 Task: Find connections with filter location Rheinbach with filter topic #Leadershipfirstwith filter profile language French with filter current company Bank of Baroda with filter school Bharat Institute of Engineering & Technology with filter industry Advertising Services with filter service category Financial Analysis with filter keywords title Superintendent
Action: Mouse moved to (328, 239)
Screenshot: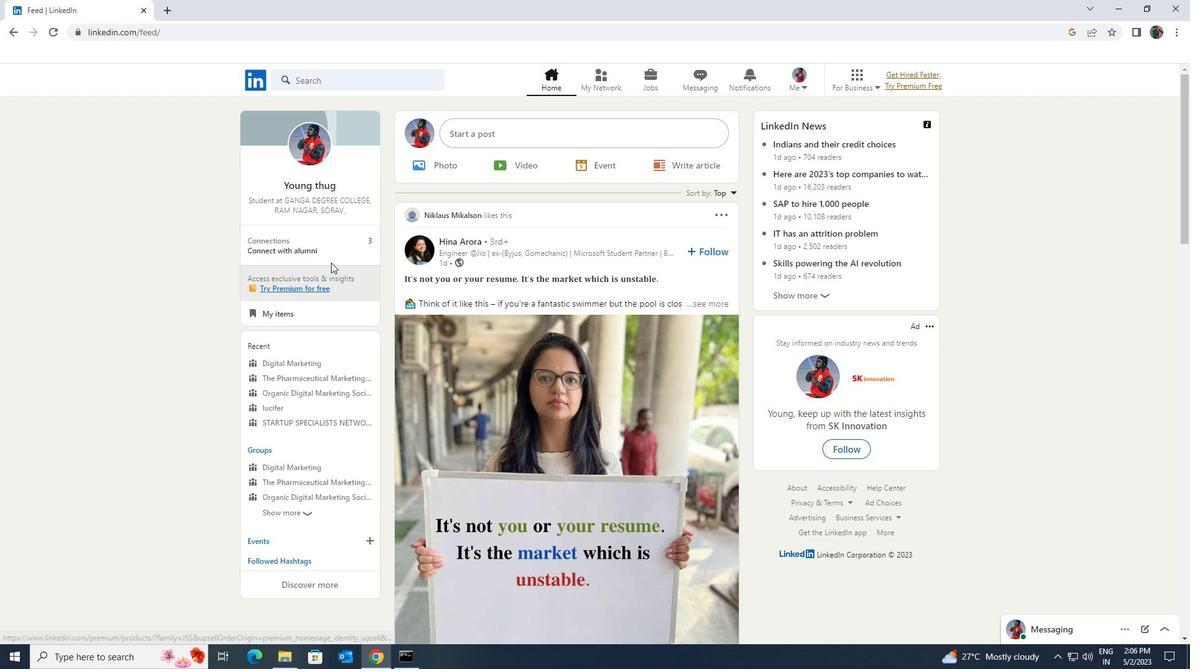 
Action: Mouse pressed left at (328, 239)
Screenshot: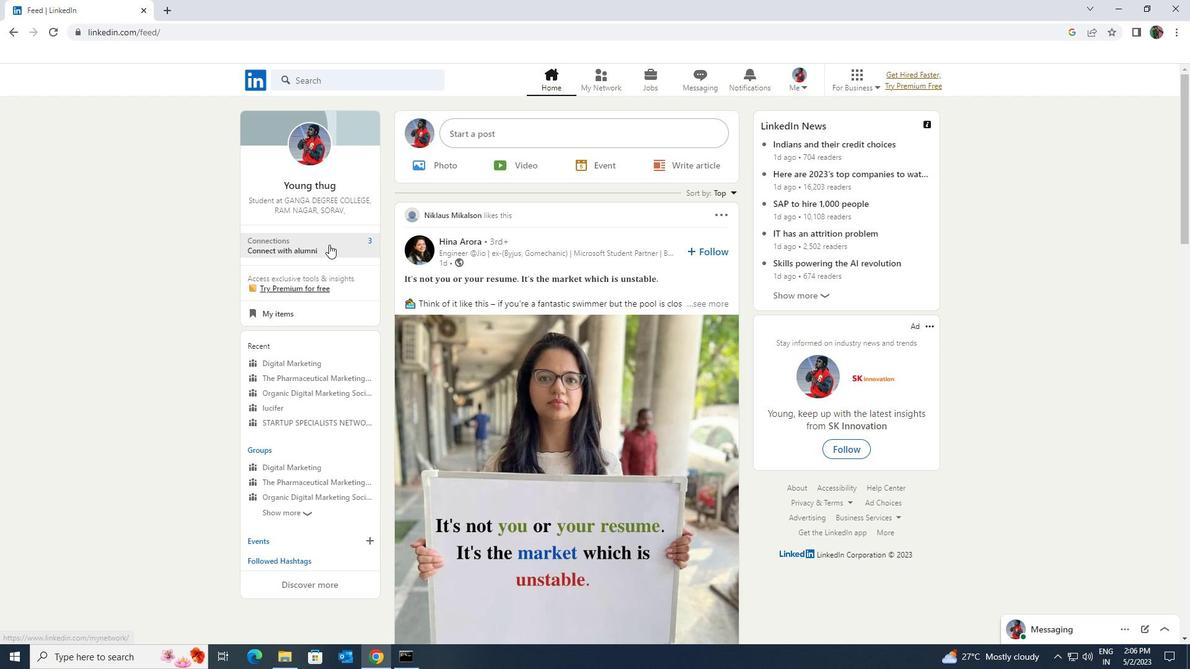 
Action: Mouse moved to (337, 148)
Screenshot: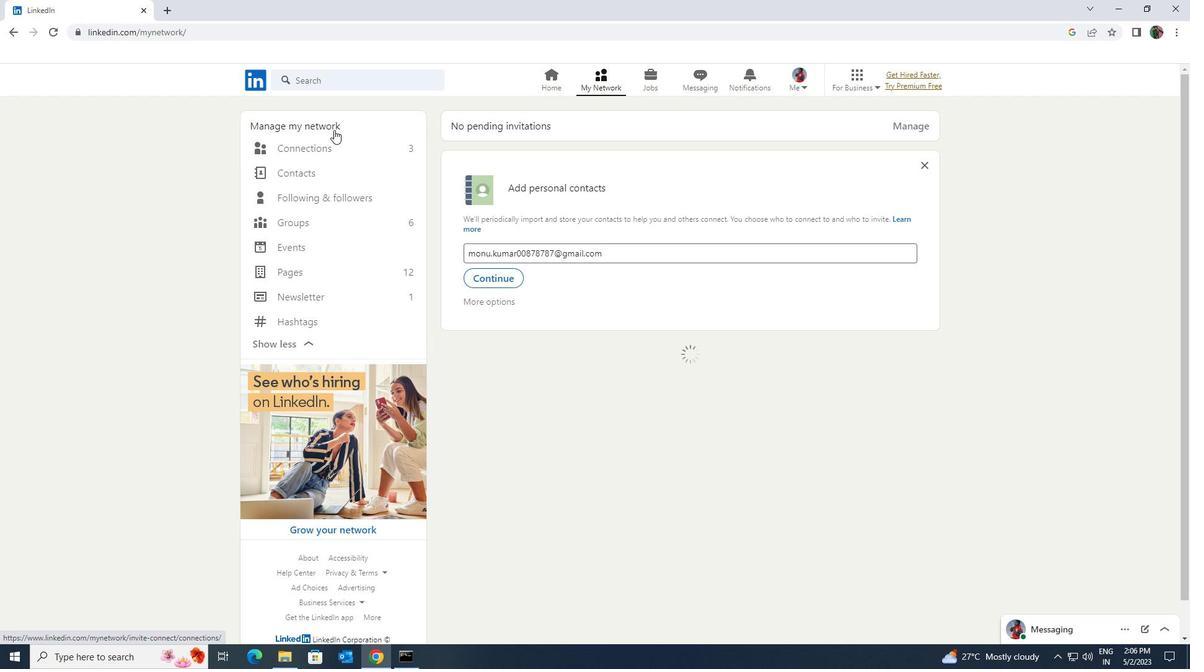 
Action: Mouse pressed left at (337, 148)
Screenshot: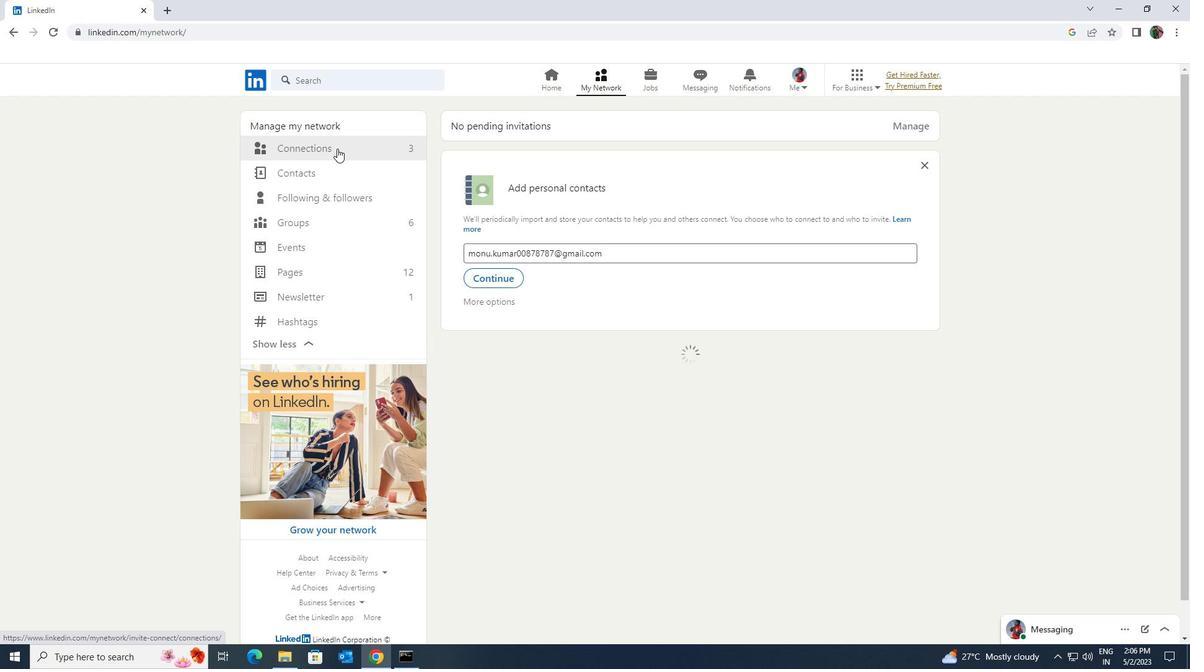 
Action: Mouse moved to (668, 150)
Screenshot: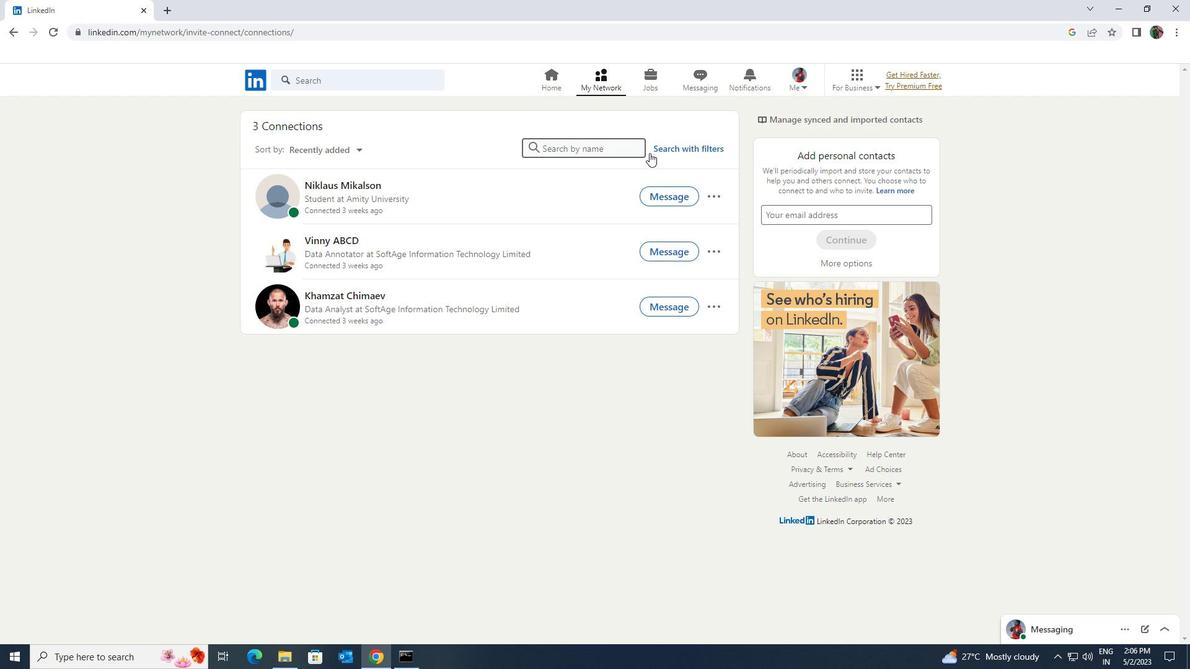 
Action: Mouse pressed left at (668, 150)
Screenshot: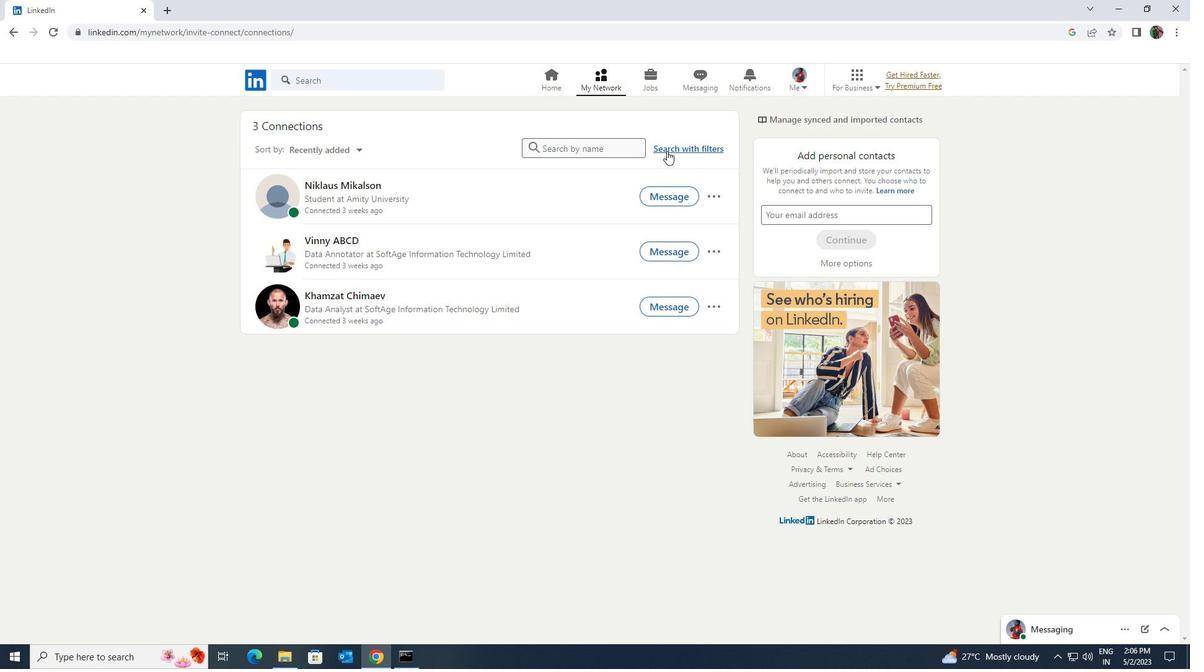 
Action: Mouse moved to (629, 117)
Screenshot: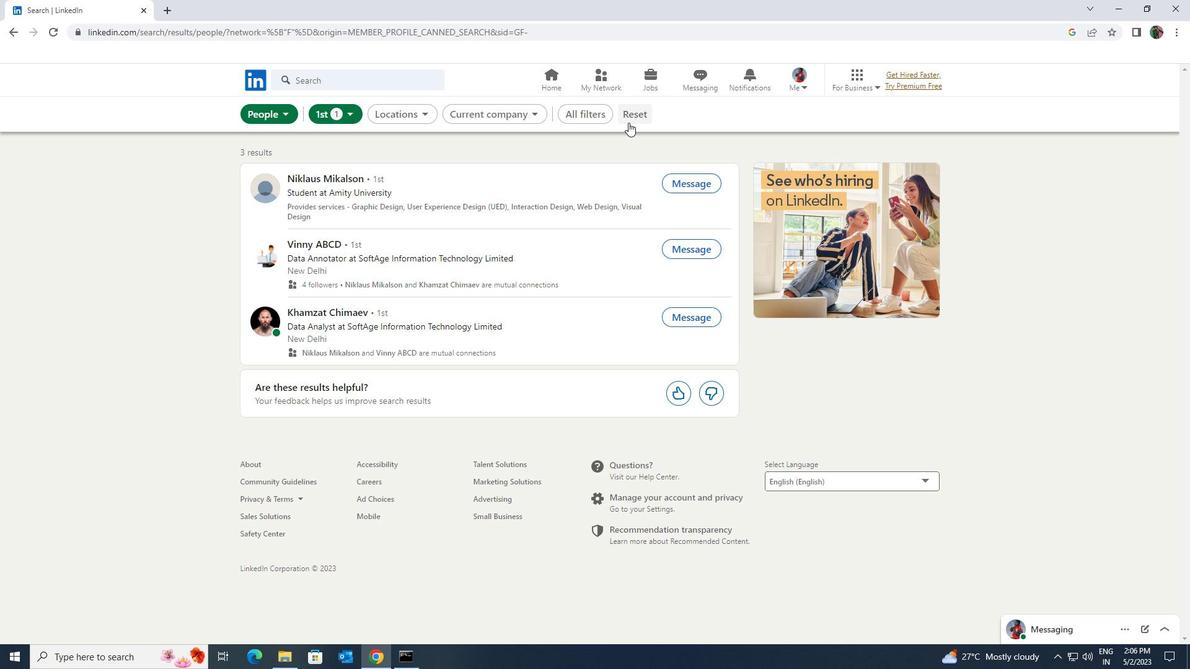 
Action: Mouse pressed left at (629, 117)
Screenshot: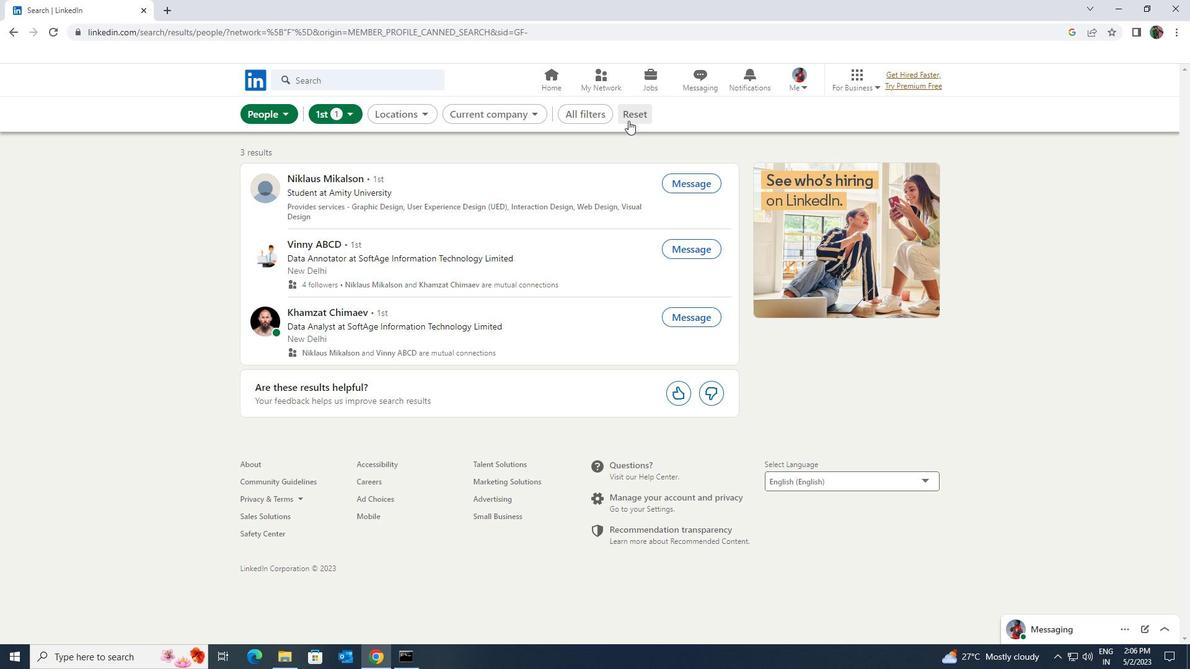 
Action: Mouse moved to (625, 115)
Screenshot: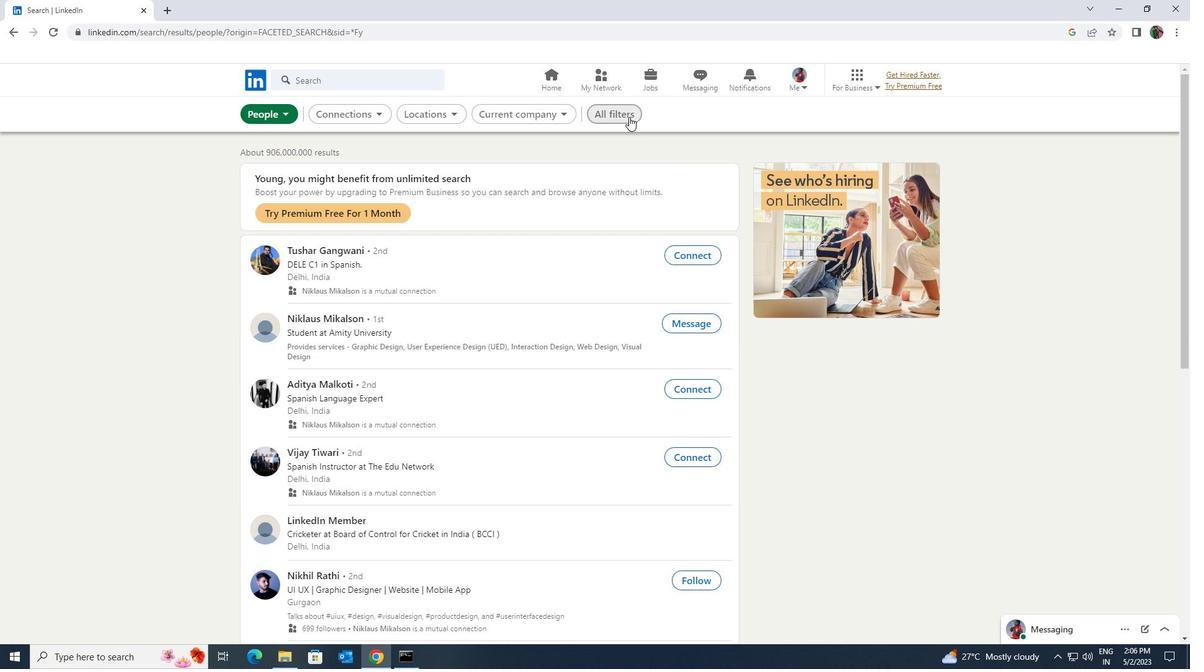 
Action: Mouse pressed left at (625, 115)
Screenshot: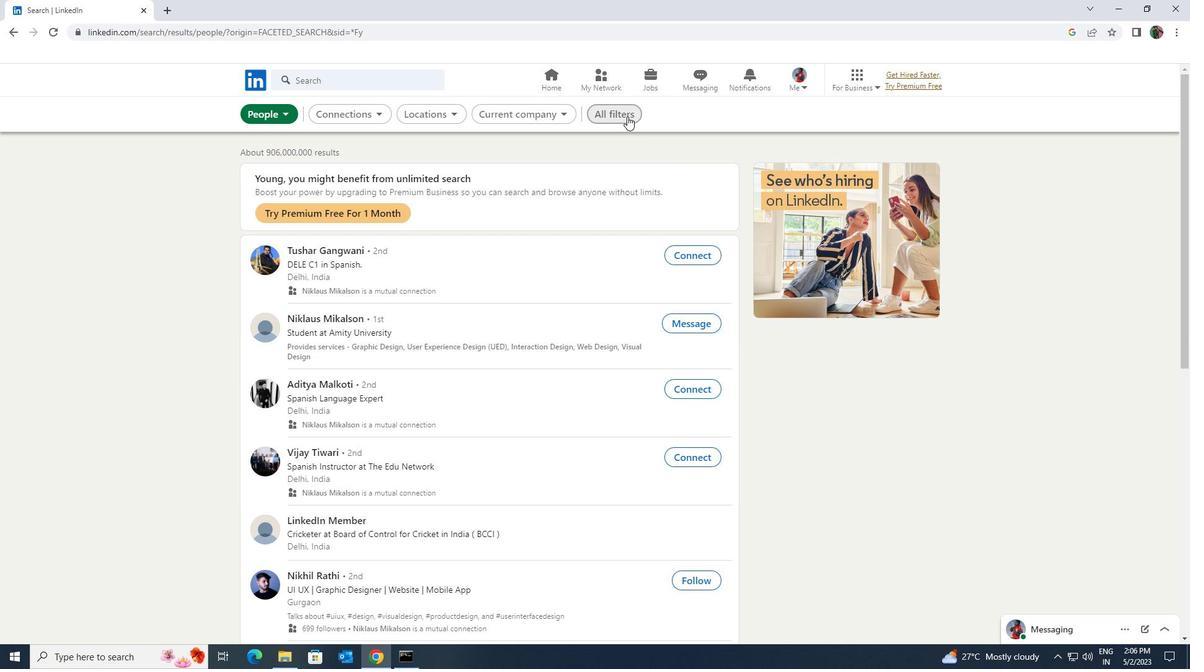 
Action: Mouse moved to (1030, 486)
Screenshot: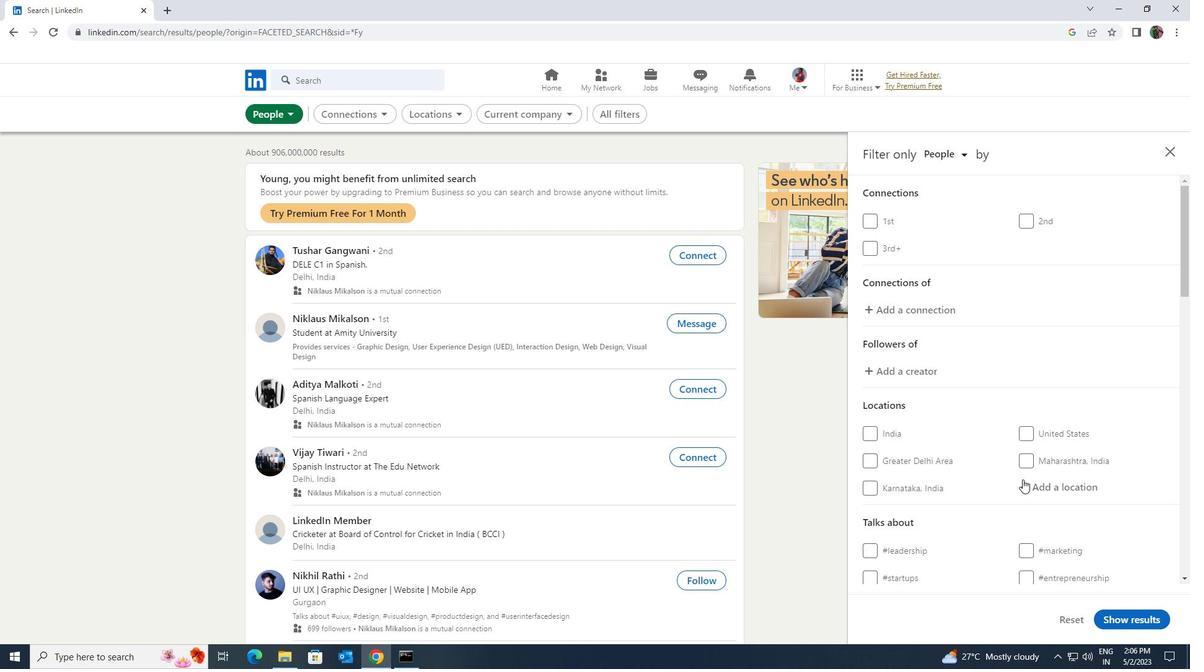 
Action: Mouse pressed left at (1030, 486)
Screenshot: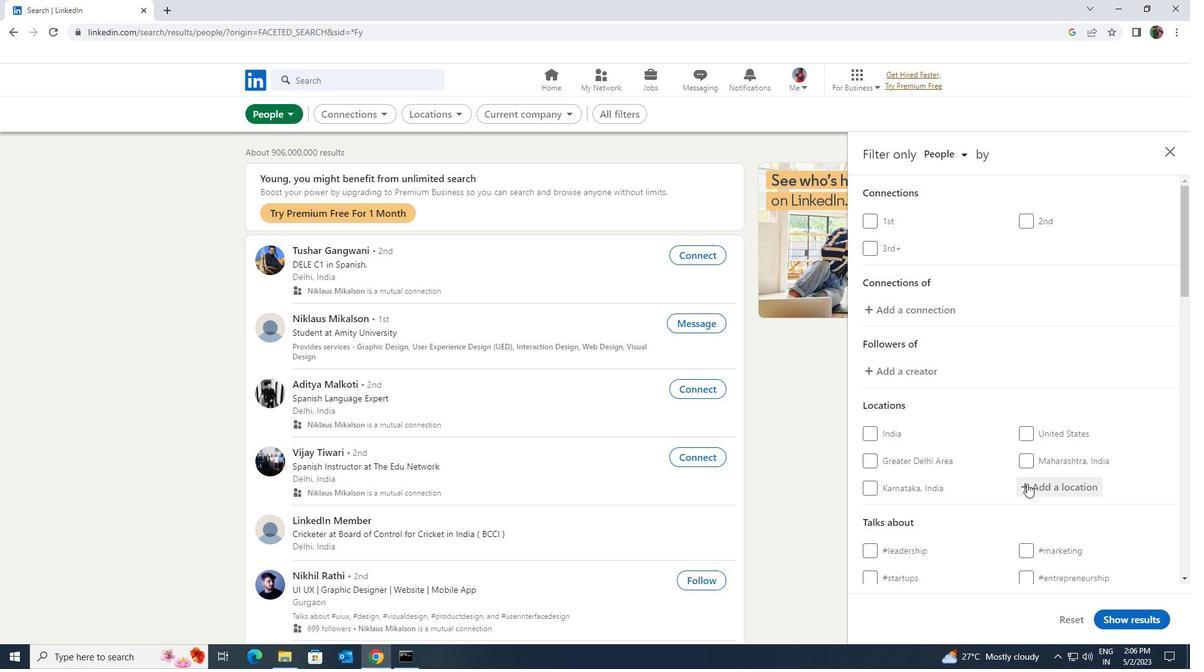 
Action: Mouse moved to (1030, 482)
Screenshot: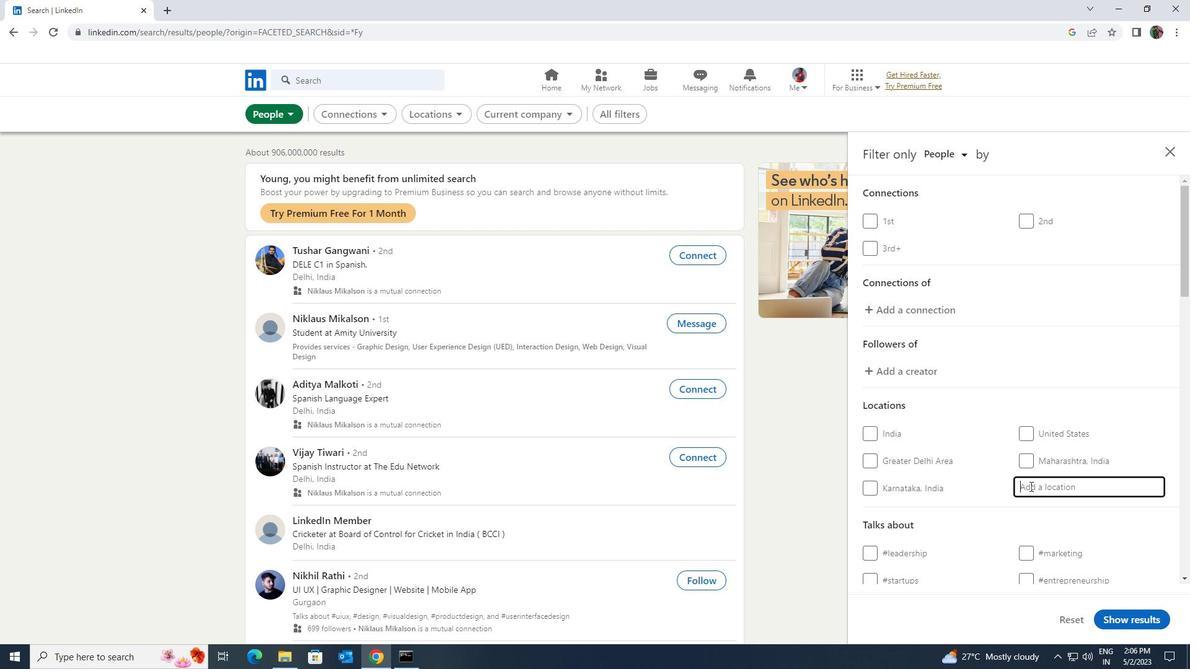
Action: Key pressed <Key.shift><Key.shift><Key.shift><Key.shift><Key.shift>RHEINBACH
Screenshot: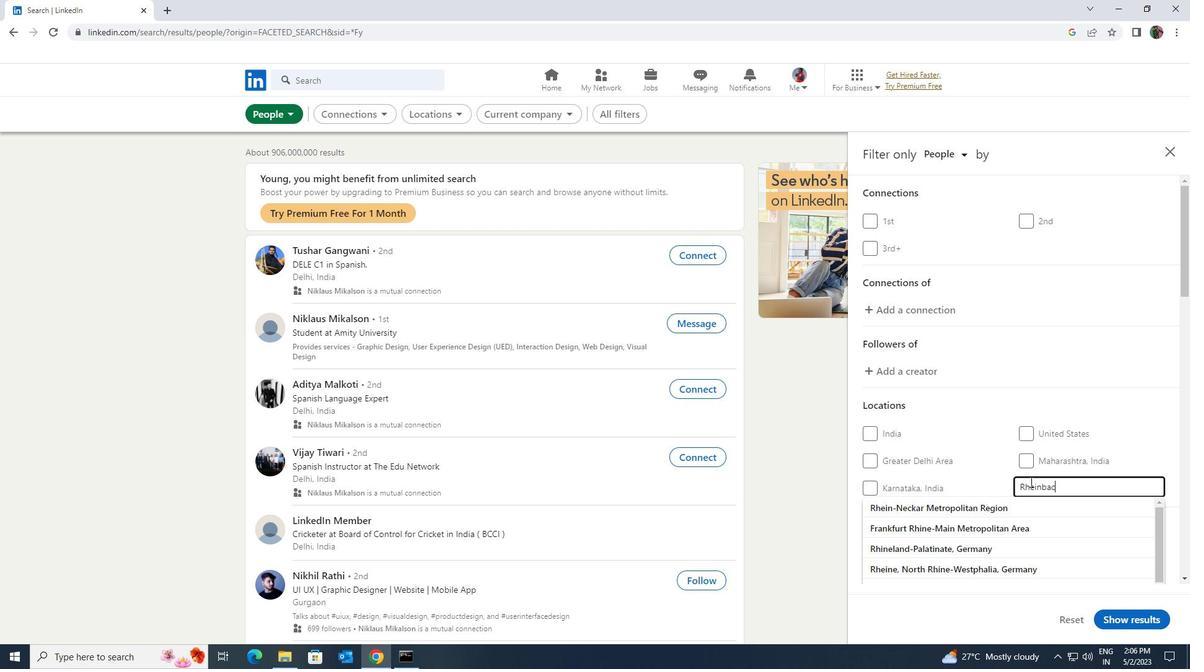 
Action: Mouse moved to (1027, 504)
Screenshot: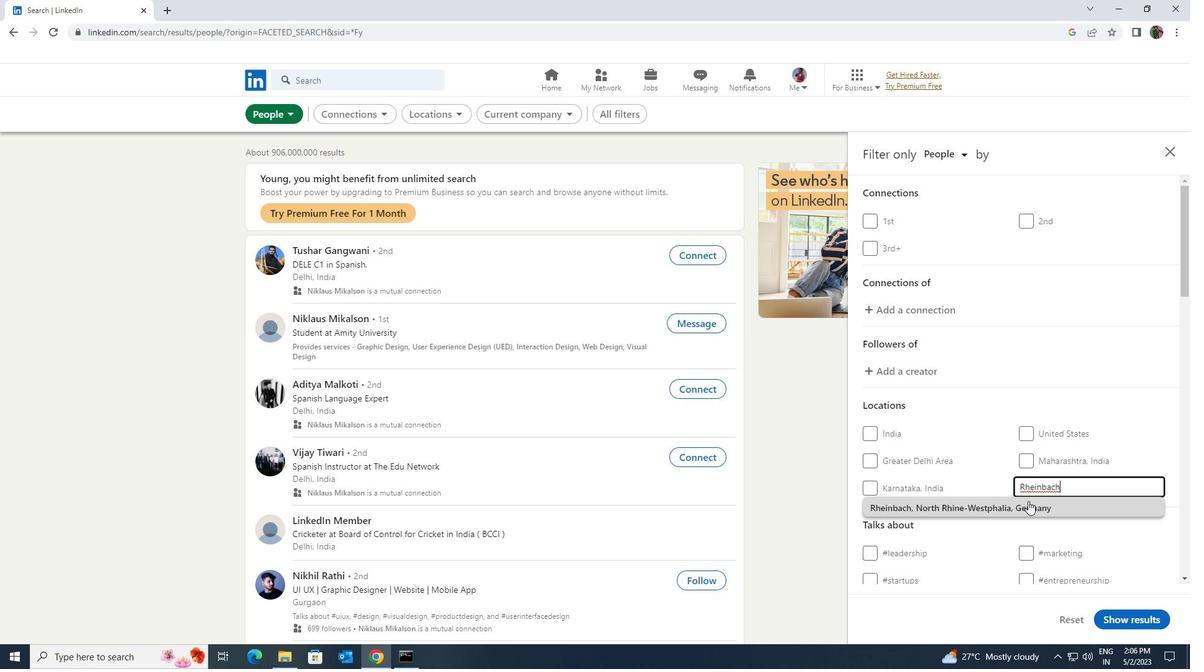 
Action: Mouse pressed left at (1027, 504)
Screenshot: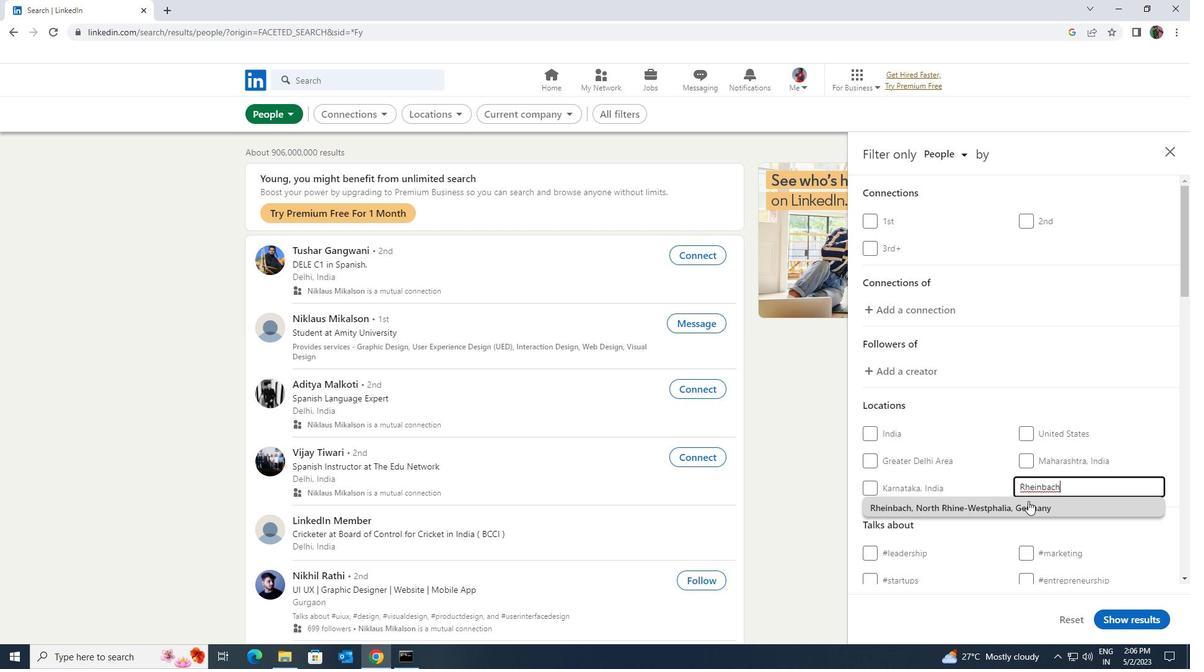
Action: Mouse moved to (1033, 499)
Screenshot: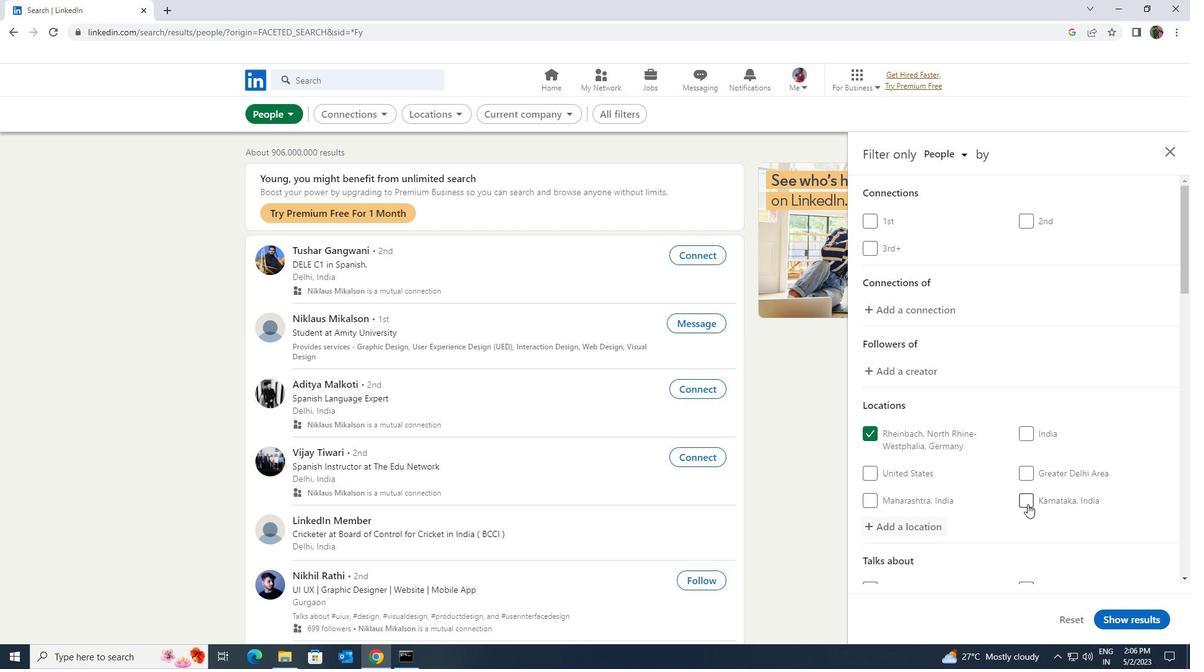 
Action: Mouse scrolled (1033, 498) with delta (0, 0)
Screenshot: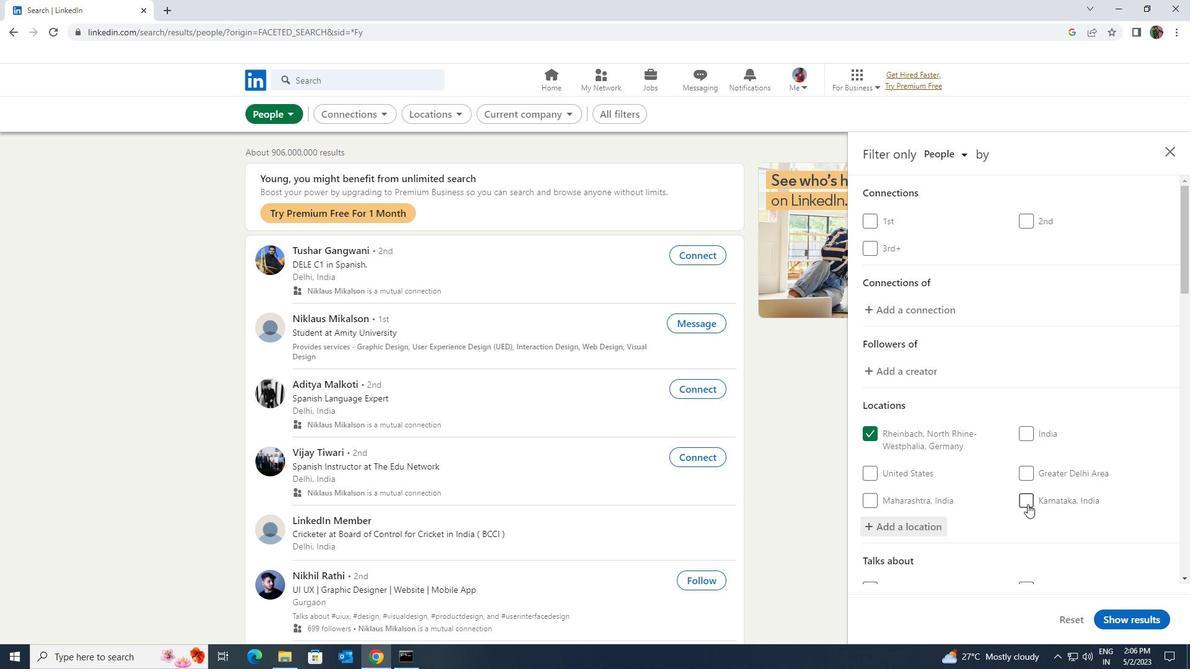 
Action: Mouse scrolled (1033, 498) with delta (0, 0)
Screenshot: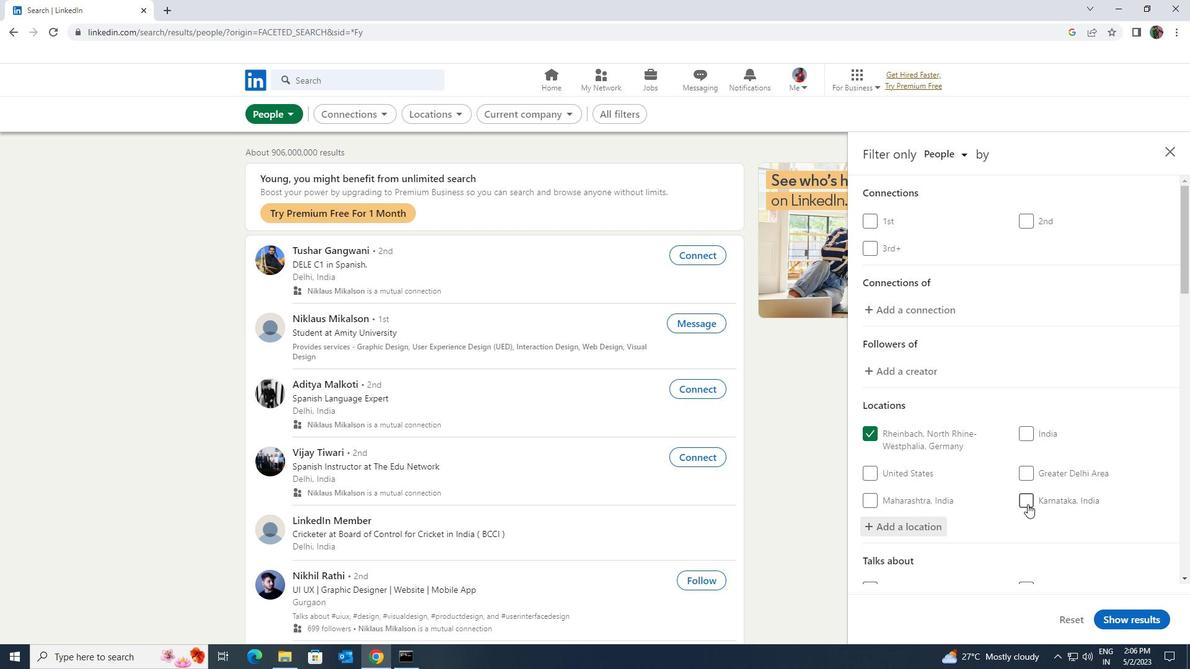 
Action: Mouse moved to (1030, 515)
Screenshot: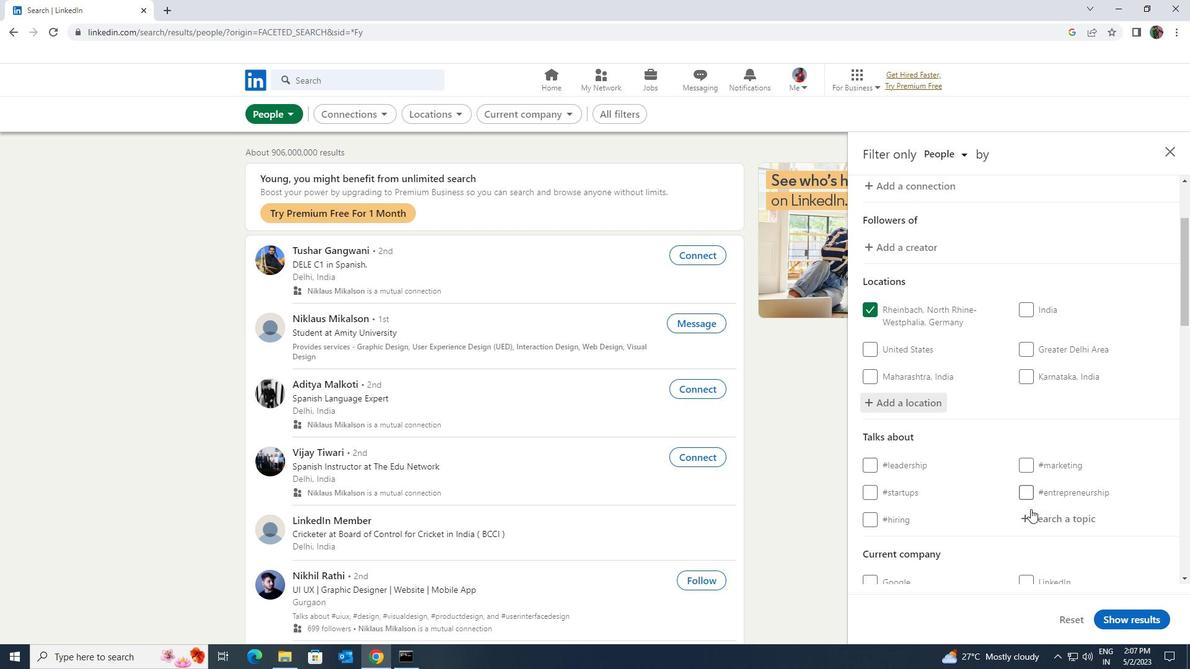 
Action: Mouse pressed left at (1030, 515)
Screenshot: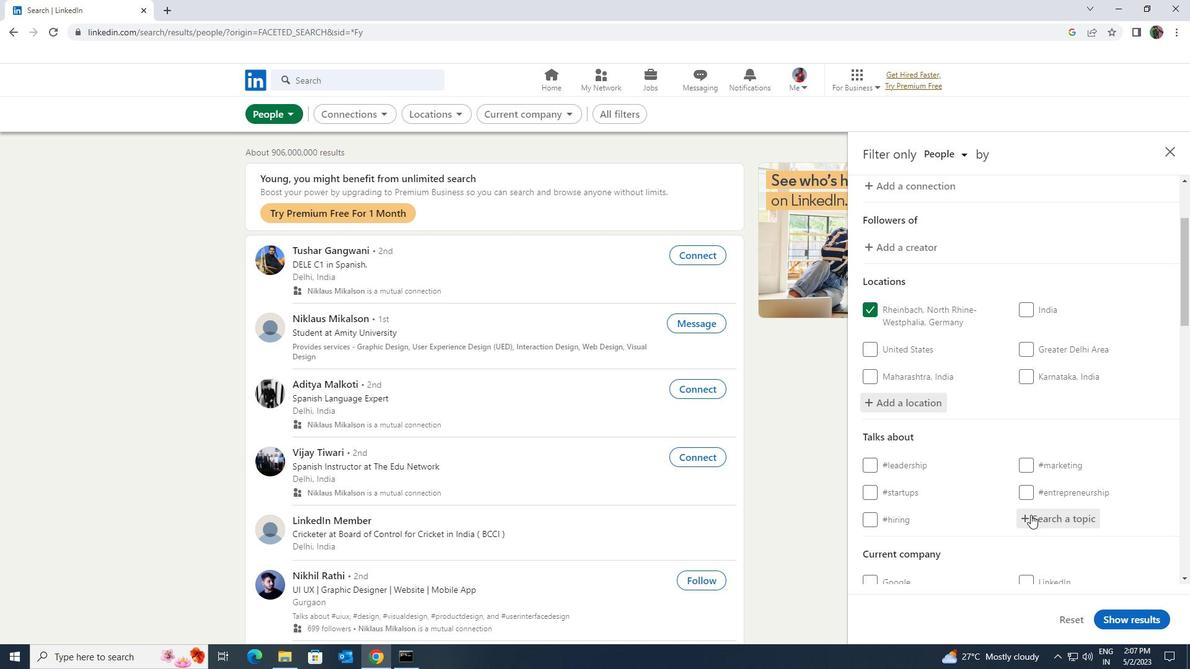 
Action: Key pressed <Key.shift>LEADERSHIPFI
Screenshot: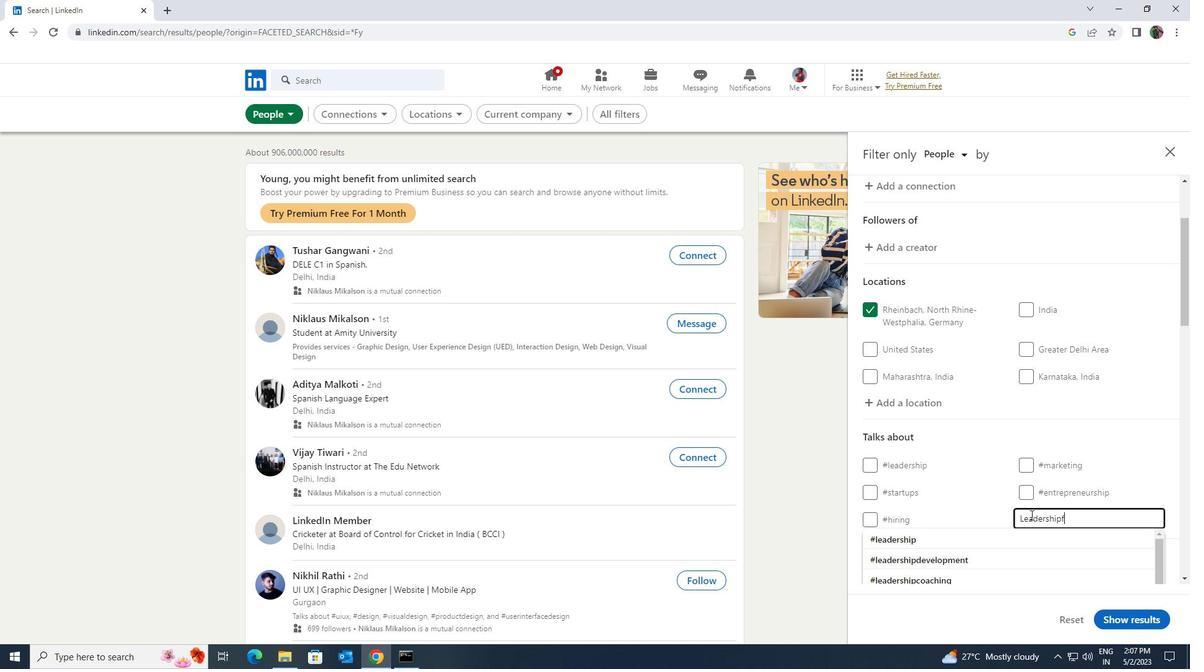 
Action: Mouse moved to (1020, 530)
Screenshot: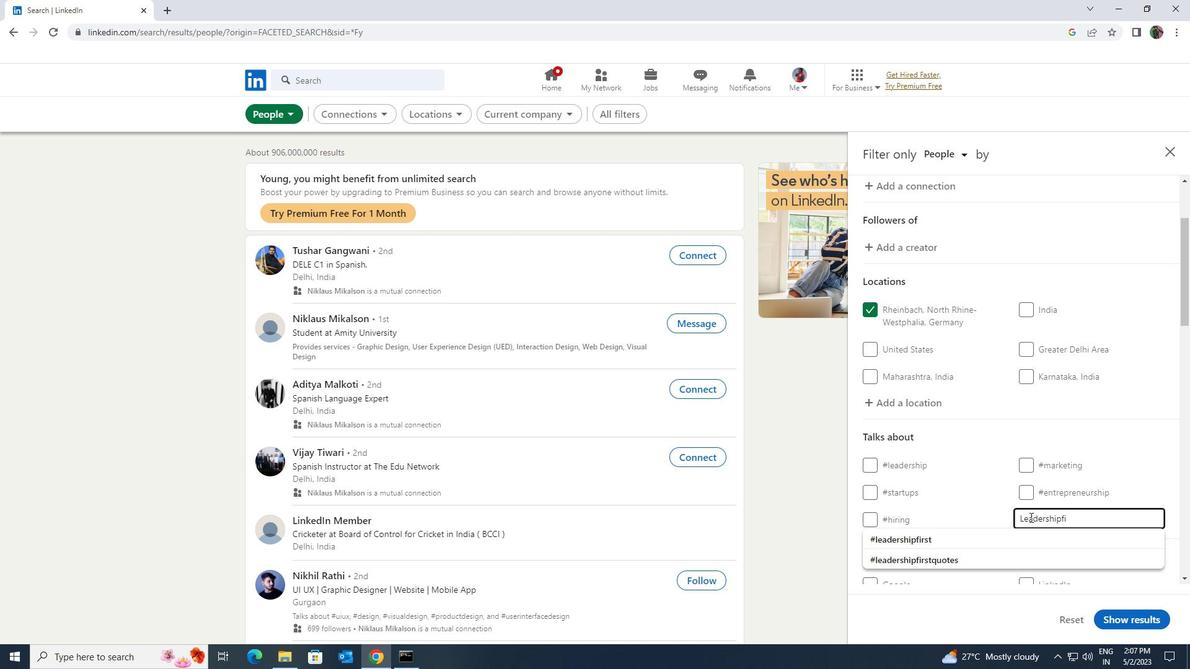 
Action: Mouse pressed left at (1020, 530)
Screenshot: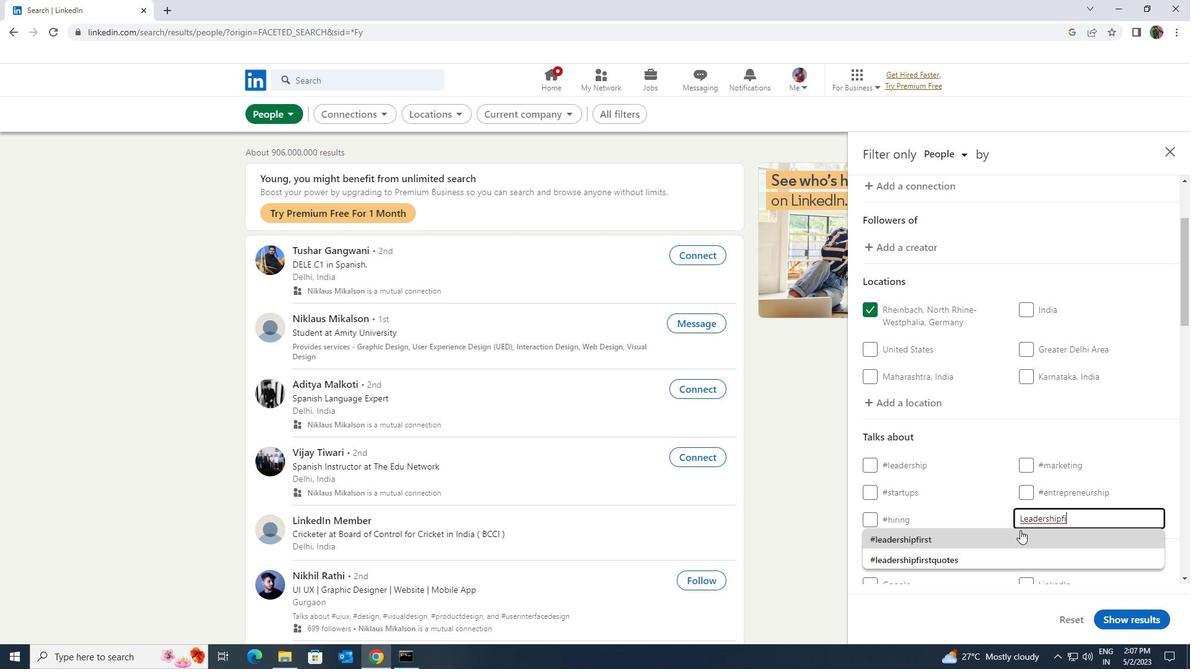 
Action: Mouse moved to (1025, 516)
Screenshot: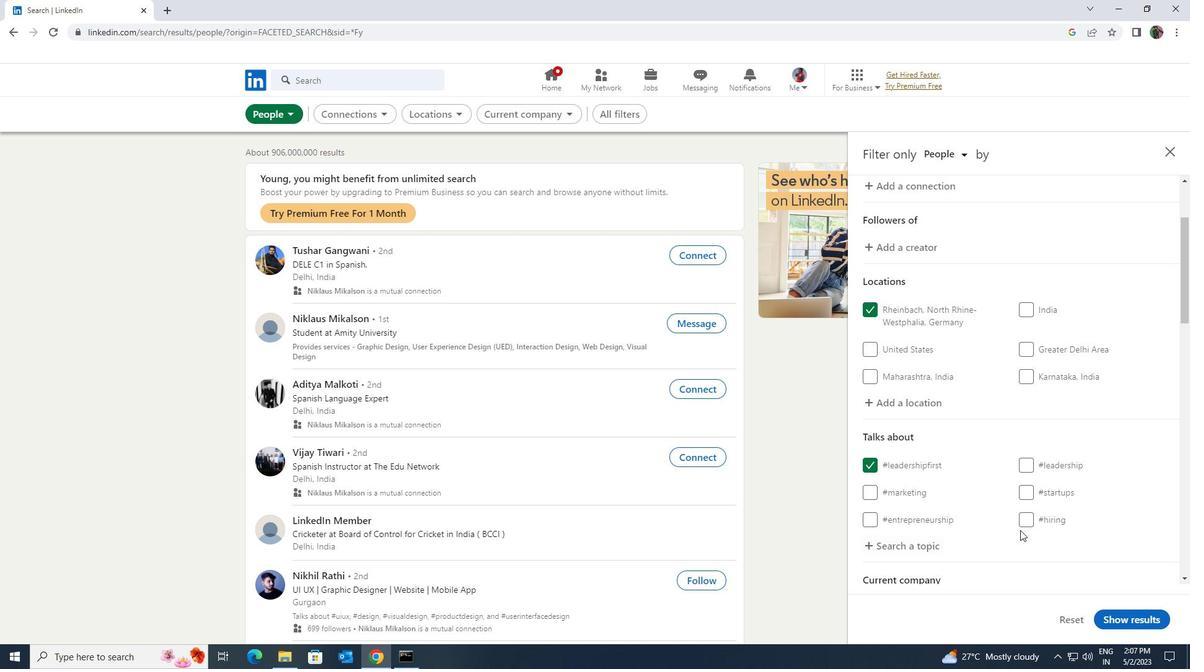 
Action: Mouse scrolled (1025, 516) with delta (0, 0)
Screenshot: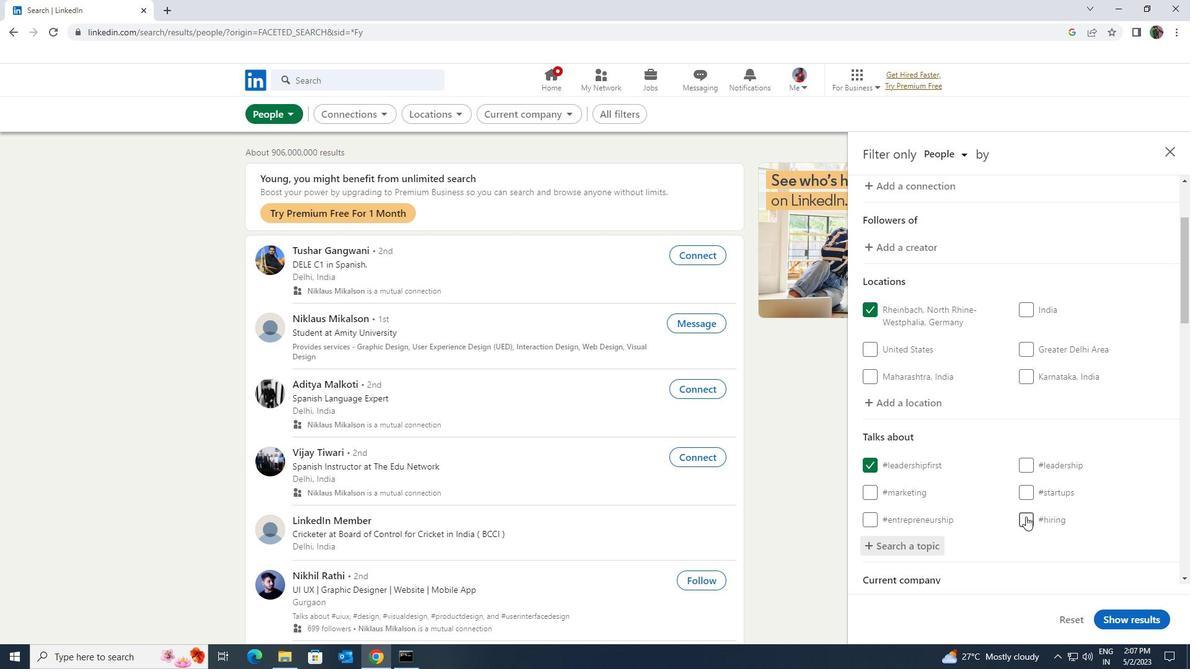 
Action: Mouse scrolled (1025, 516) with delta (0, 0)
Screenshot: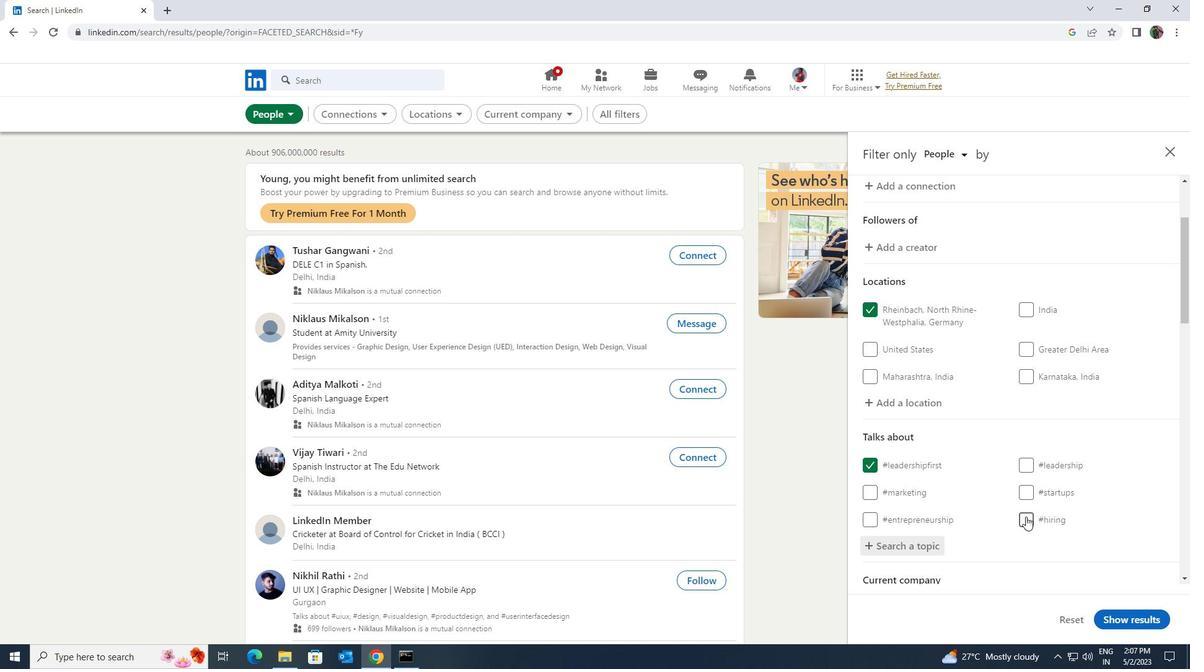 
Action: Mouse moved to (1058, 415)
Screenshot: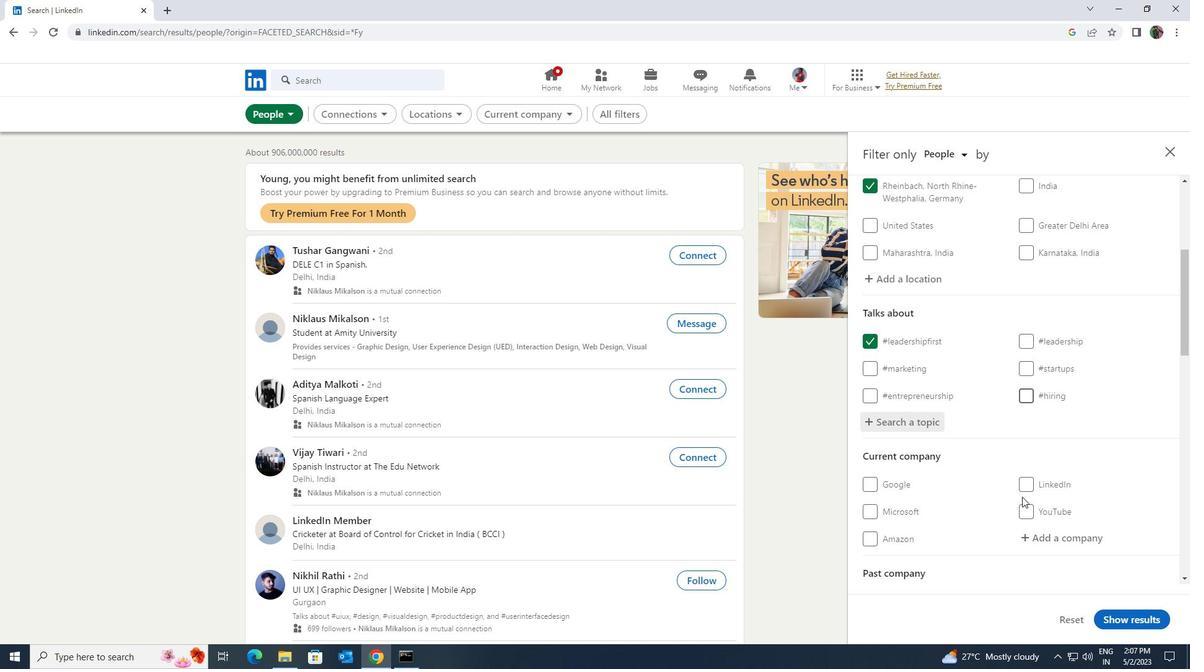 
Action: Mouse scrolled (1058, 415) with delta (0, 0)
Screenshot: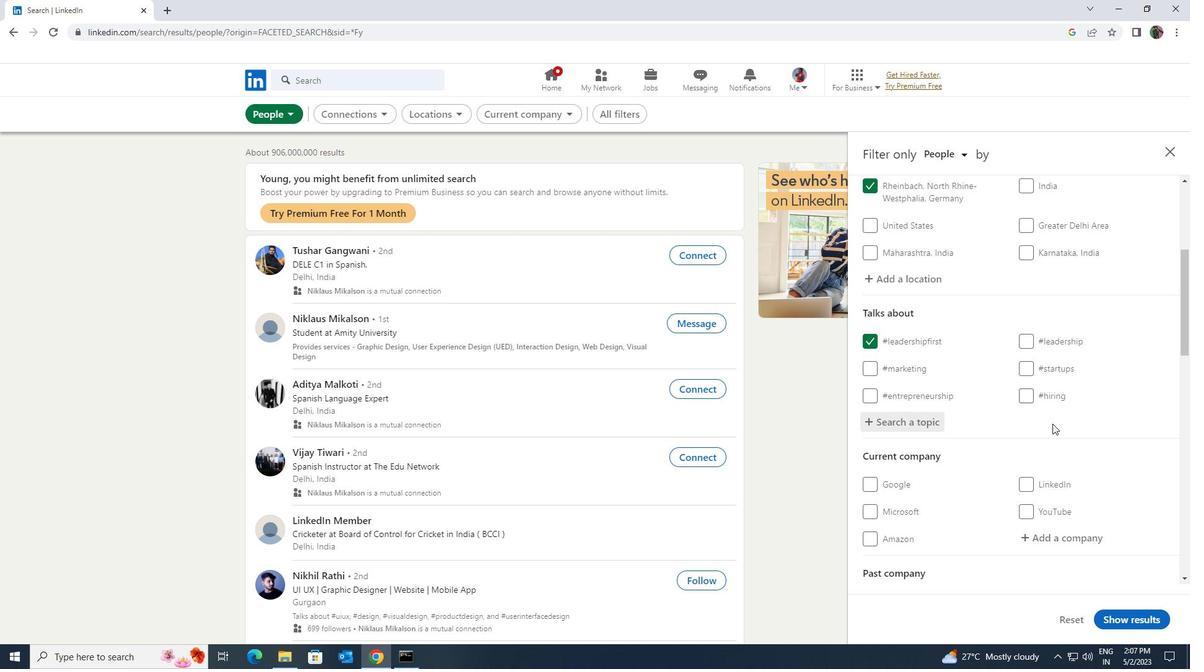 
Action: Mouse scrolled (1058, 415) with delta (0, 0)
Screenshot: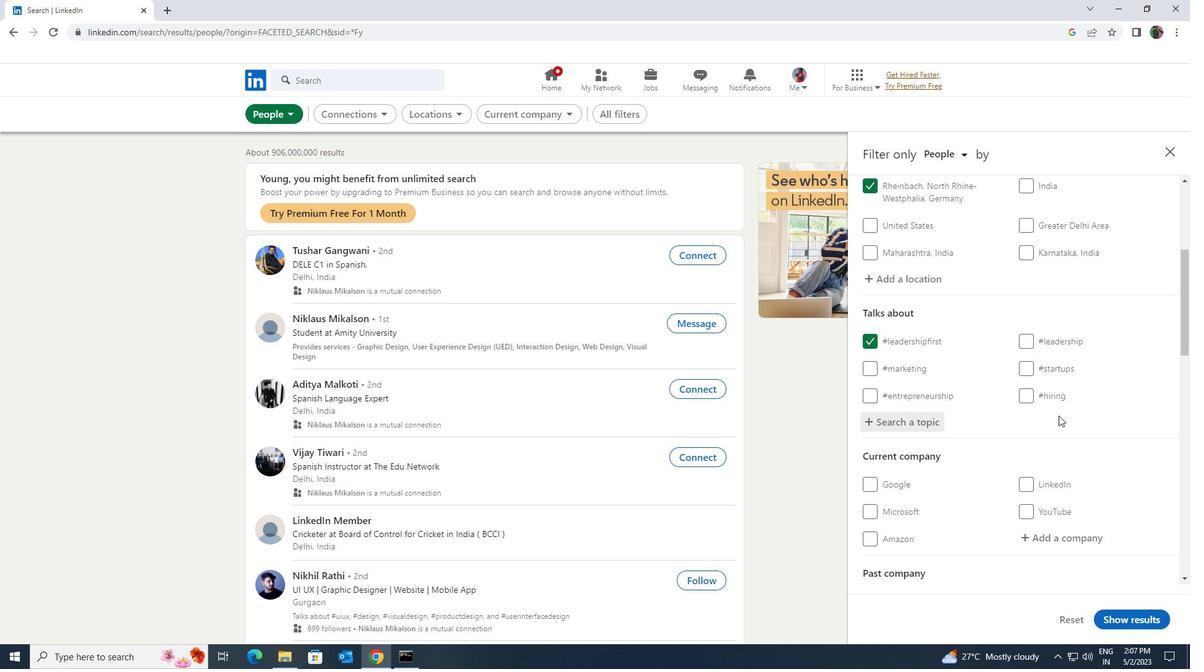 
Action: Mouse scrolled (1058, 415) with delta (0, 0)
Screenshot: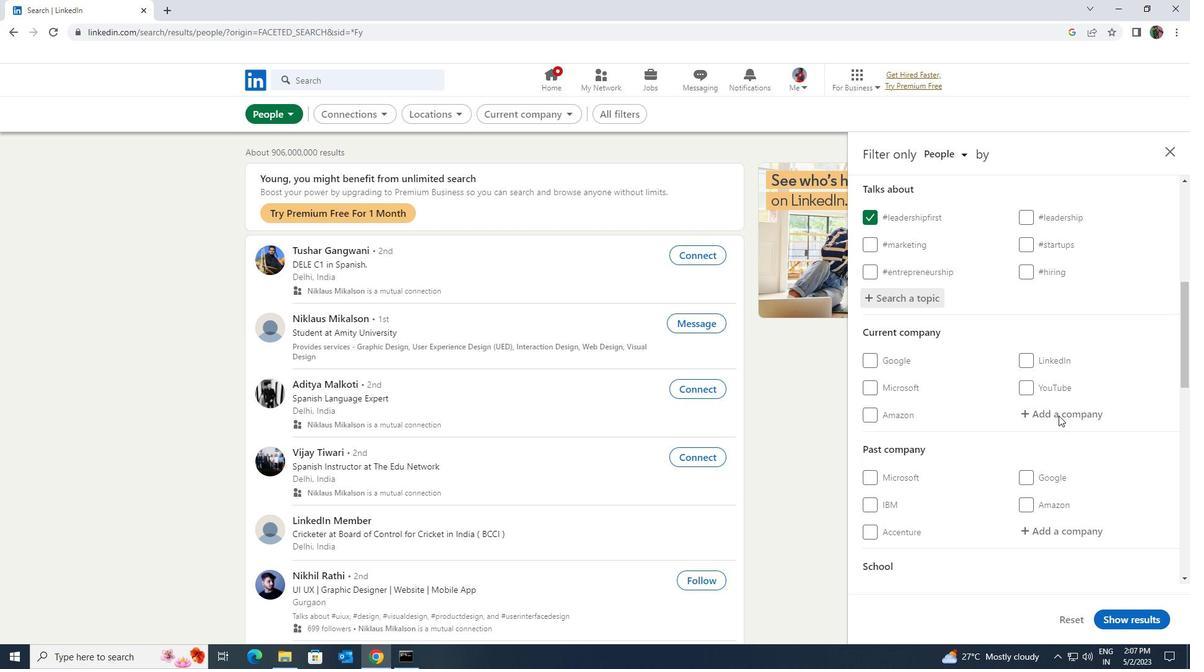 
Action: Mouse scrolled (1058, 415) with delta (0, 0)
Screenshot: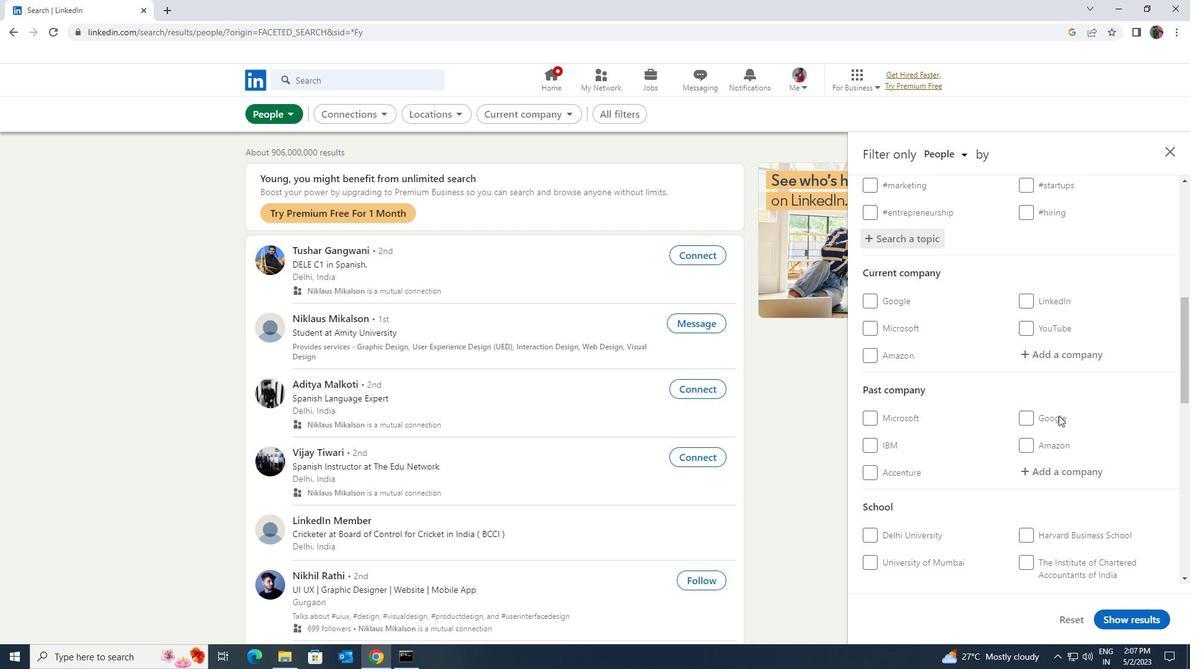 
Action: Mouse scrolled (1058, 415) with delta (0, 0)
Screenshot: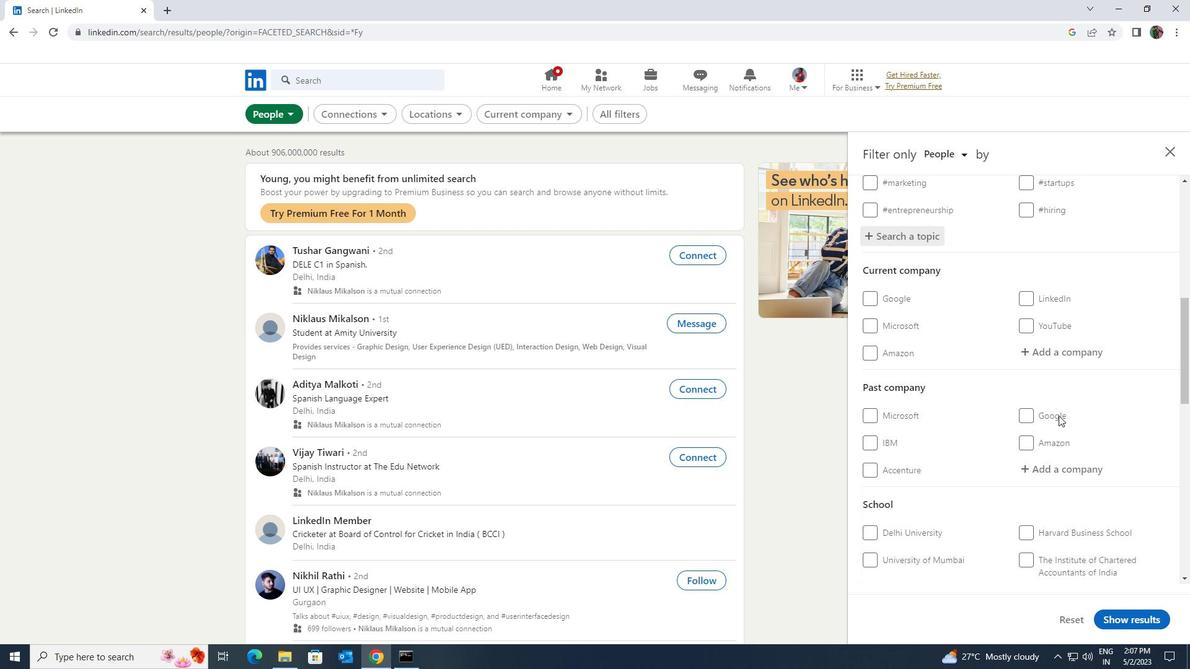
Action: Mouse scrolled (1058, 415) with delta (0, 0)
Screenshot: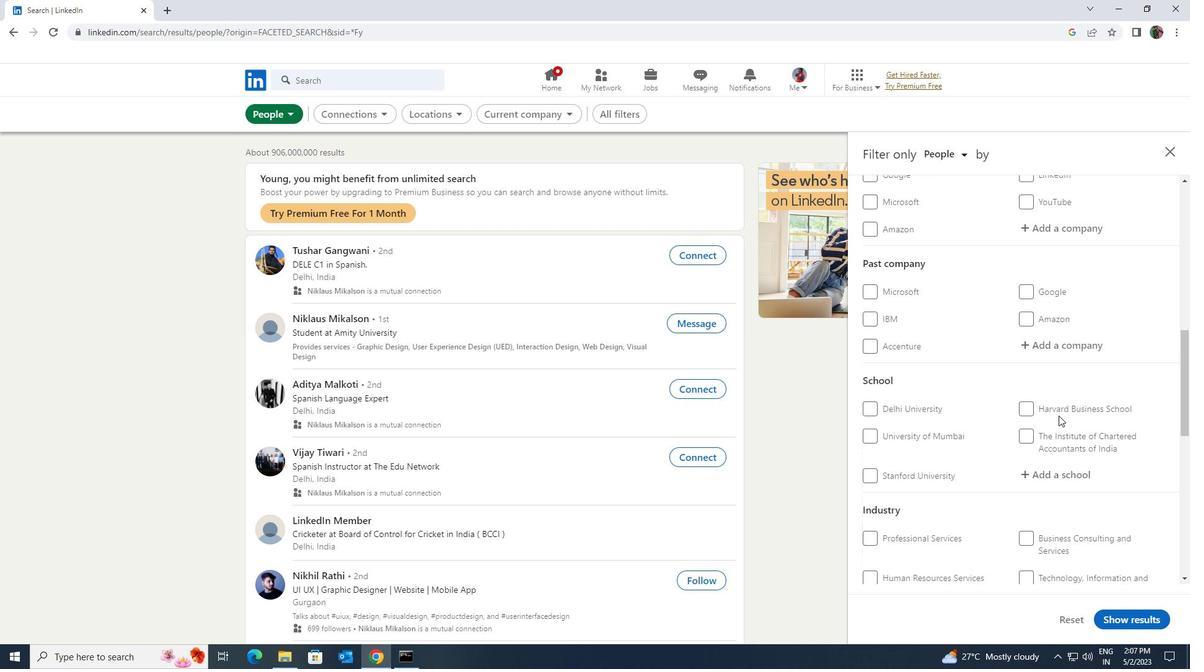 
Action: Mouse scrolled (1058, 415) with delta (0, 0)
Screenshot: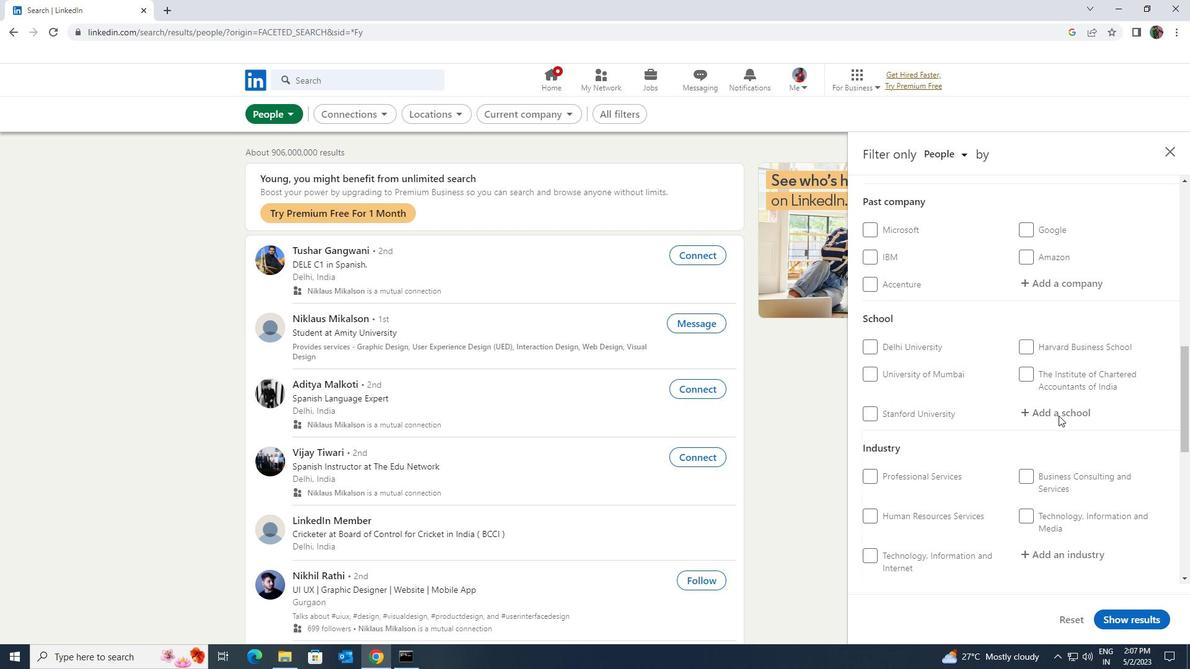 
Action: Mouse scrolled (1058, 415) with delta (0, 0)
Screenshot: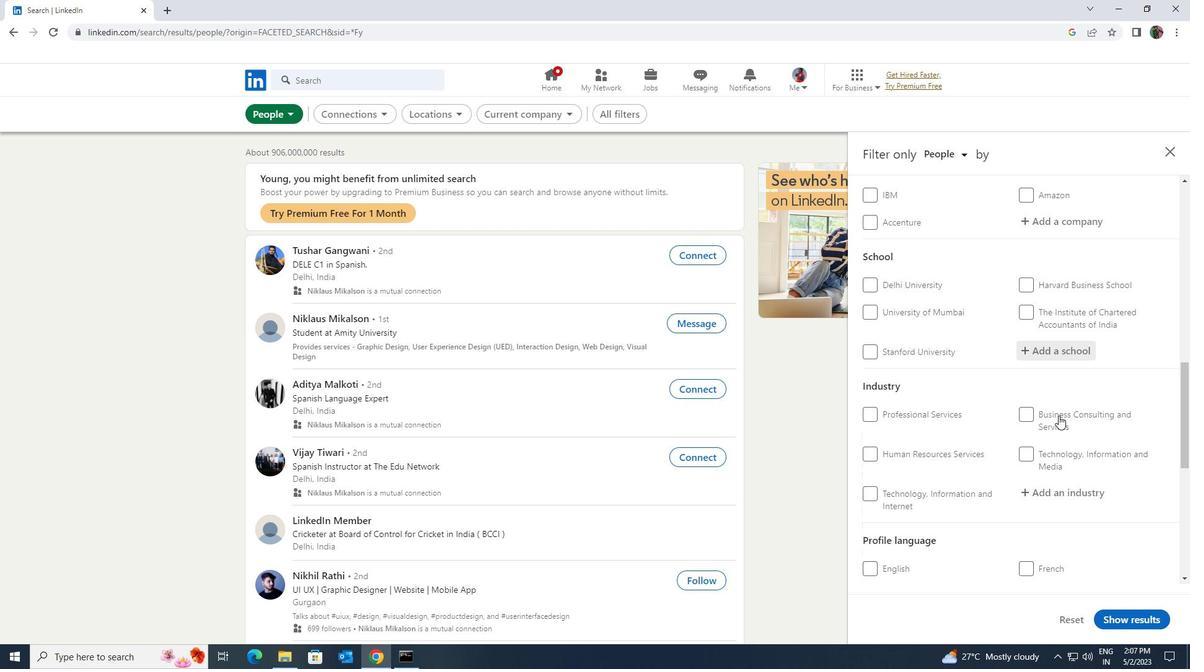 
Action: Mouse scrolled (1058, 415) with delta (0, 0)
Screenshot: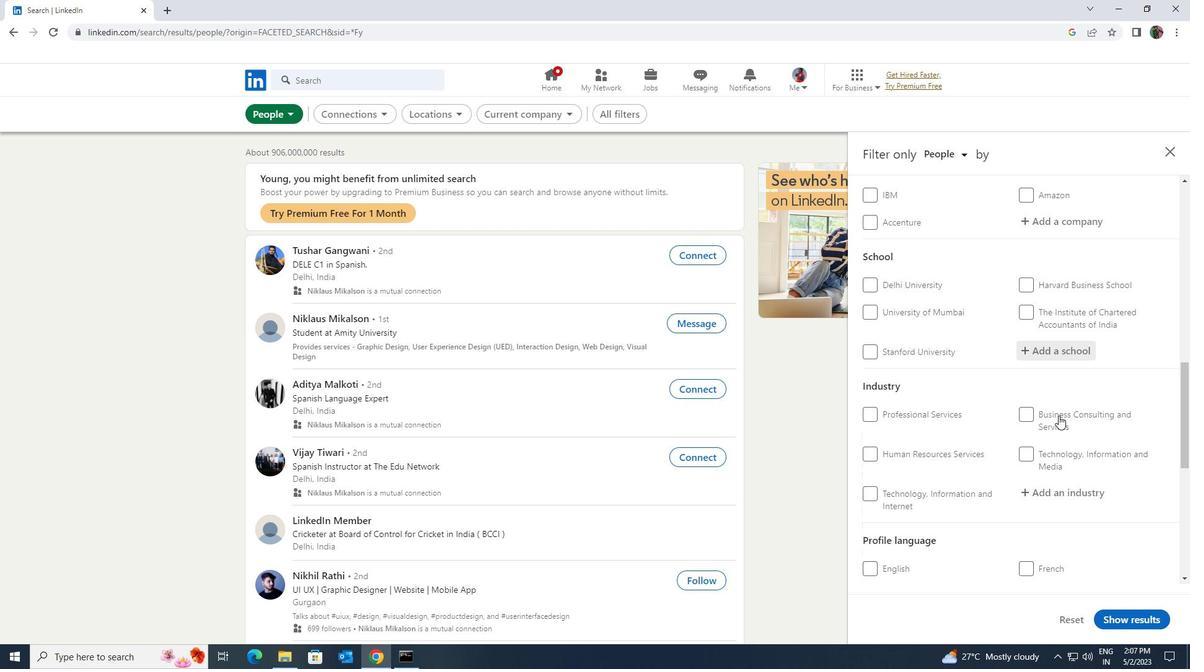 
Action: Mouse moved to (1032, 442)
Screenshot: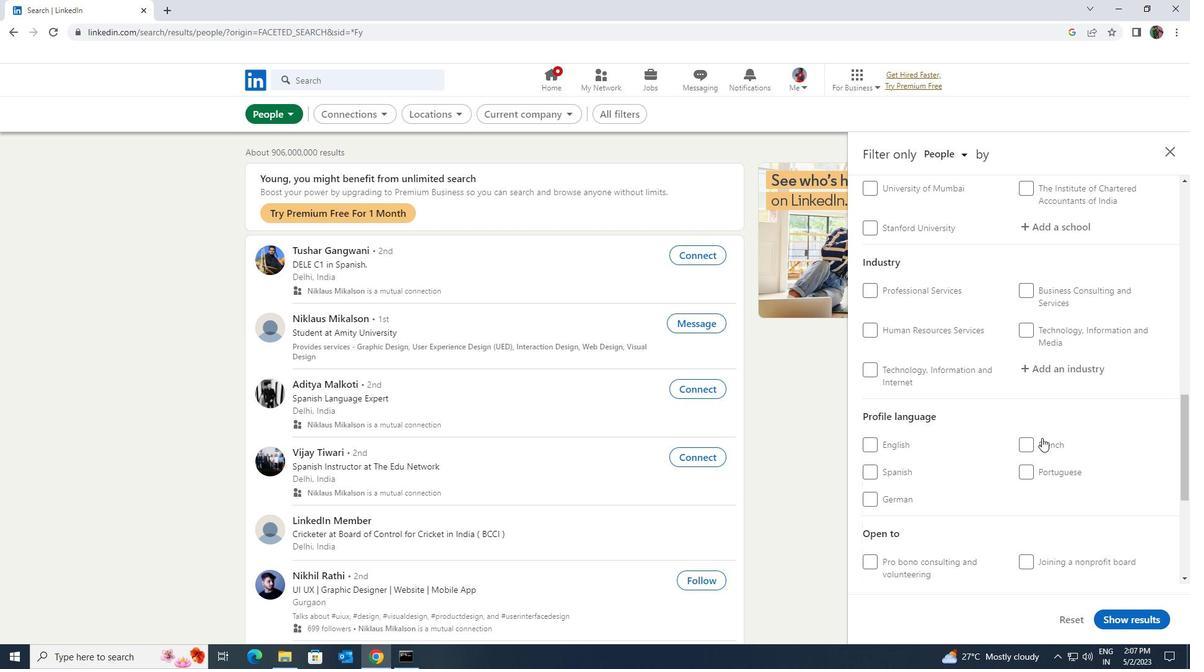 
Action: Mouse pressed left at (1032, 442)
Screenshot: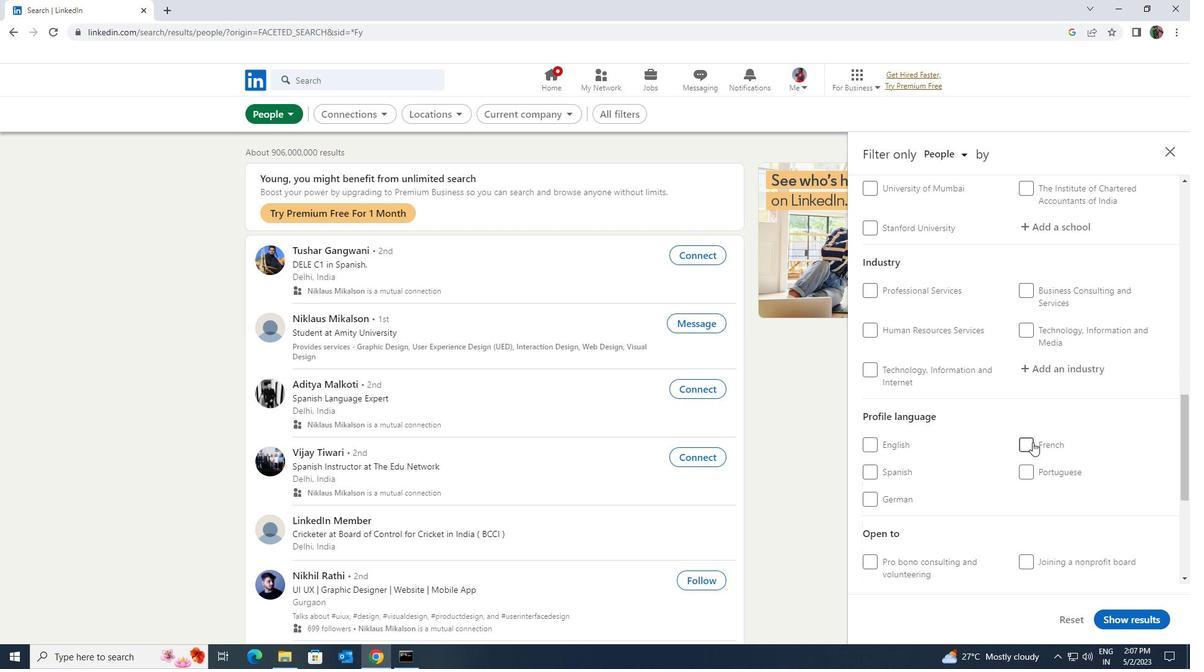 
Action: Mouse moved to (1032, 442)
Screenshot: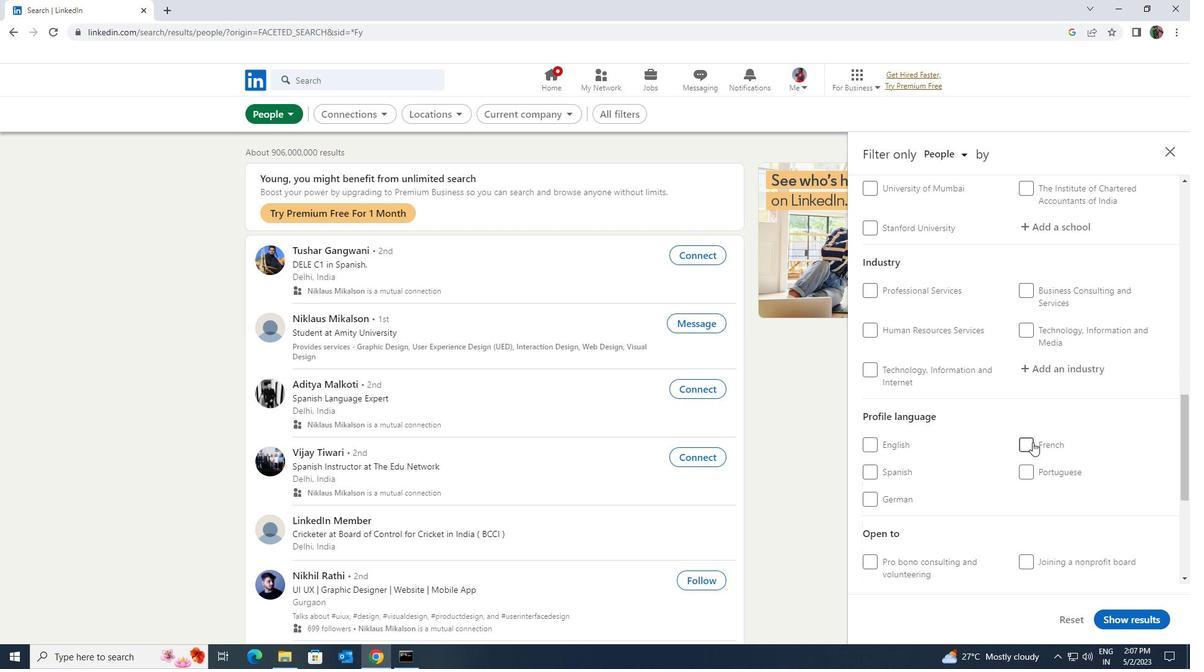 
Action: Mouse scrolled (1032, 443) with delta (0, 0)
Screenshot: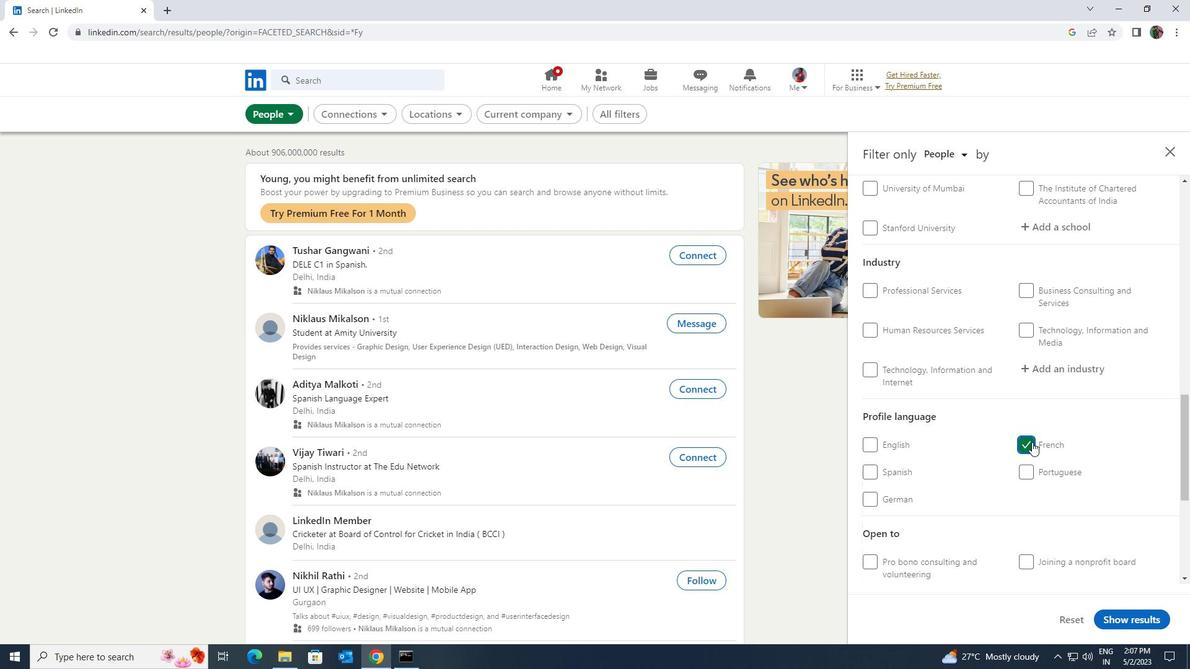 
Action: Mouse scrolled (1032, 443) with delta (0, 0)
Screenshot: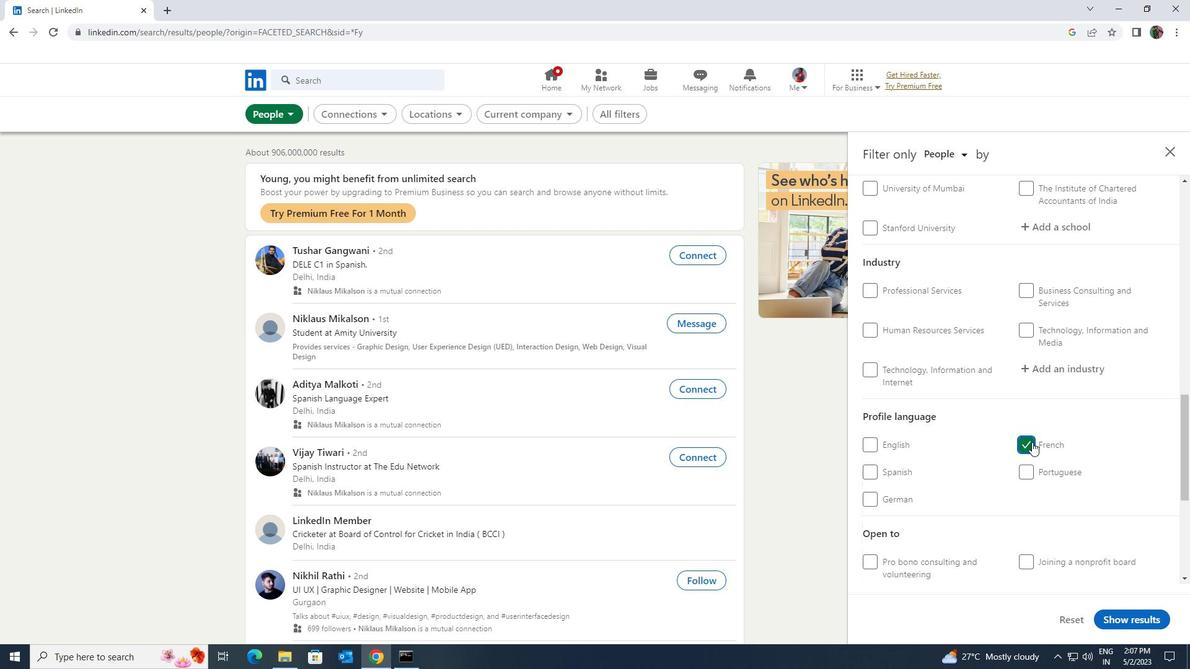 
Action: Mouse scrolled (1032, 443) with delta (0, 0)
Screenshot: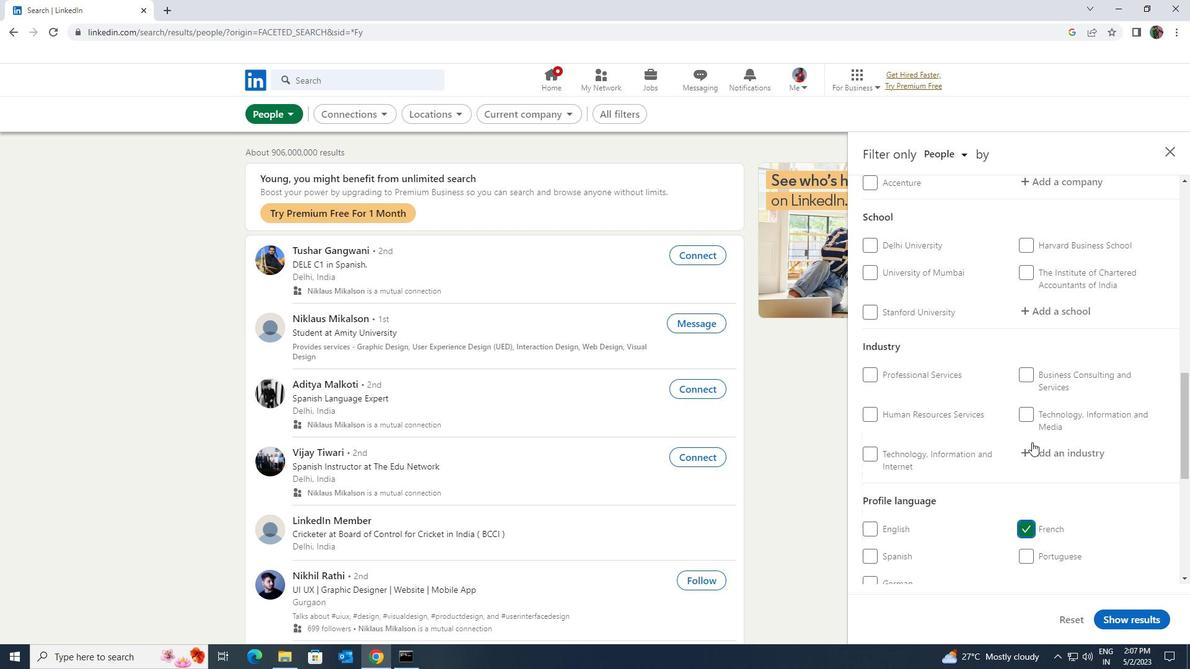 
Action: Mouse scrolled (1032, 443) with delta (0, 0)
Screenshot: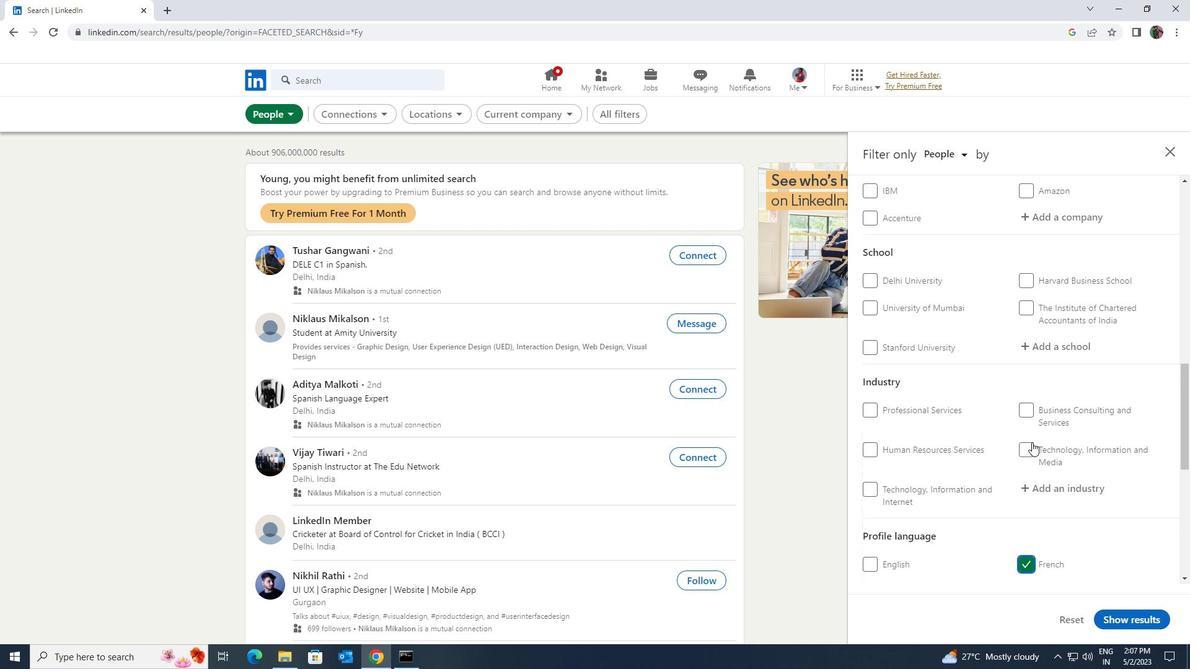 
Action: Mouse scrolled (1032, 443) with delta (0, 0)
Screenshot: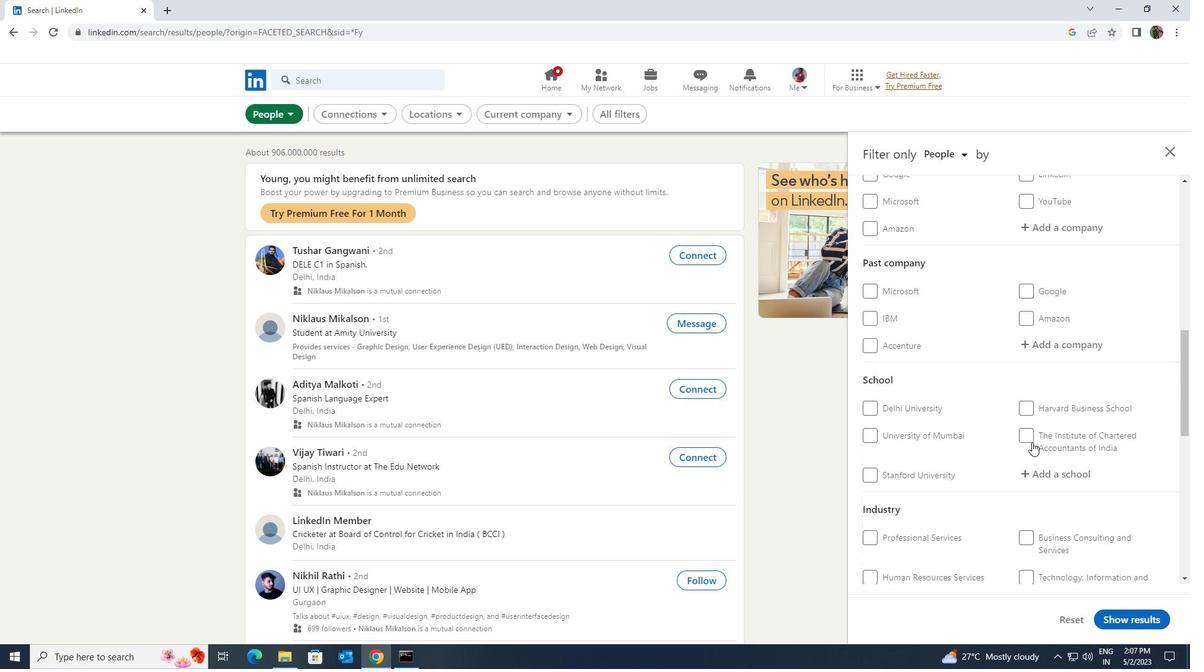 
Action: Mouse scrolled (1032, 443) with delta (0, 0)
Screenshot: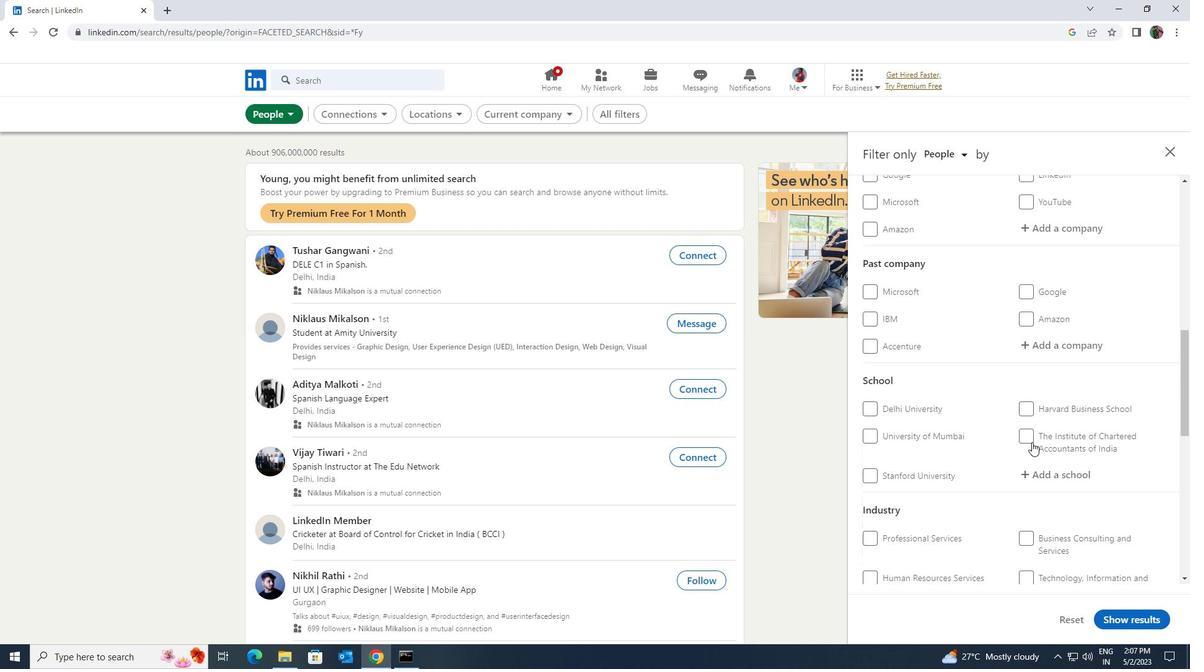 
Action: Mouse scrolled (1032, 443) with delta (0, 0)
Screenshot: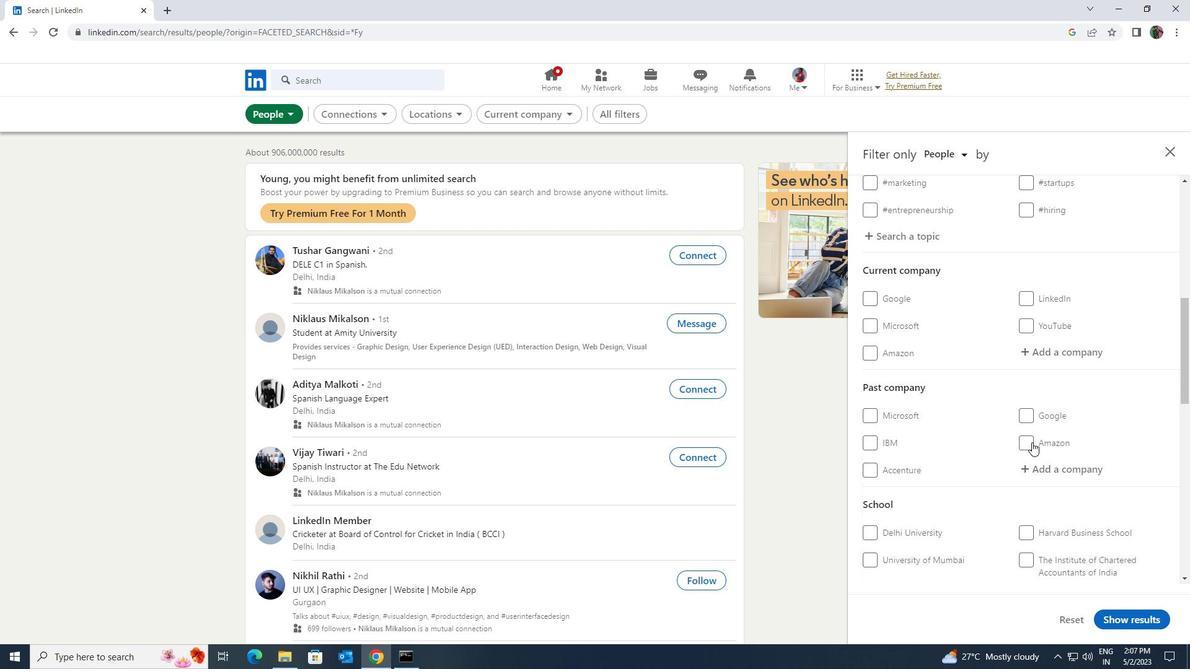 
Action: Mouse moved to (1045, 416)
Screenshot: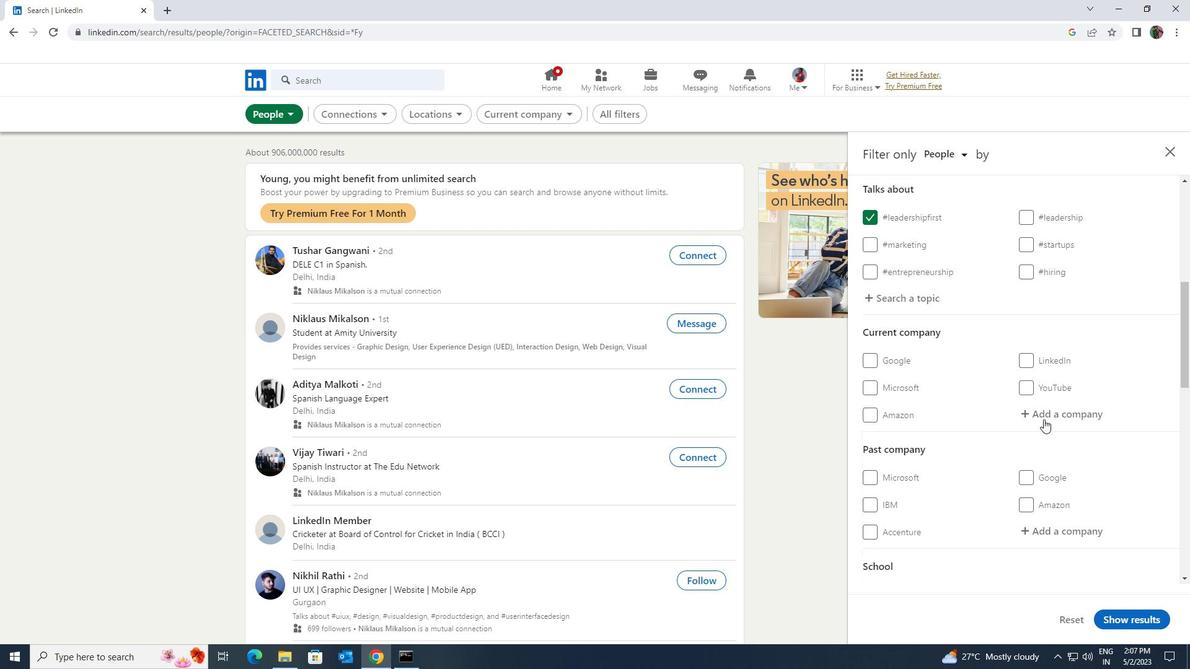 
Action: Mouse pressed left at (1045, 416)
Screenshot: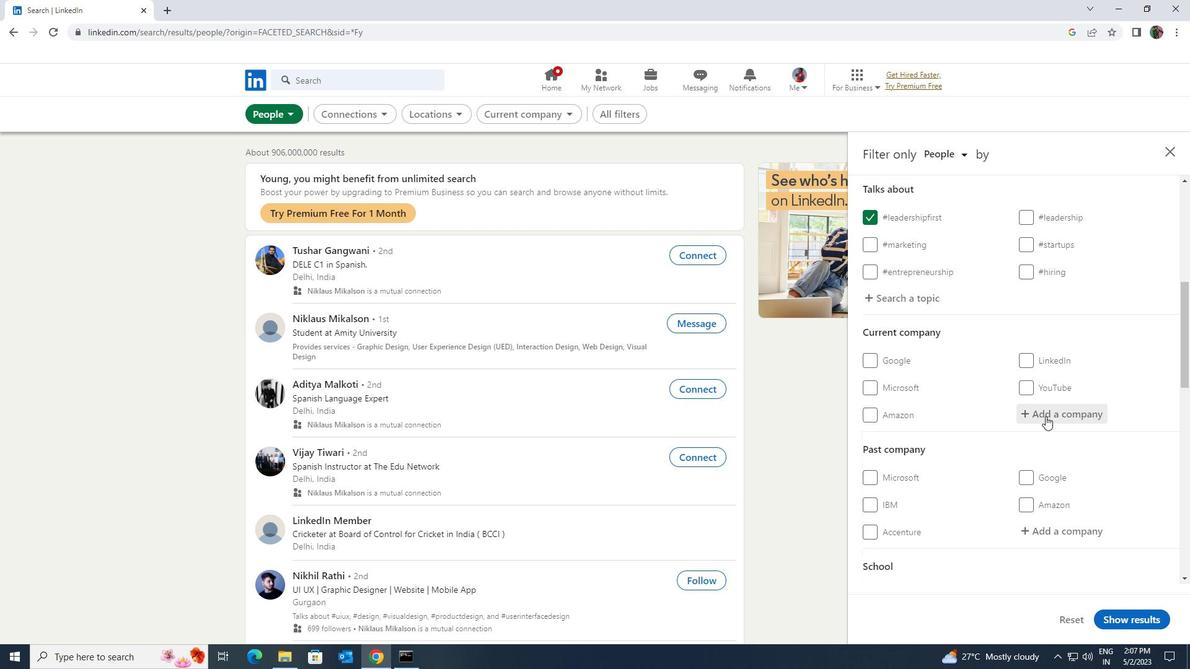 
Action: Key pressed <Key.shift>BANK<Key.space>OF<Key.space><Key.shift>BAR
Screenshot: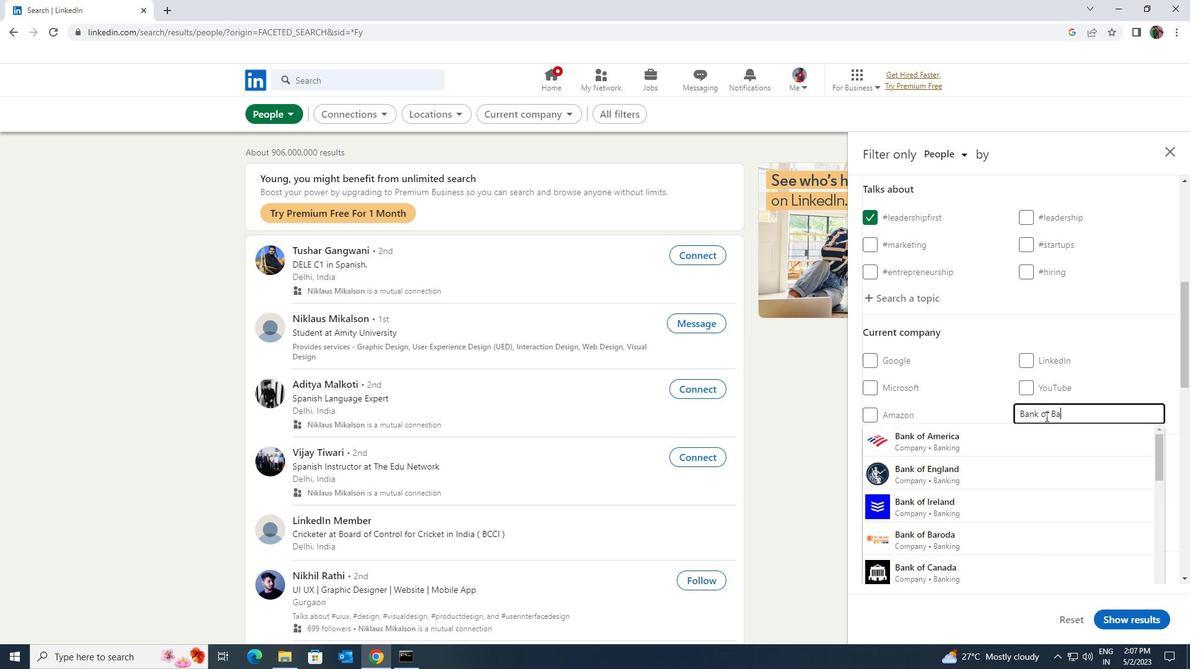 
Action: Mouse moved to (1038, 427)
Screenshot: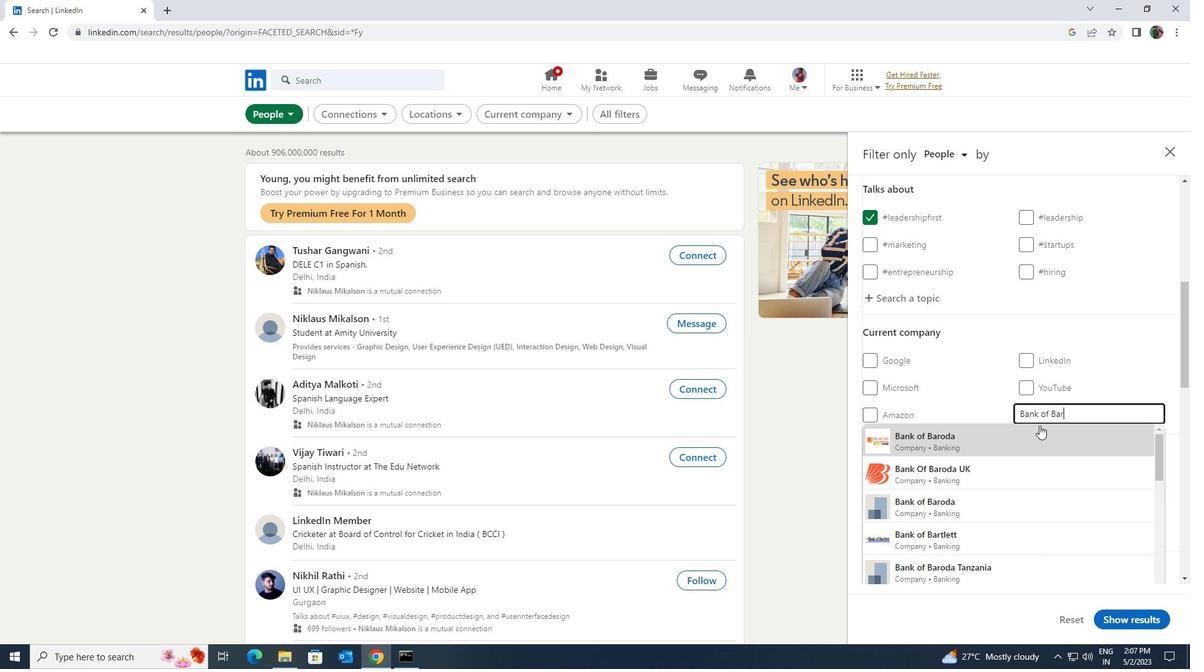 
Action: Mouse pressed left at (1038, 427)
Screenshot: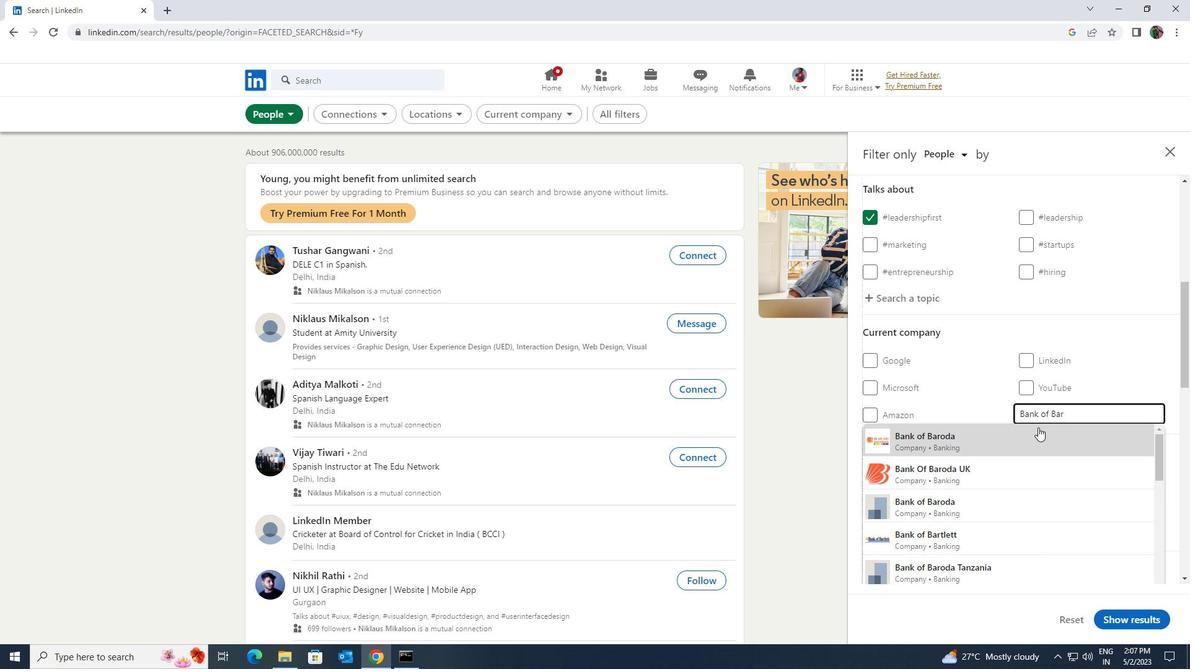 
Action: Mouse scrolled (1038, 427) with delta (0, 0)
Screenshot: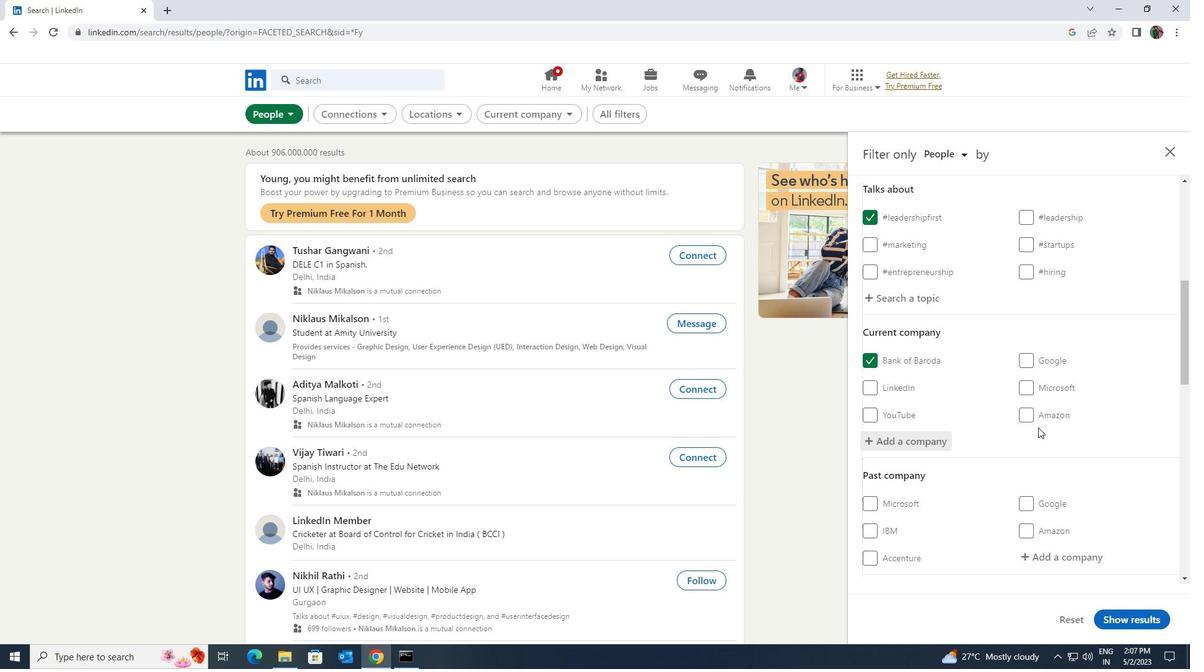 
Action: Mouse scrolled (1038, 427) with delta (0, 0)
Screenshot: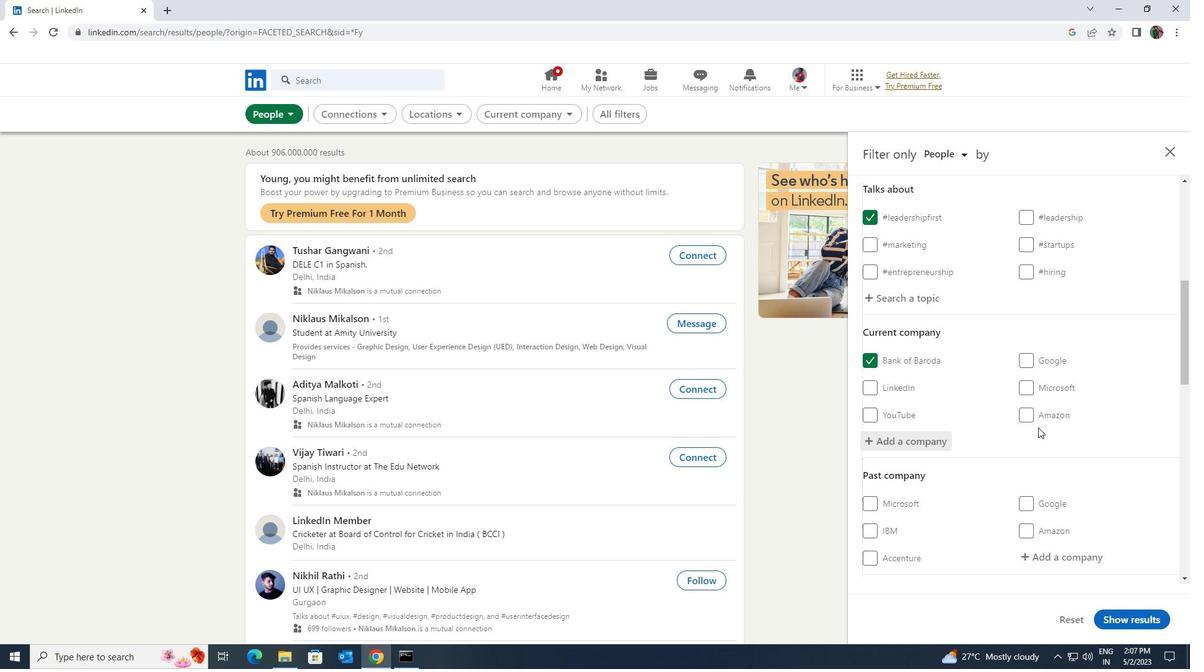 
Action: Mouse scrolled (1038, 427) with delta (0, 0)
Screenshot: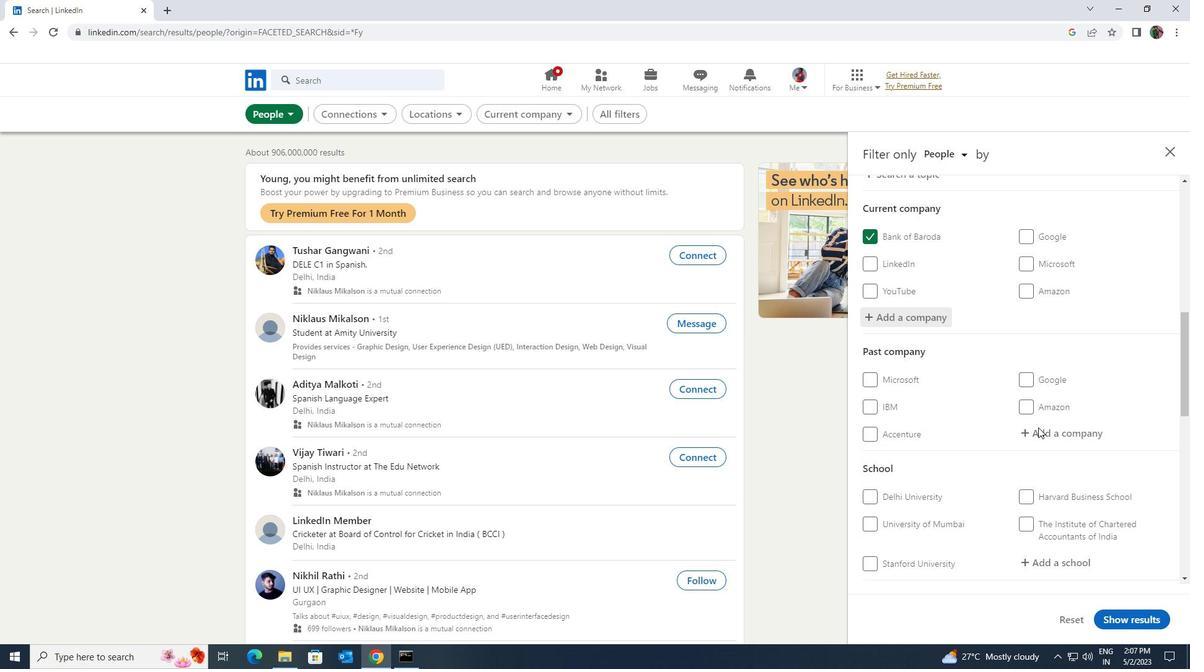 
Action: Mouse scrolled (1038, 427) with delta (0, 0)
Screenshot: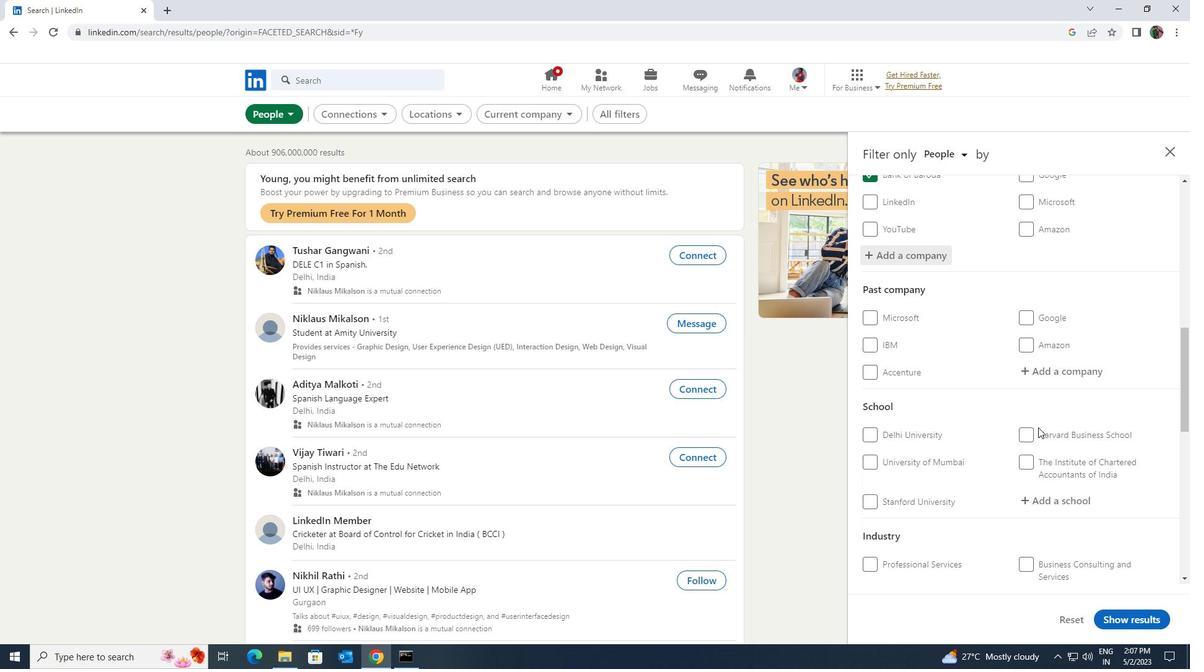 
Action: Mouse moved to (1033, 431)
Screenshot: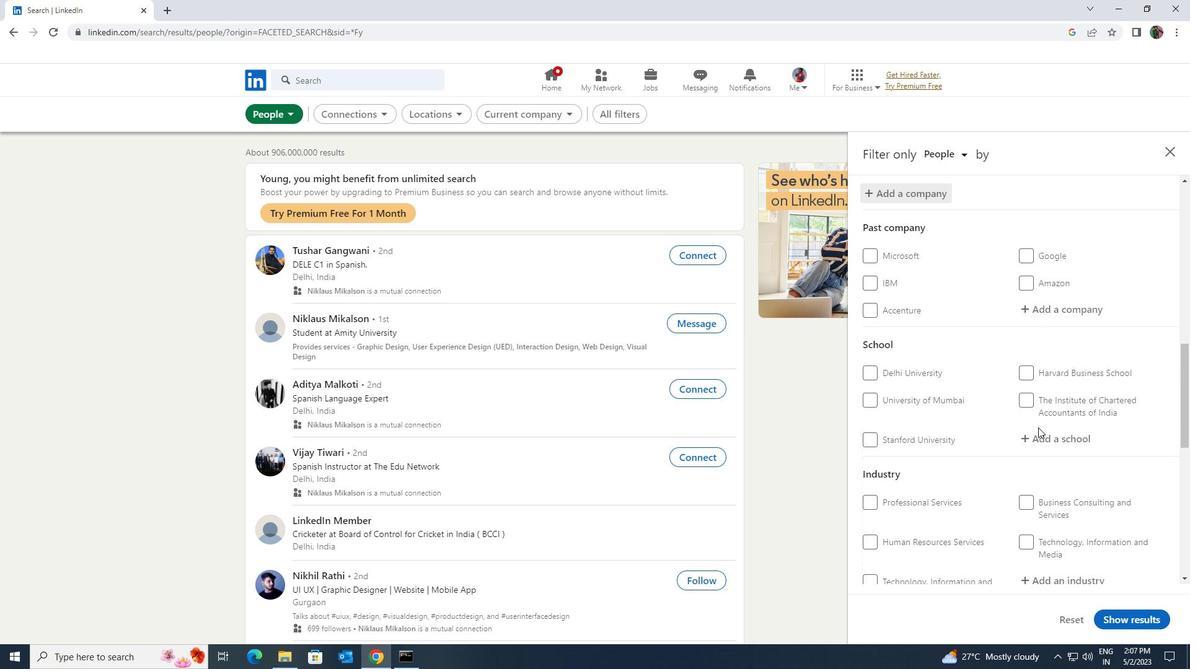 
Action: Mouse pressed left at (1033, 431)
Screenshot: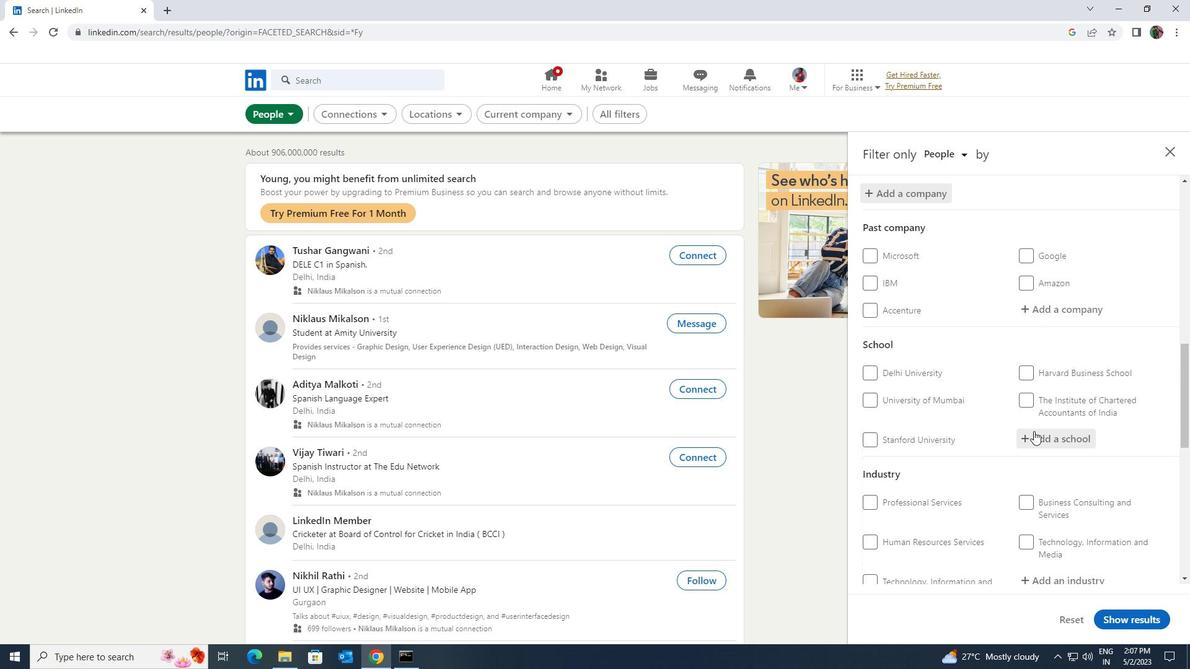 
Action: Key pressed <Key.shift><Key.shift><Key.shift><Key.shift><Key.shift><Key.shift><Key.shift><Key.shift><Key.shift><Key.shift><Key.shift><Key.shift><Key.shift><Key.shift><Key.shift><Key.shift>BHARAT<Key.space><Key.shift>INSTITUTE<Key.space><Key.shift>OF<Key.space>
Screenshot: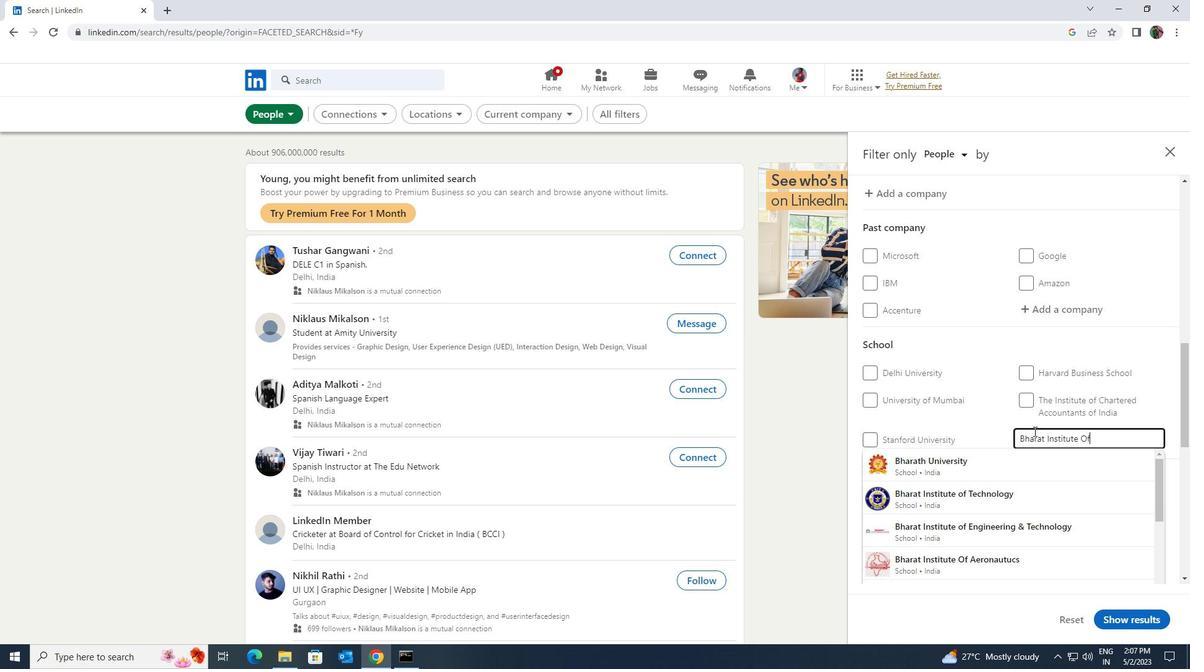 
Action: Mouse moved to (1024, 490)
Screenshot: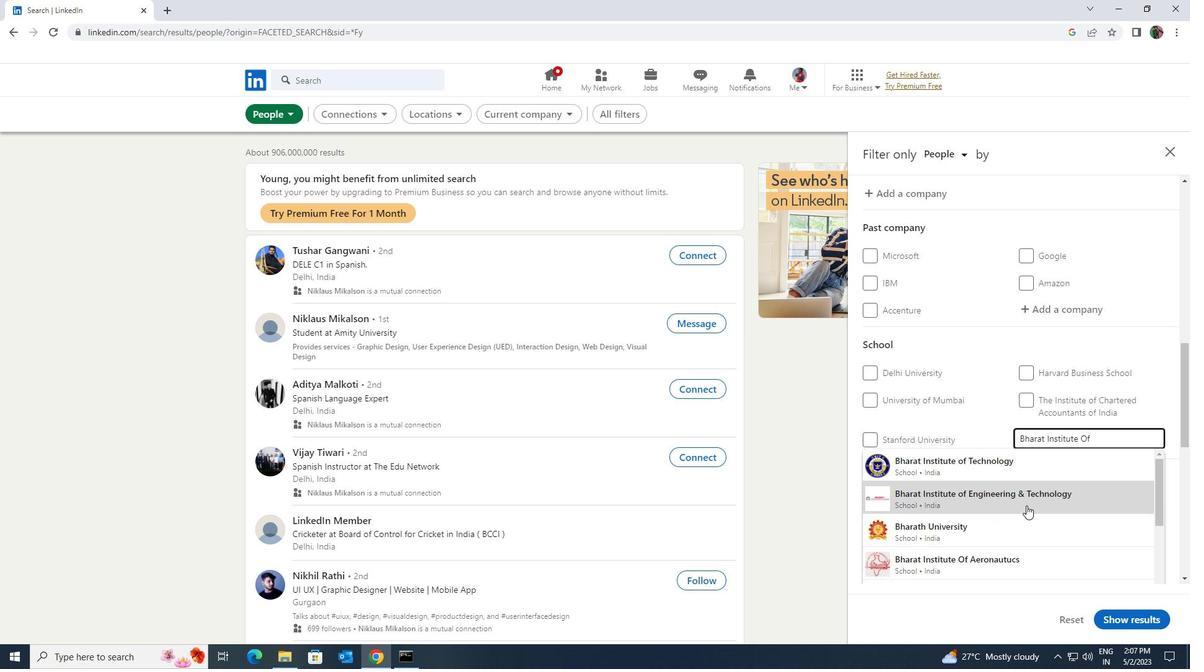 
Action: Mouse pressed left at (1024, 490)
Screenshot: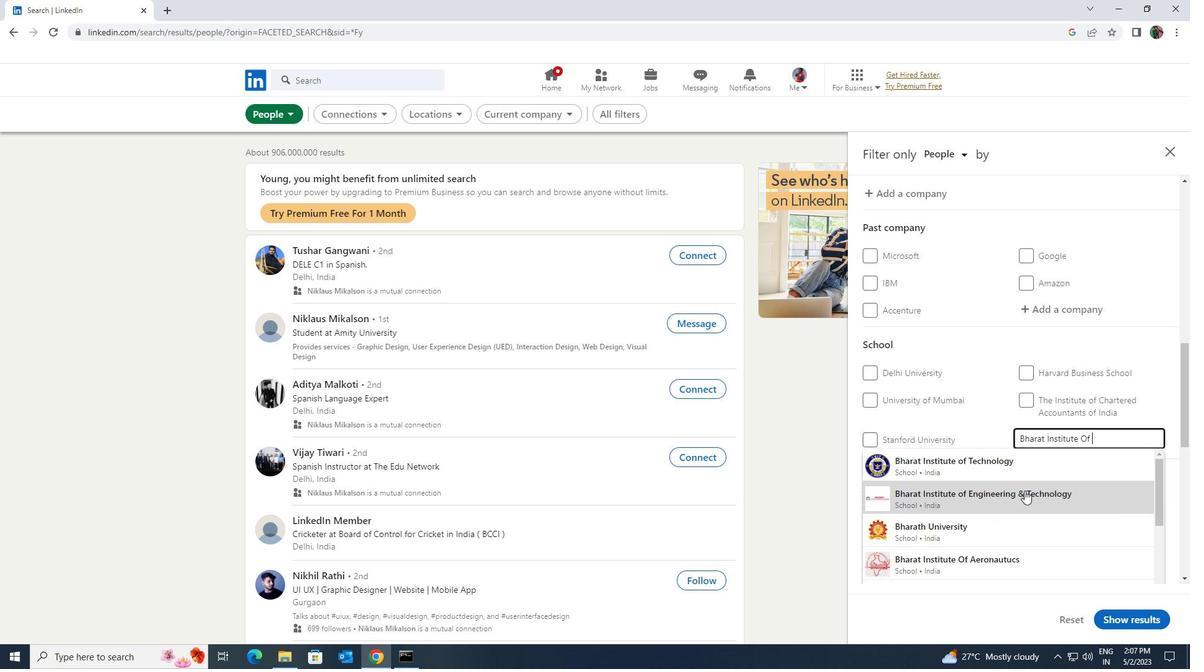 
Action: Mouse moved to (1026, 484)
Screenshot: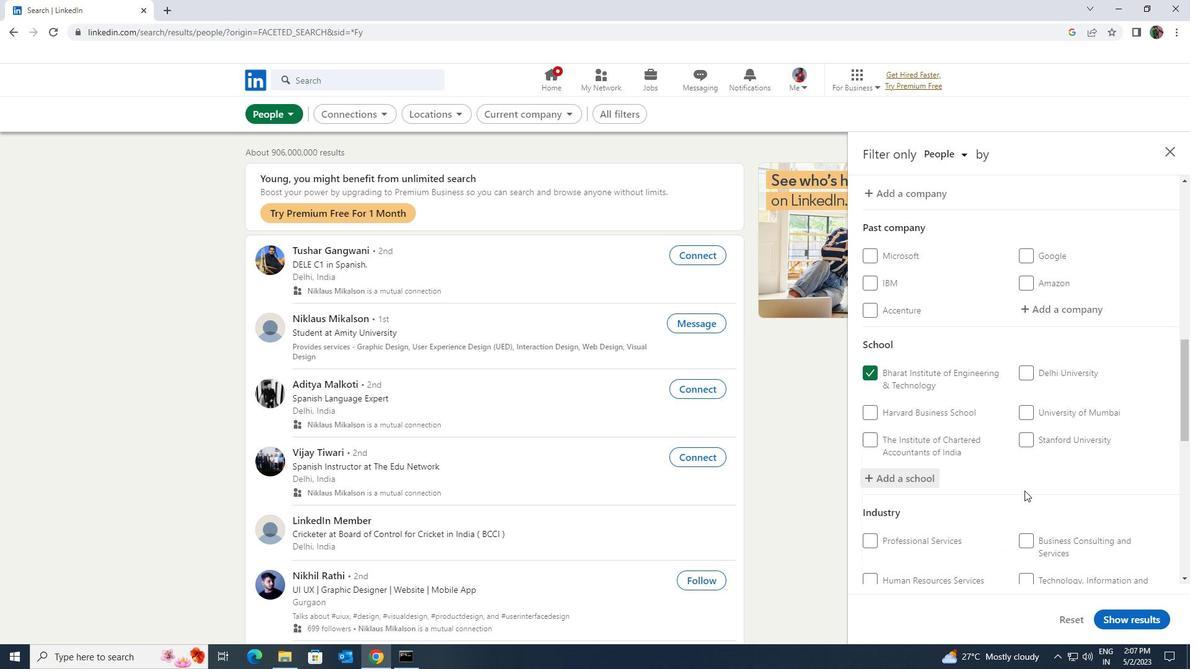 
Action: Mouse scrolled (1026, 484) with delta (0, 0)
Screenshot: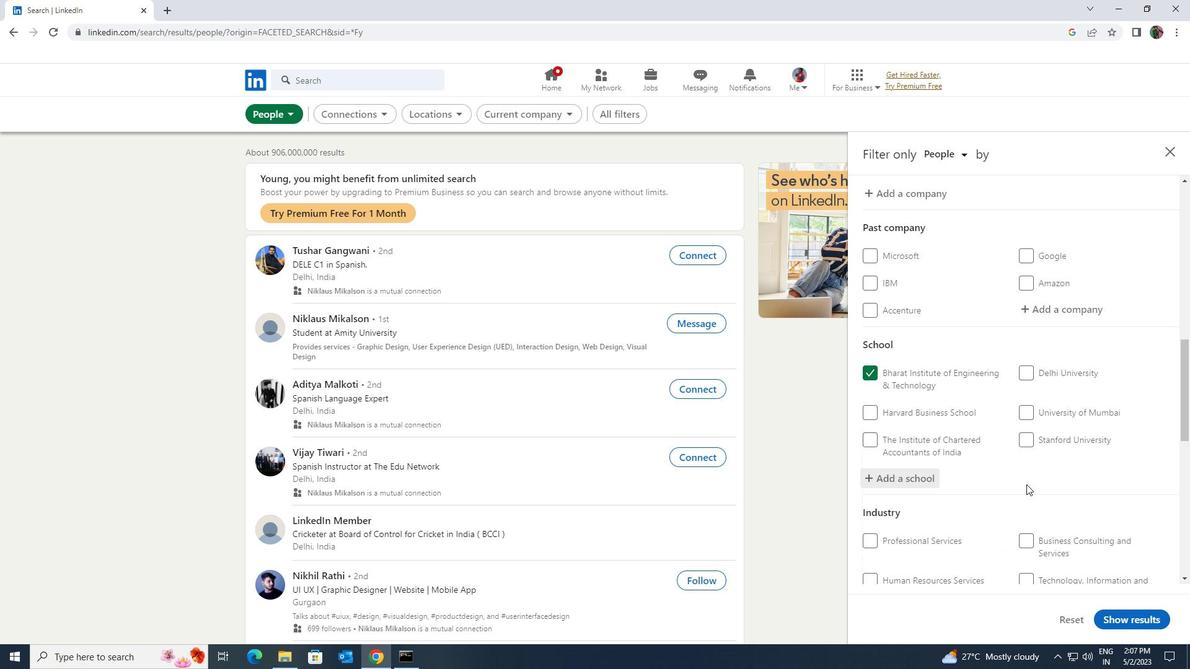 
Action: Mouse scrolled (1026, 484) with delta (0, 0)
Screenshot: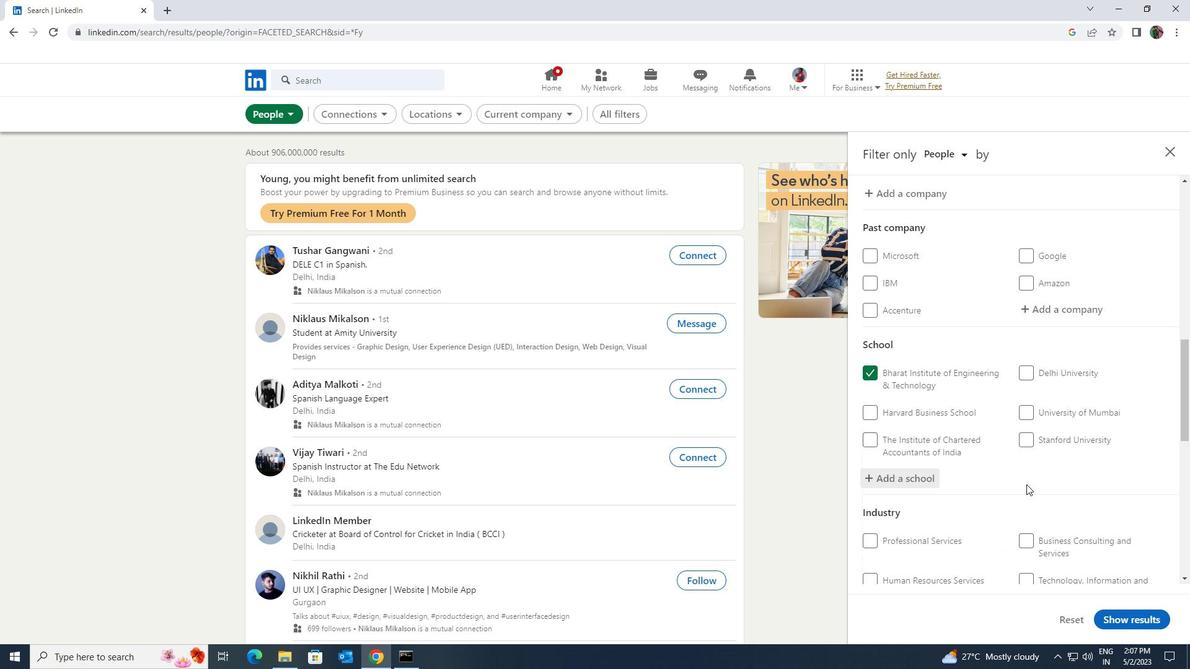 
Action: Mouse scrolled (1026, 484) with delta (0, 0)
Screenshot: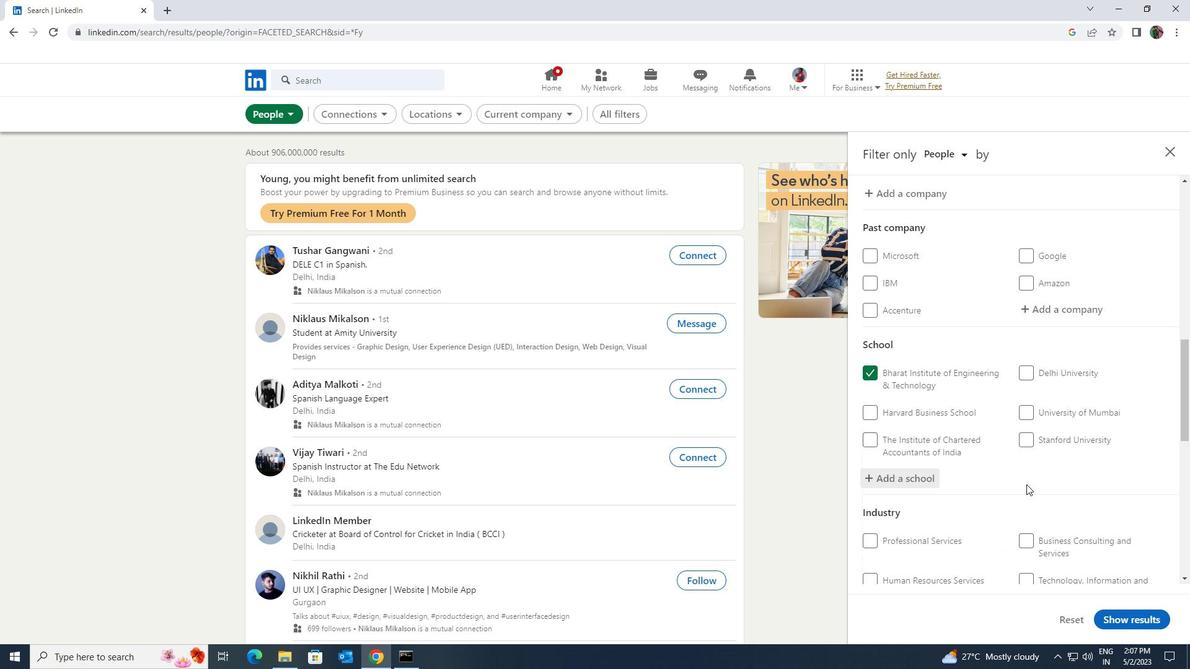 
Action: Mouse moved to (1043, 436)
Screenshot: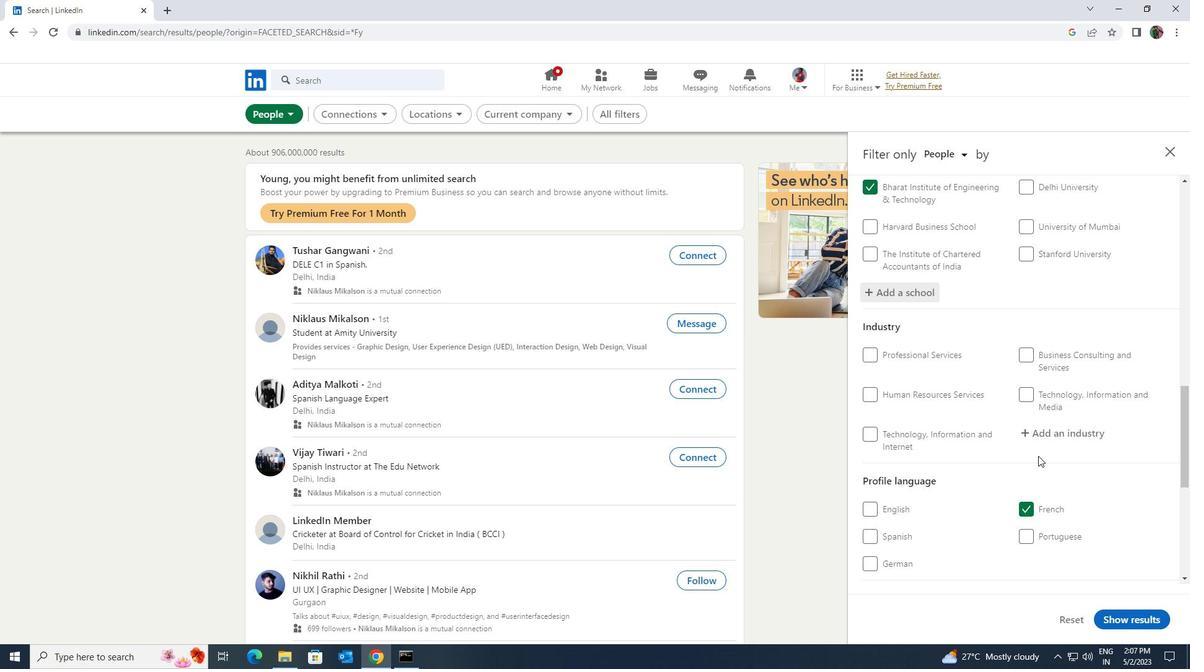 
Action: Mouse pressed left at (1043, 436)
Screenshot: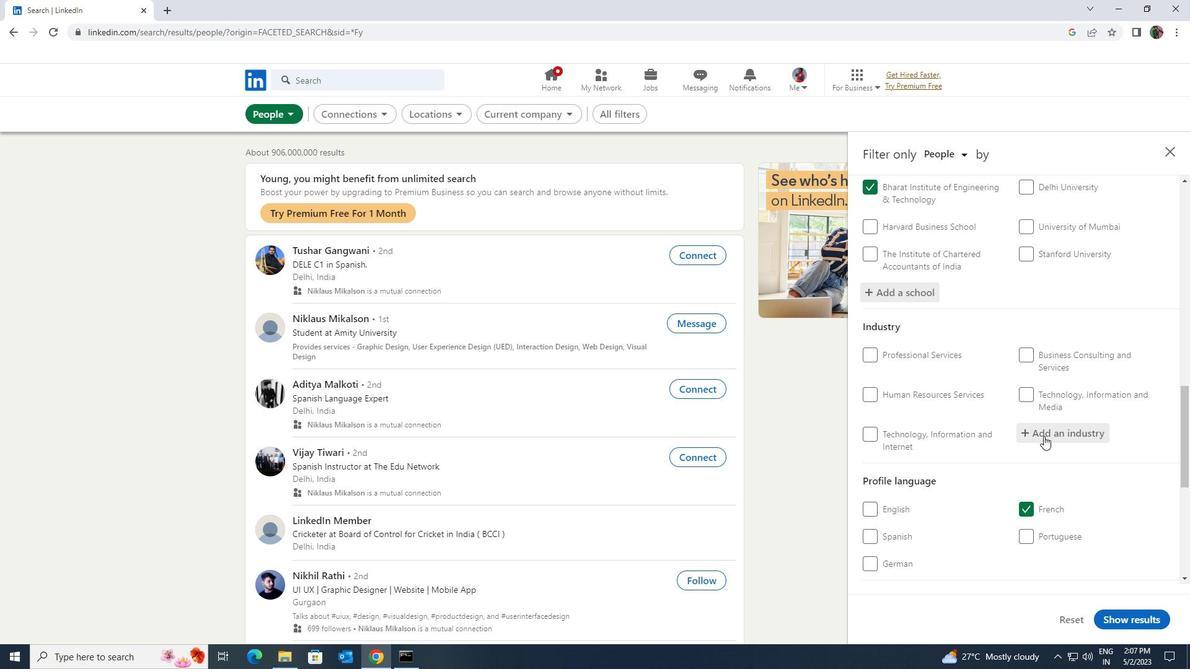 
Action: Key pressed <Key.shift><Key.shift><Key.shift><Key.shift><Key.shift><Key.shift>ADVER
Screenshot: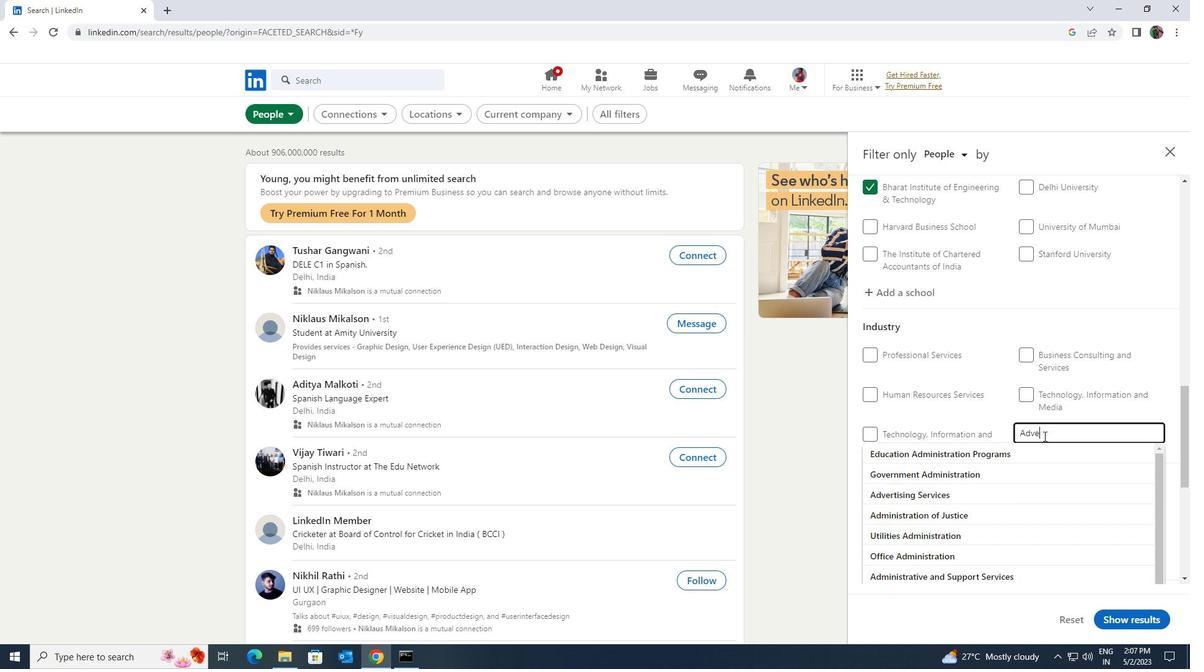 
Action: Mouse moved to (1031, 450)
Screenshot: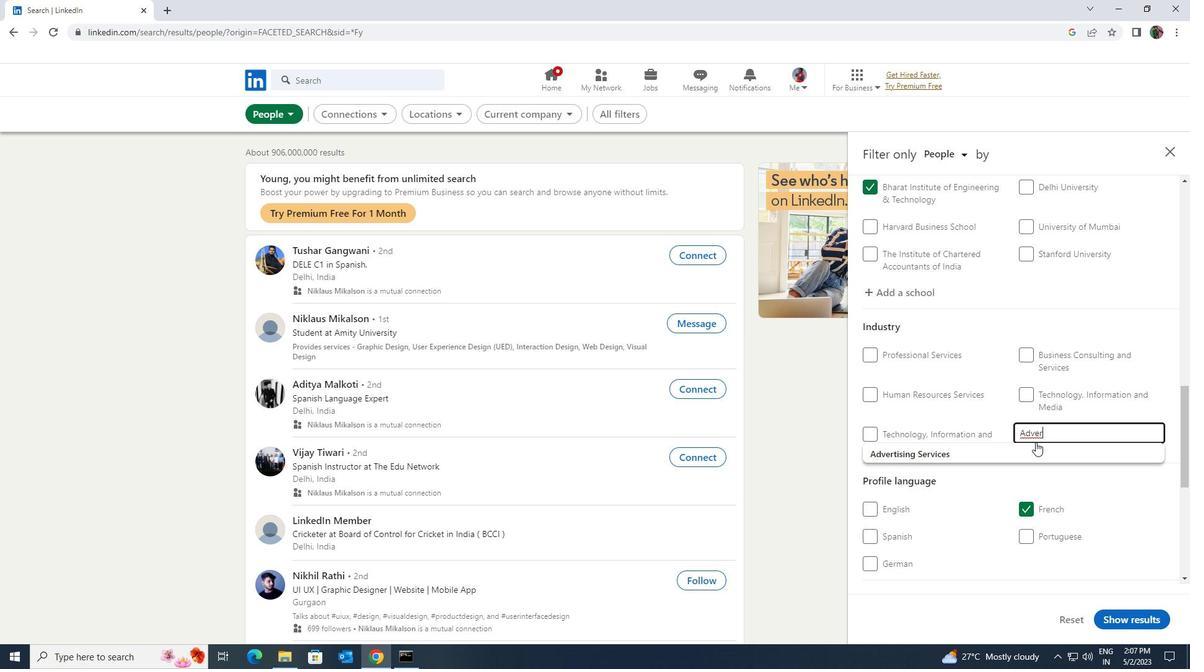 
Action: Mouse pressed left at (1031, 450)
Screenshot: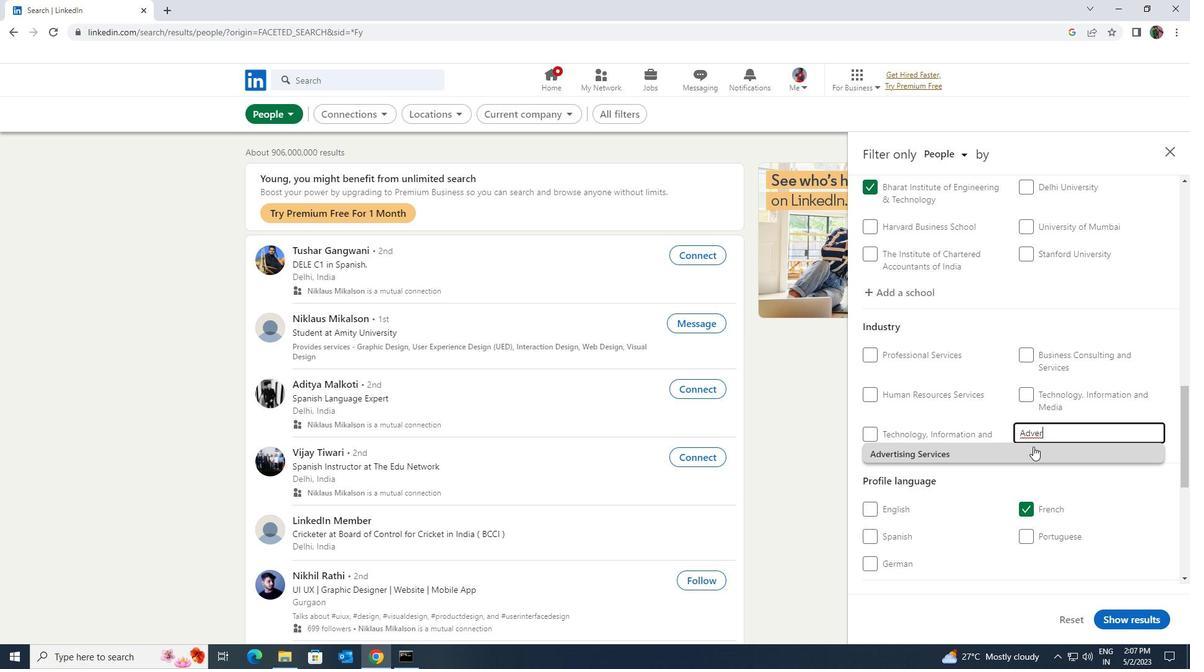 
Action: Mouse moved to (1029, 424)
Screenshot: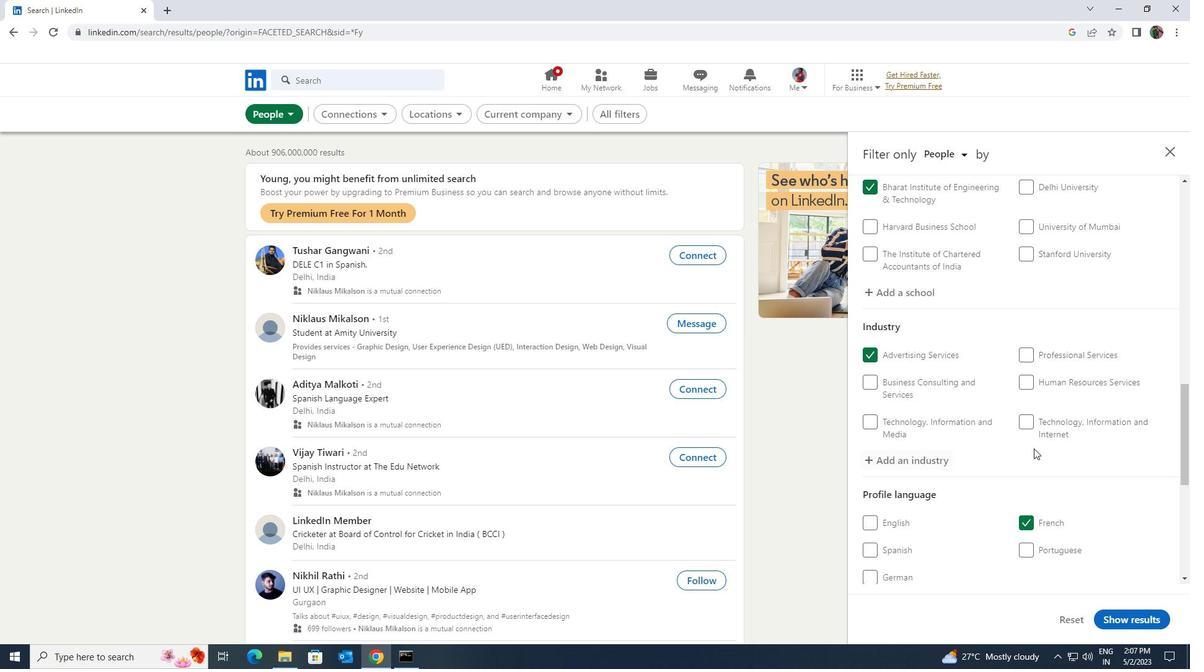 
Action: Mouse scrolled (1029, 423) with delta (0, 0)
Screenshot: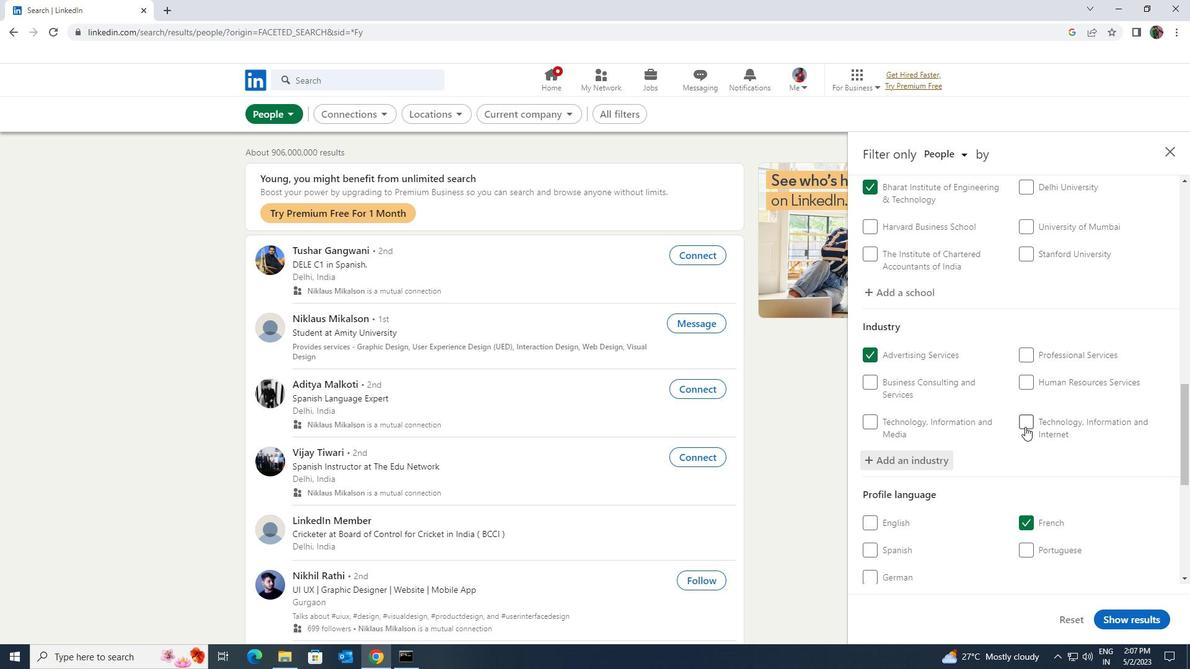 
Action: Mouse scrolled (1029, 423) with delta (0, 0)
Screenshot: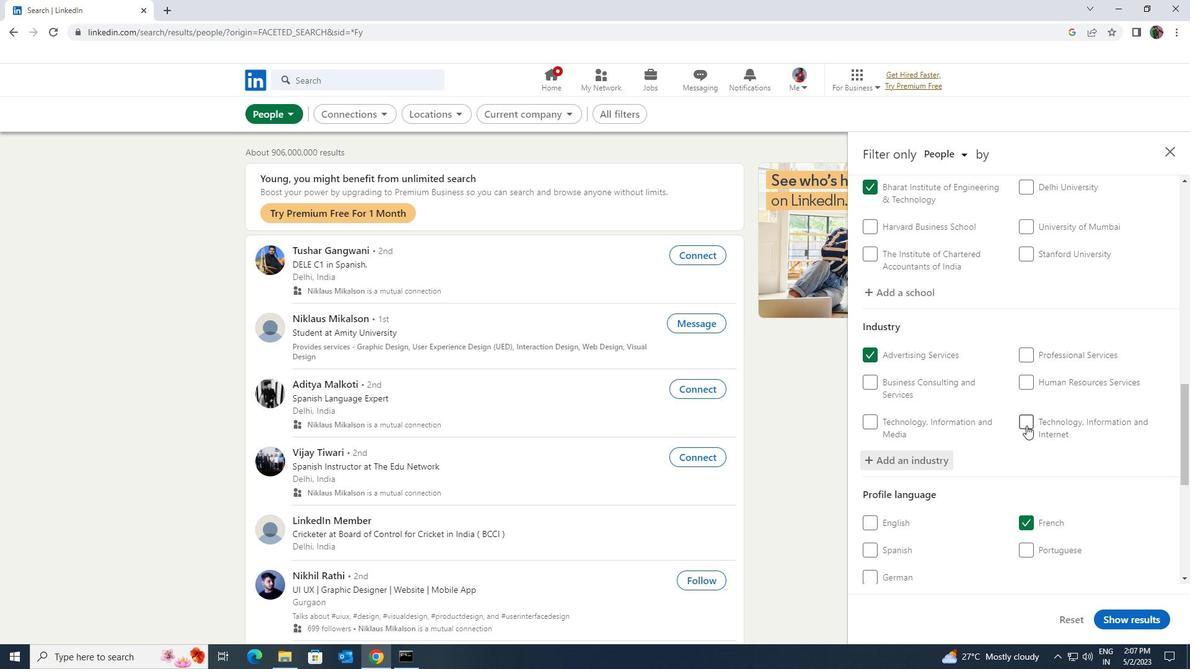 
Action: Mouse moved to (1037, 419)
Screenshot: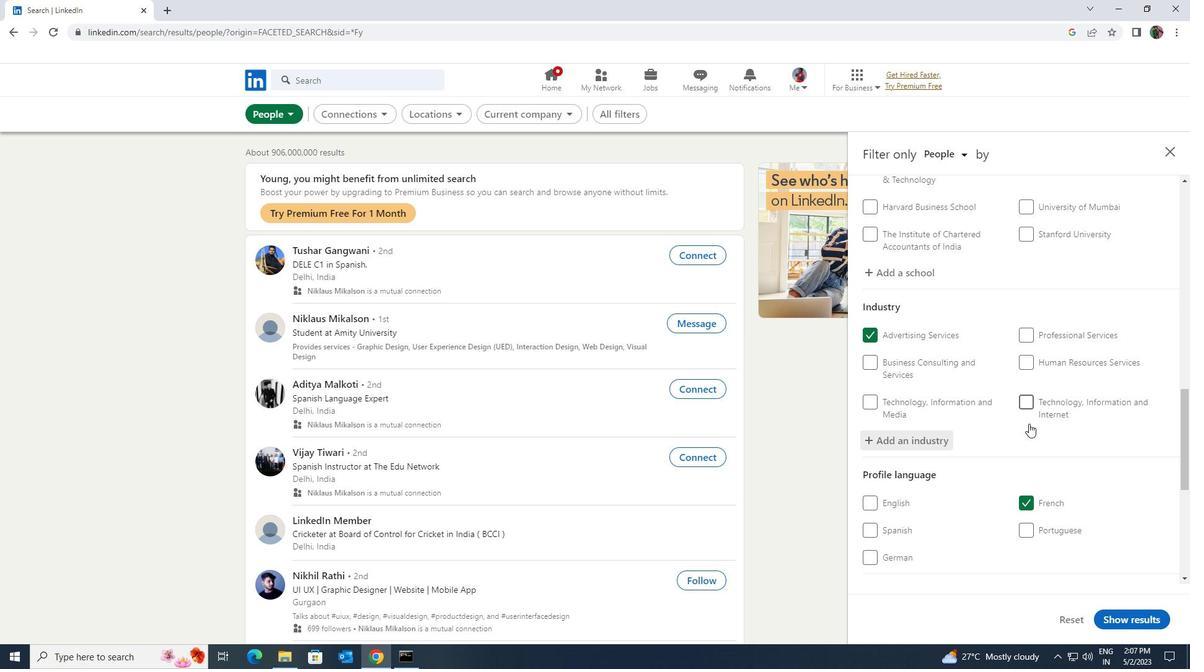 
Action: Mouse scrolled (1037, 418) with delta (0, 0)
Screenshot: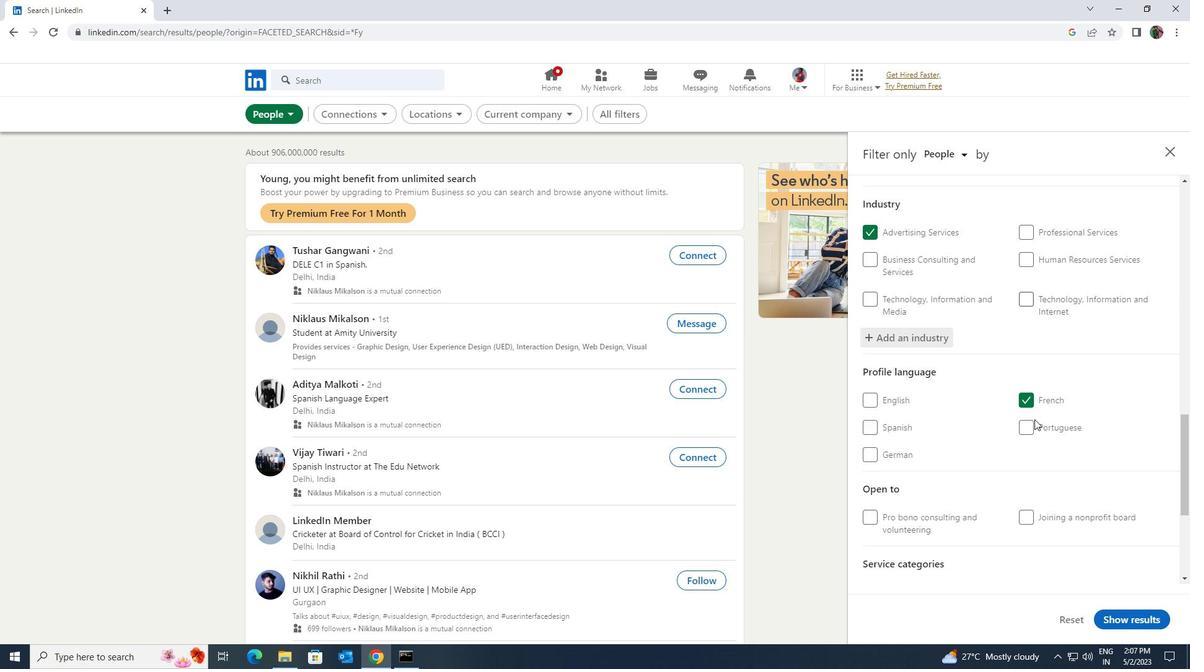 
Action: Mouse scrolled (1037, 418) with delta (0, 0)
Screenshot: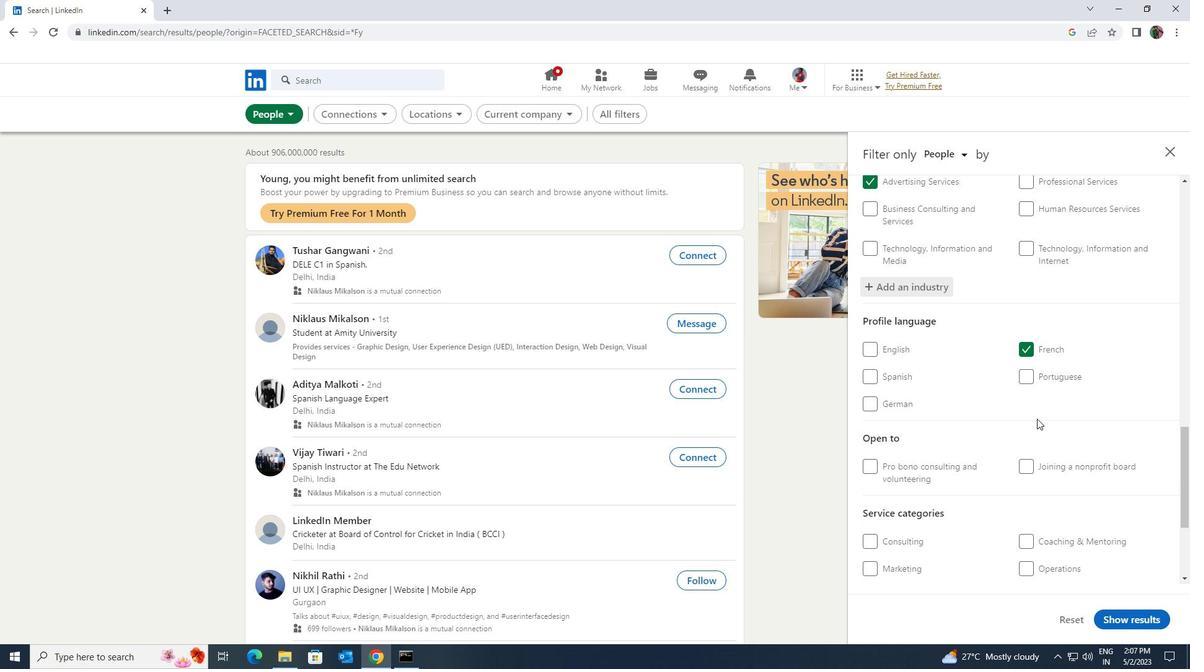 
Action: Mouse scrolled (1037, 418) with delta (0, 0)
Screenshot: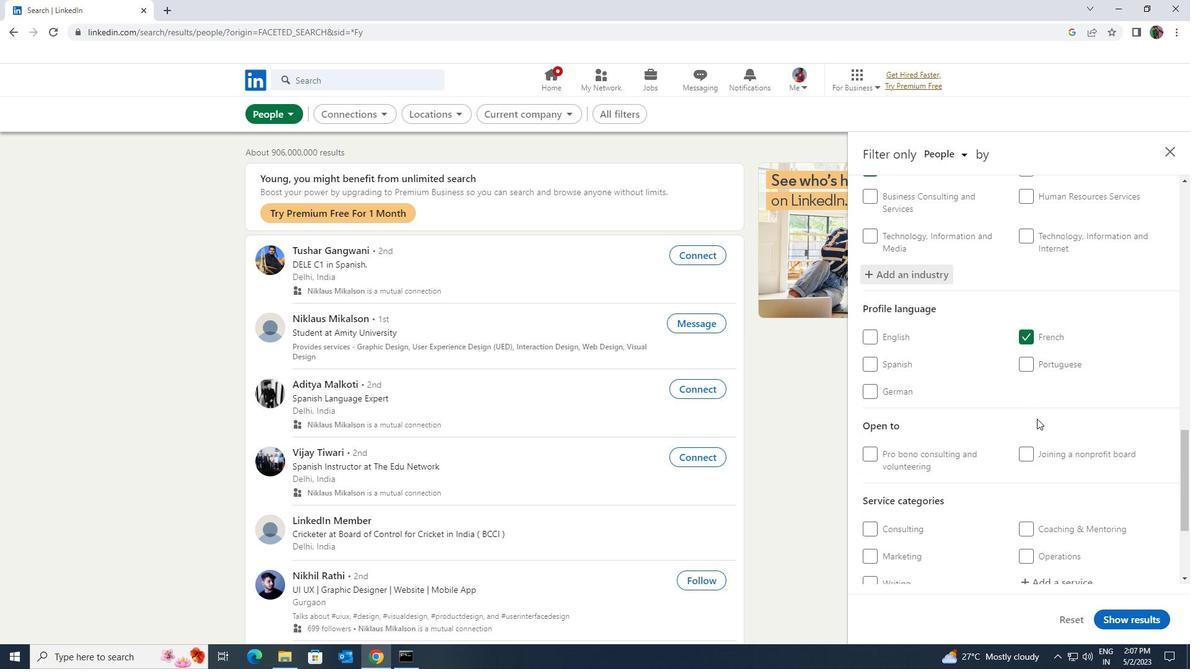 
Action: Mouse scrolled (1037, 418) with delta (0, 0)
Screenshot: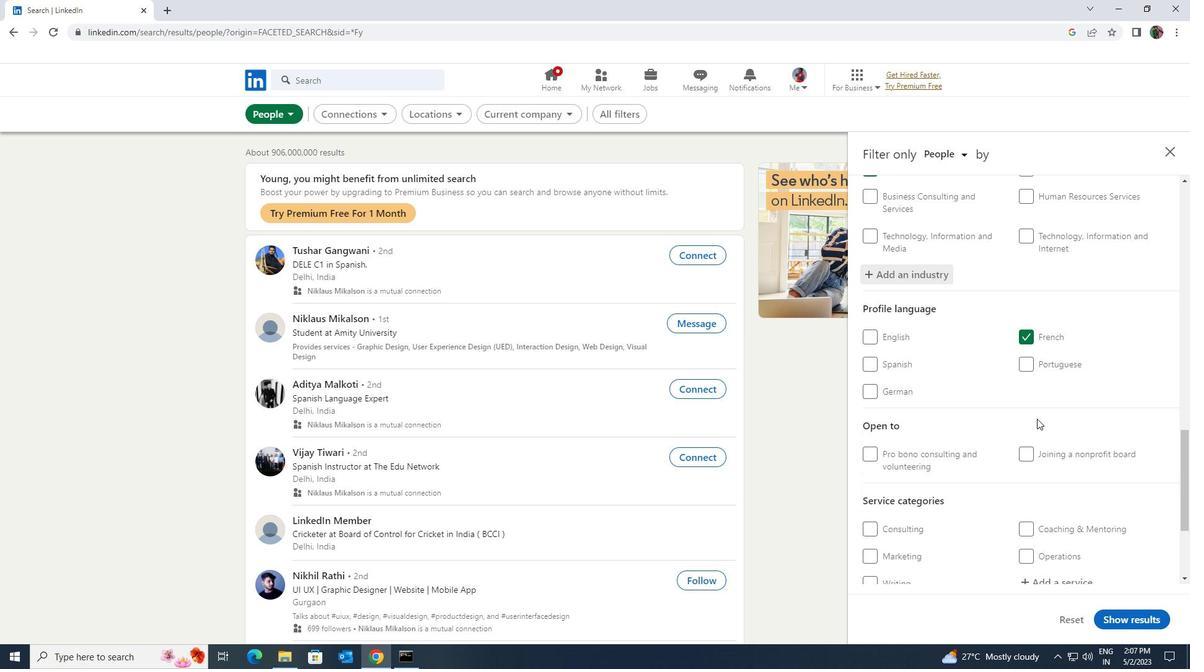 
Action: Mouse scrolled (1037, 418) with delta (0, 0)
Screenshot: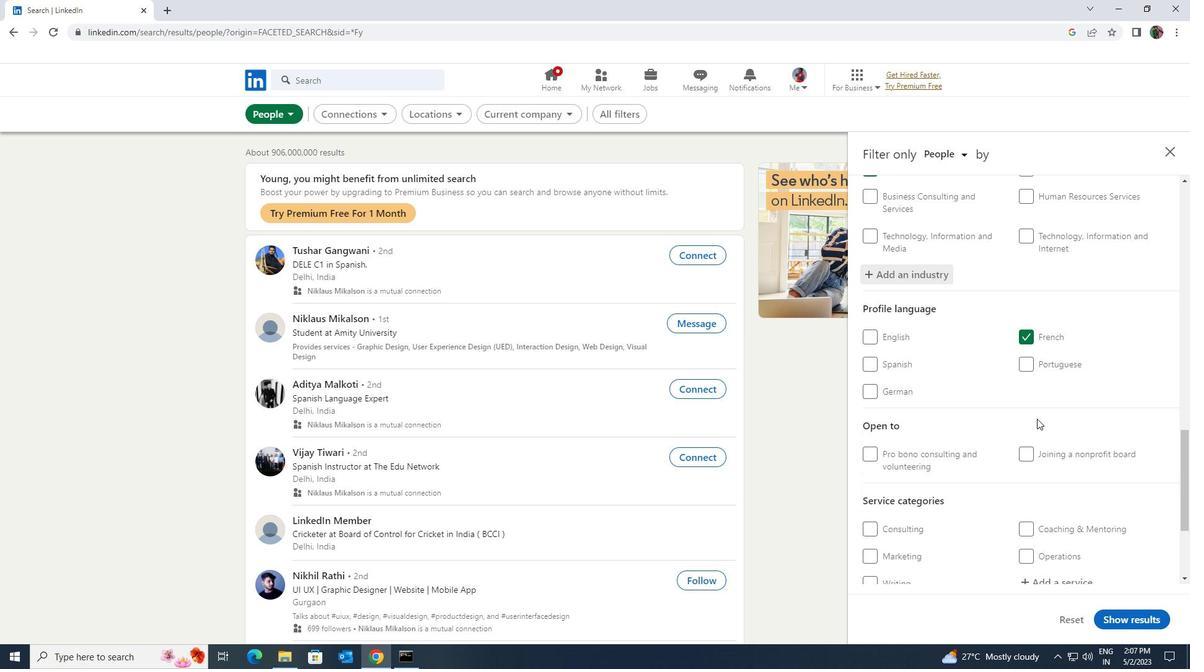 
Action: Mouse moved to (1041, 415)
Screenshot: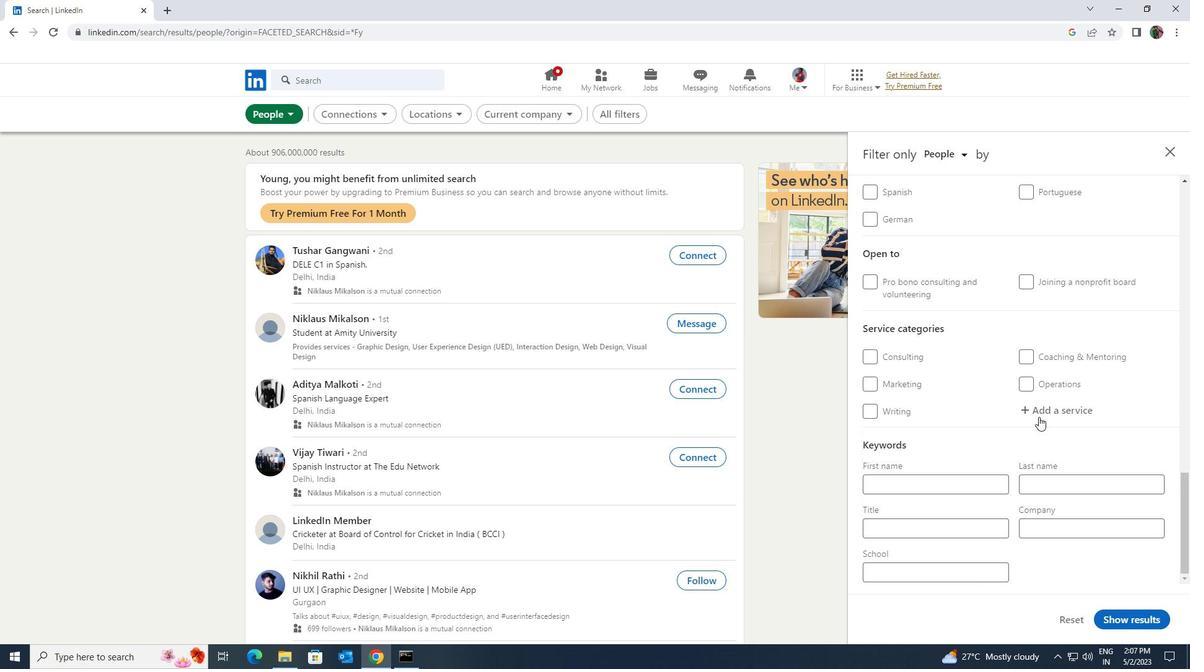 
Action: Mouse pressed left at (1041, 415)
Screenshot: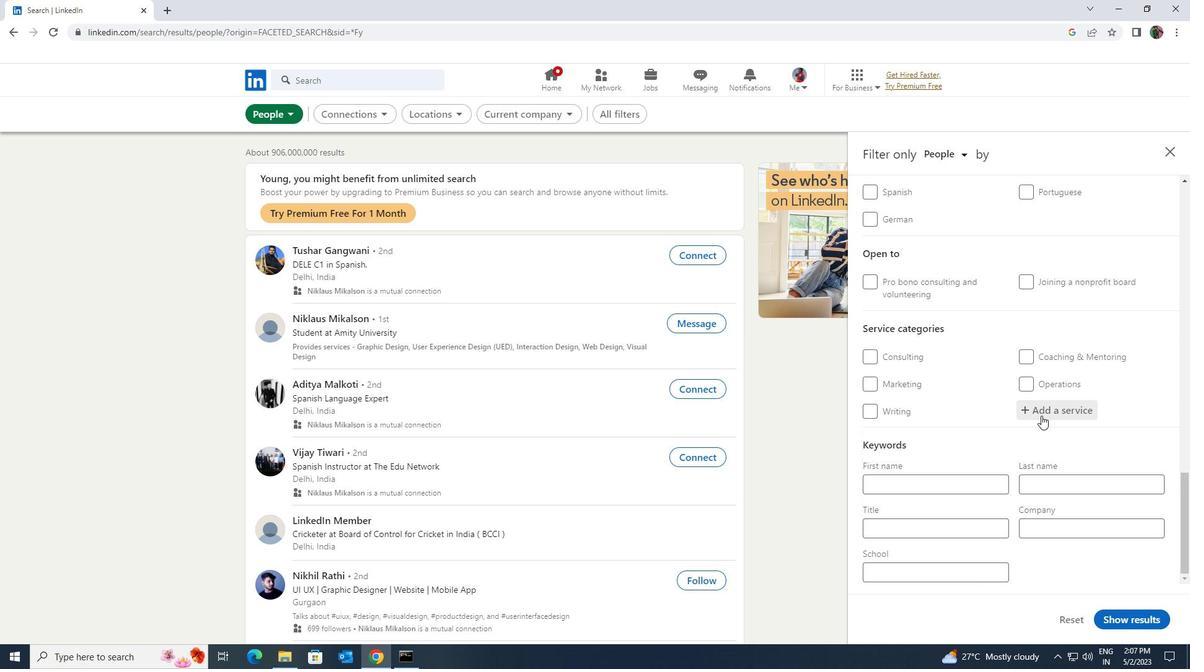 
Action: Key pressed <Key.shift><Key.shift><Key.shift><Key.shift><Key.shift><Key.shift><Key.shift>FINANCIAL<Key.space>
Screenshot: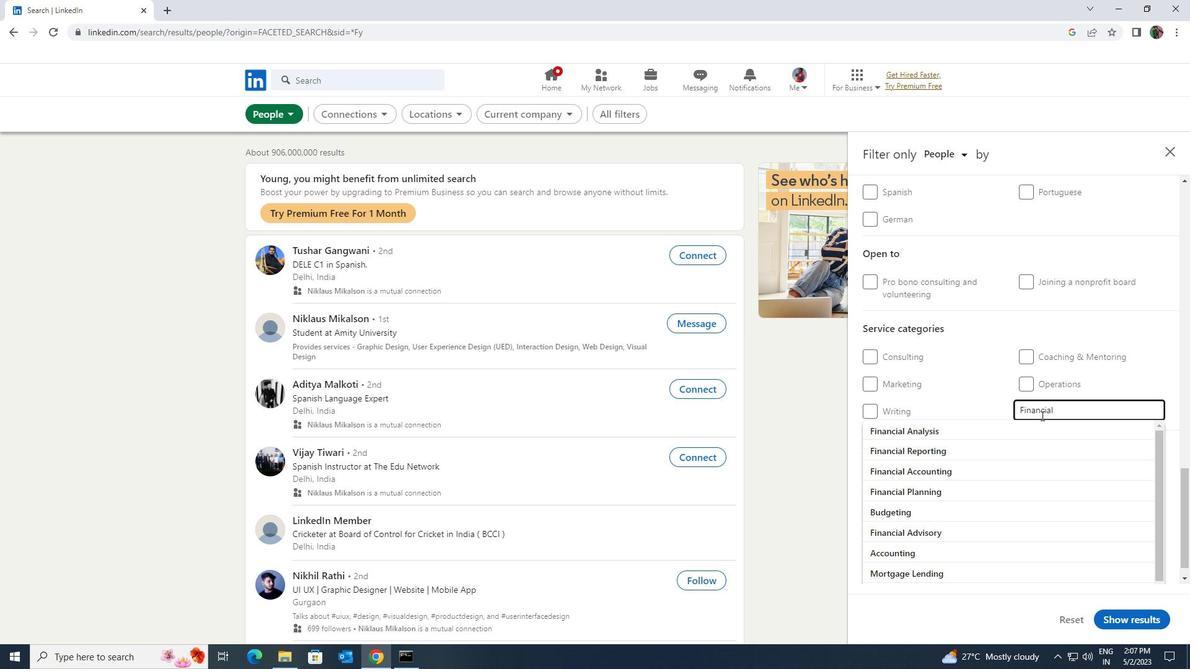 
Action: Mouse moved to (1035, 423)
Screenshot: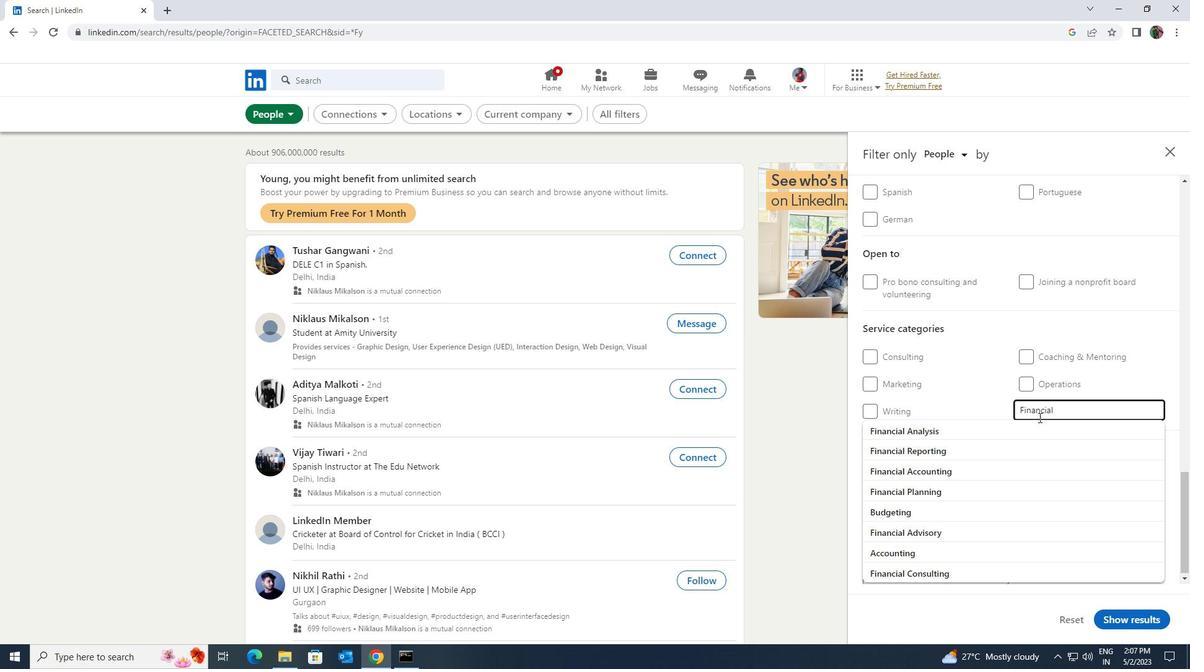 
Action: Mouse pressed left at (1035, 423)
Screenshot: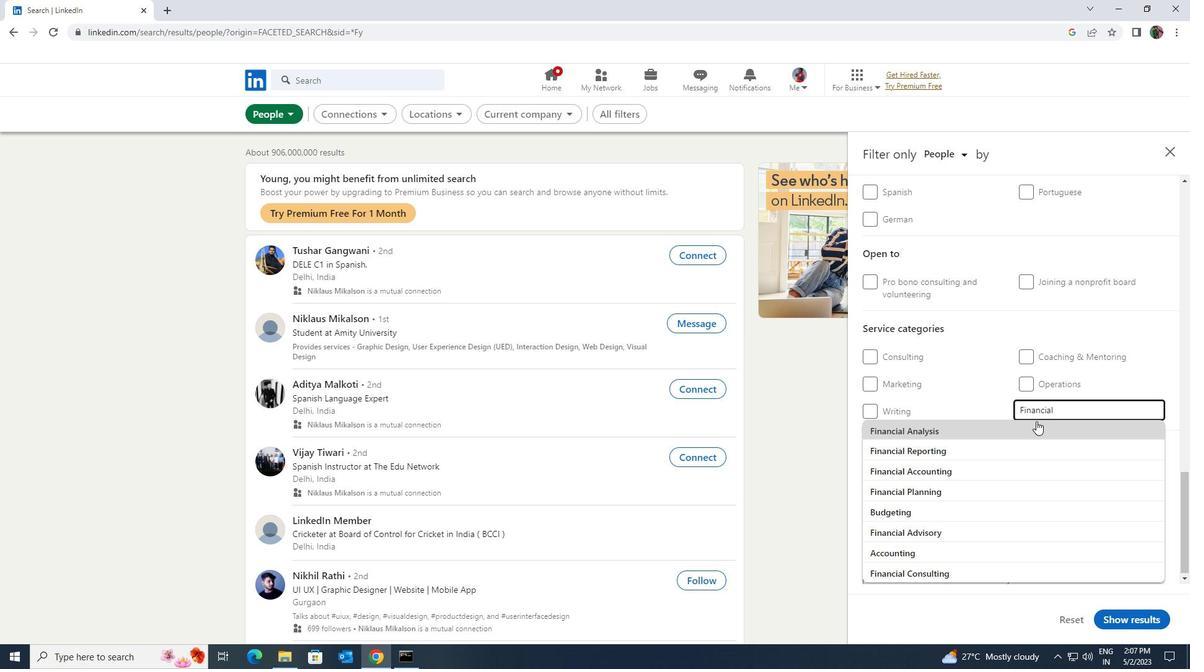 
Action: Mouse scrolled (1035, 422) with delta (0, 0)
Screenshot: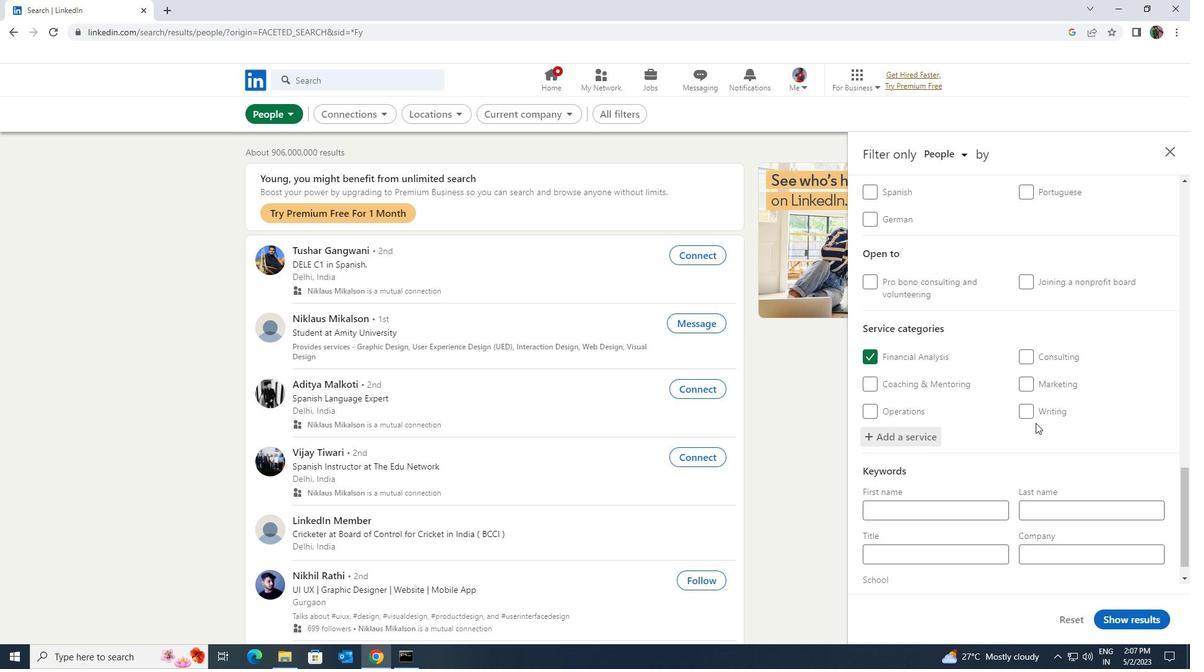 
Action: Mouse scrolled (1035, 422) with delta (0, 0)
Screenshot: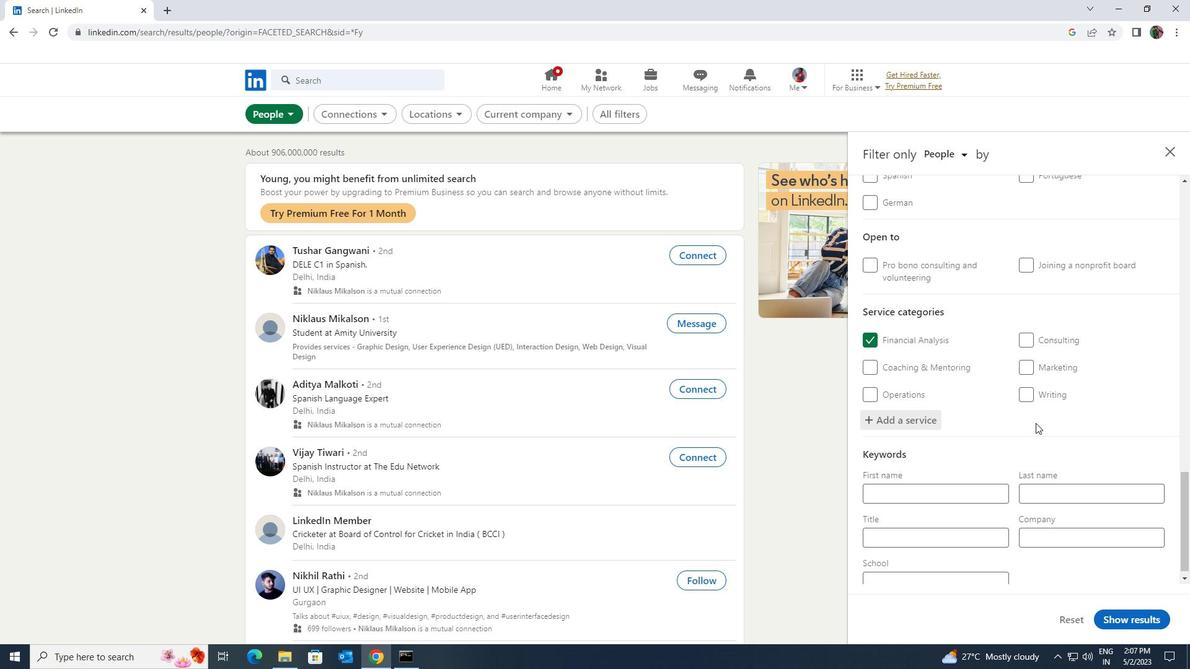 
Action: Mouse scrolled (1035, 422) with delta (0, 0)
Screenshot: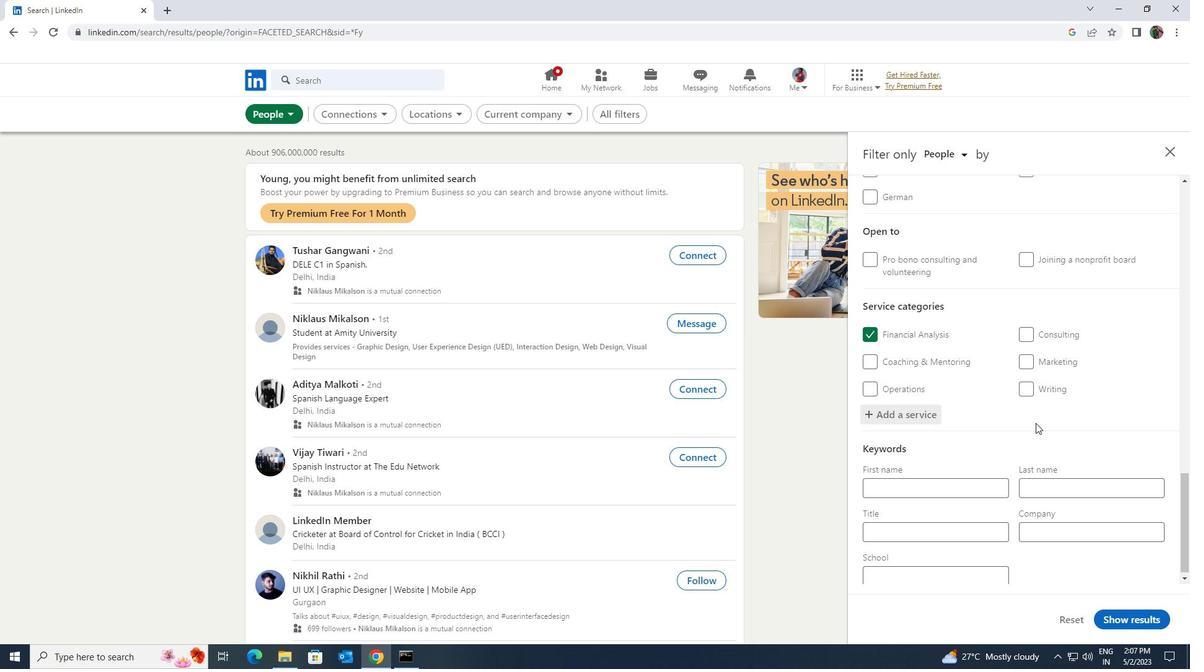 
Action: Mouse moved to (965, 530)
Screenshot: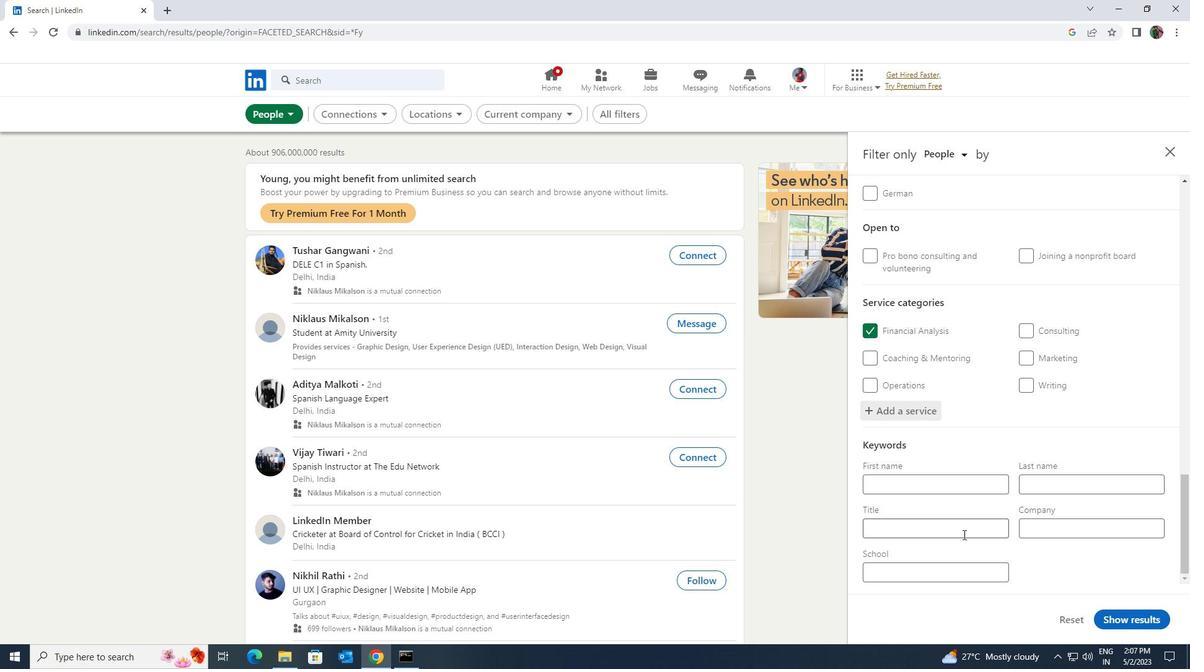 
Action: Mouse pressed left at (965, 530)
Screenshot: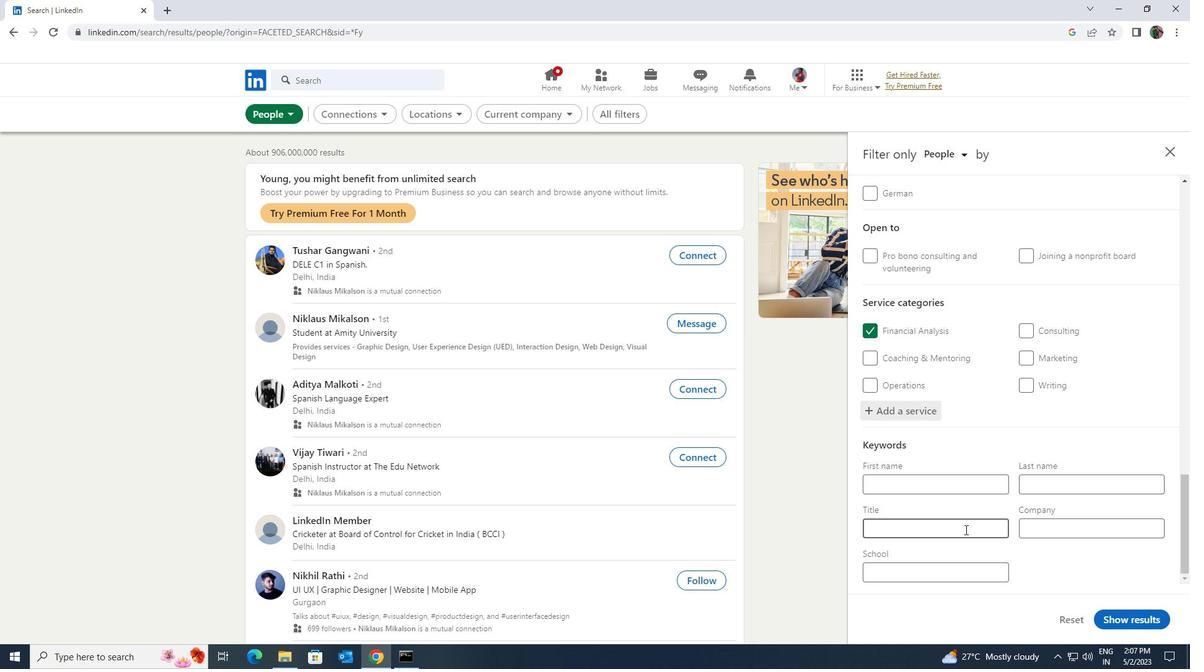 
Action: Mouse moved to (970, 522)
Screenshot: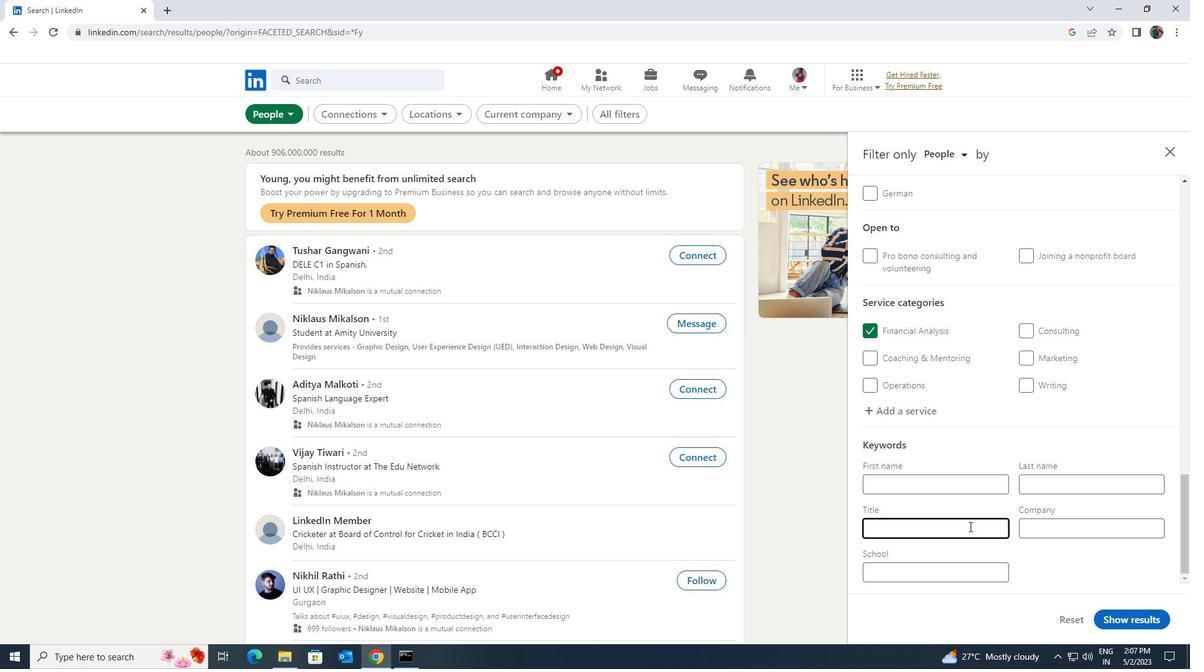 
Action: Key pressed <Key.shift><Key.shift><Key.shift><Key.shift><Key.shift><Key.shift><Key.shift><Key.shift><Key.shift><Key.shift><Key.shift><Key.shift><Key.shift><Key.shift><Key.shift><Key.shift><Key.shift><Key.shift><Key.shift><Key.shift><Key.shift>SUPERINTD<Key.backspace>TENDENT
Screenshot: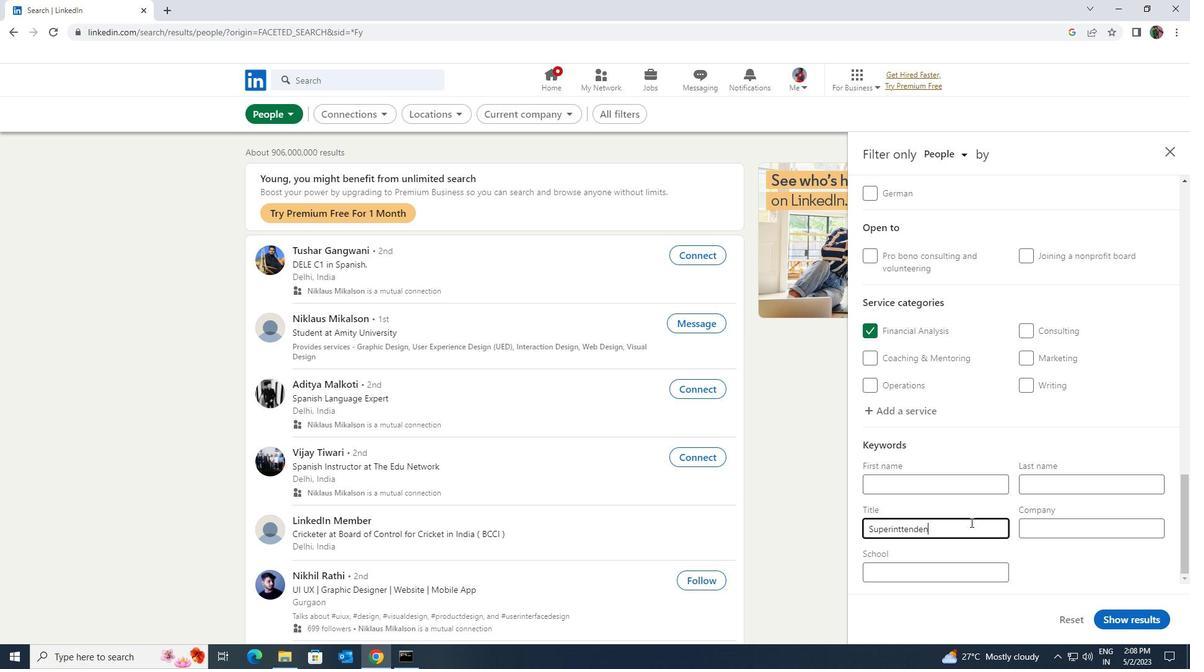 
Action: Mouse moved to (1112, 611)
Screenshot: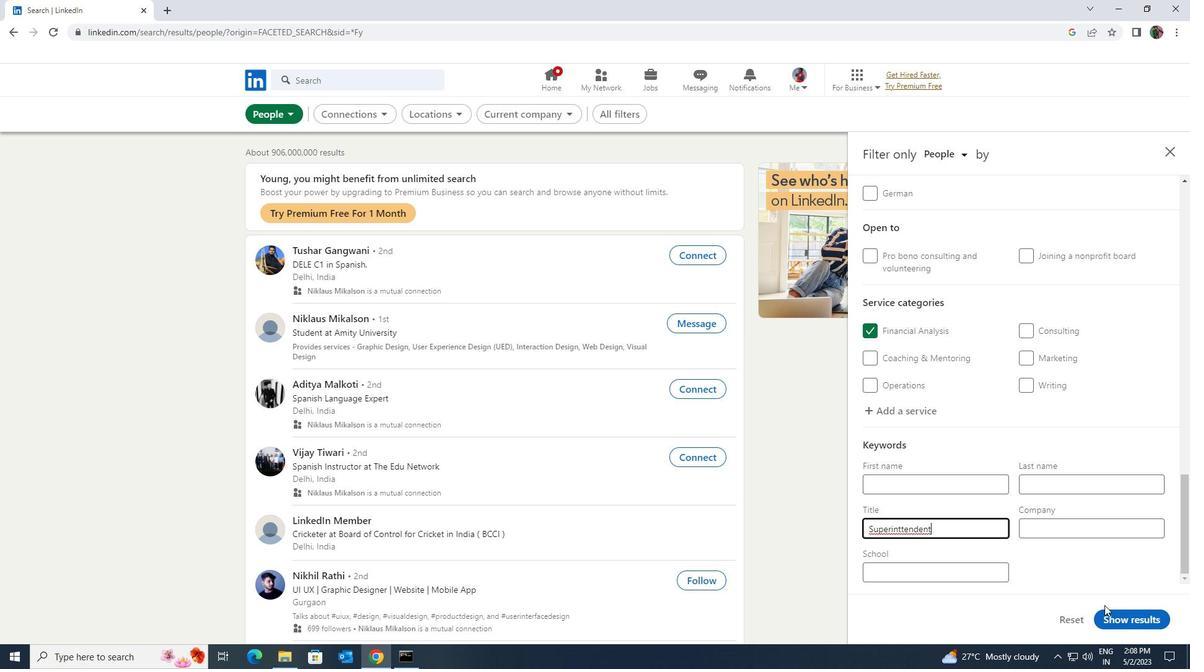 
Action: Mouse pressed left at (1112, 611)
Screenshot: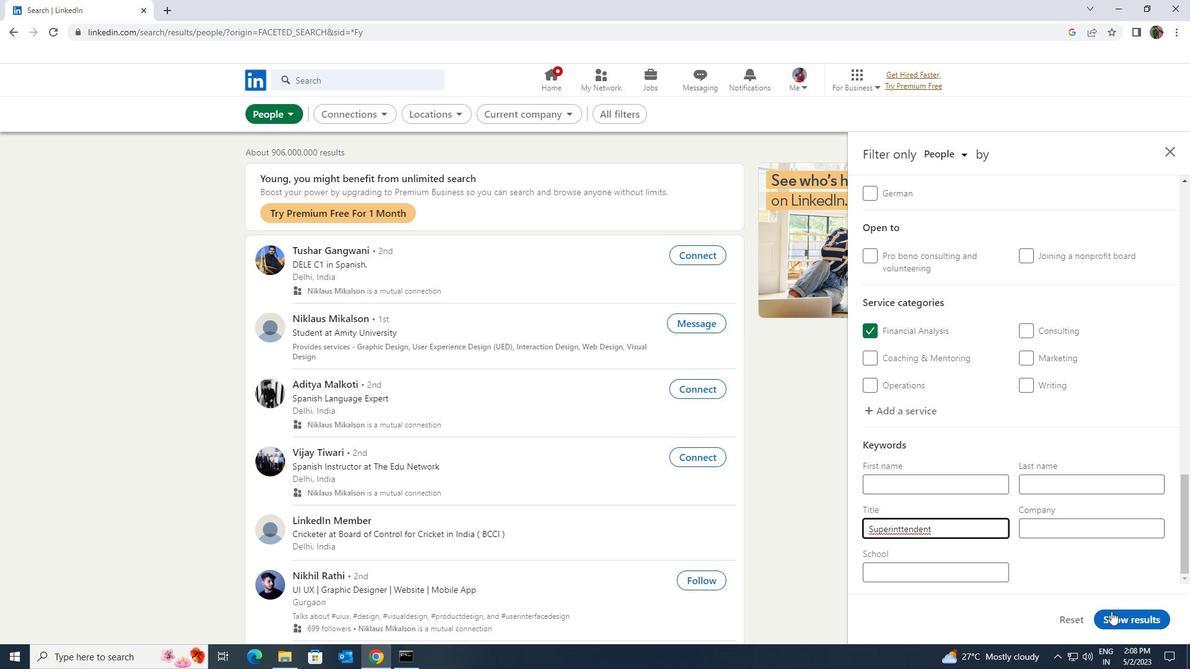 
Action: Mouse moved to (1111, 622)
Screenshot: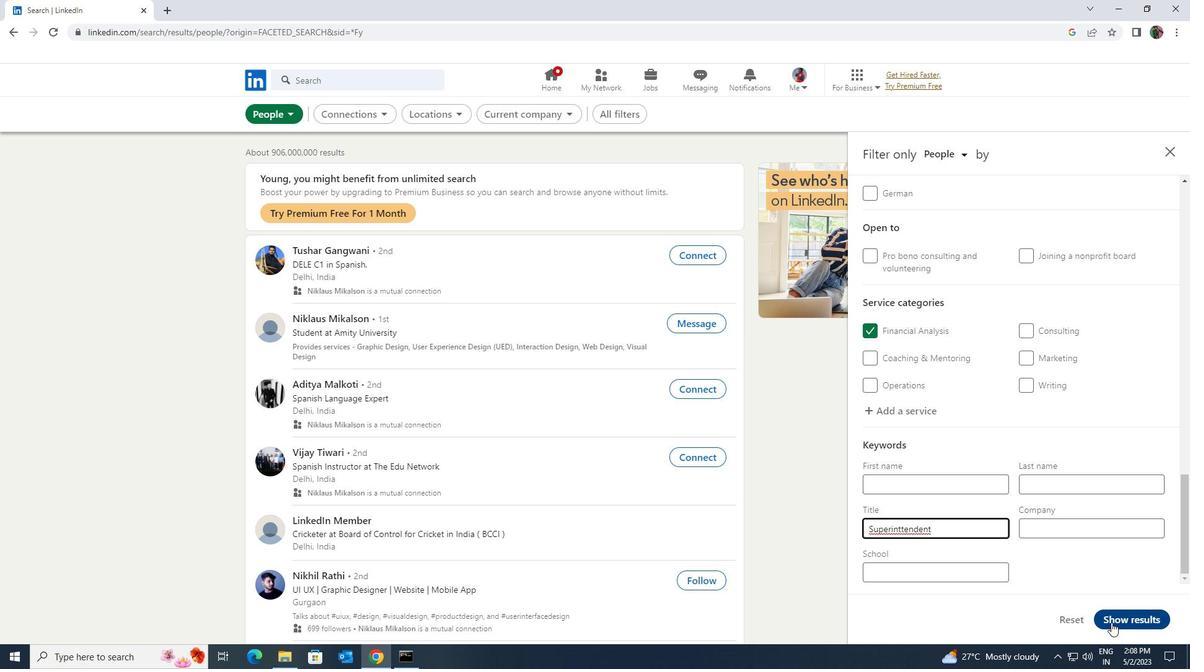 
Action: Mouse pressed left at (1111, 622)
Screenshot: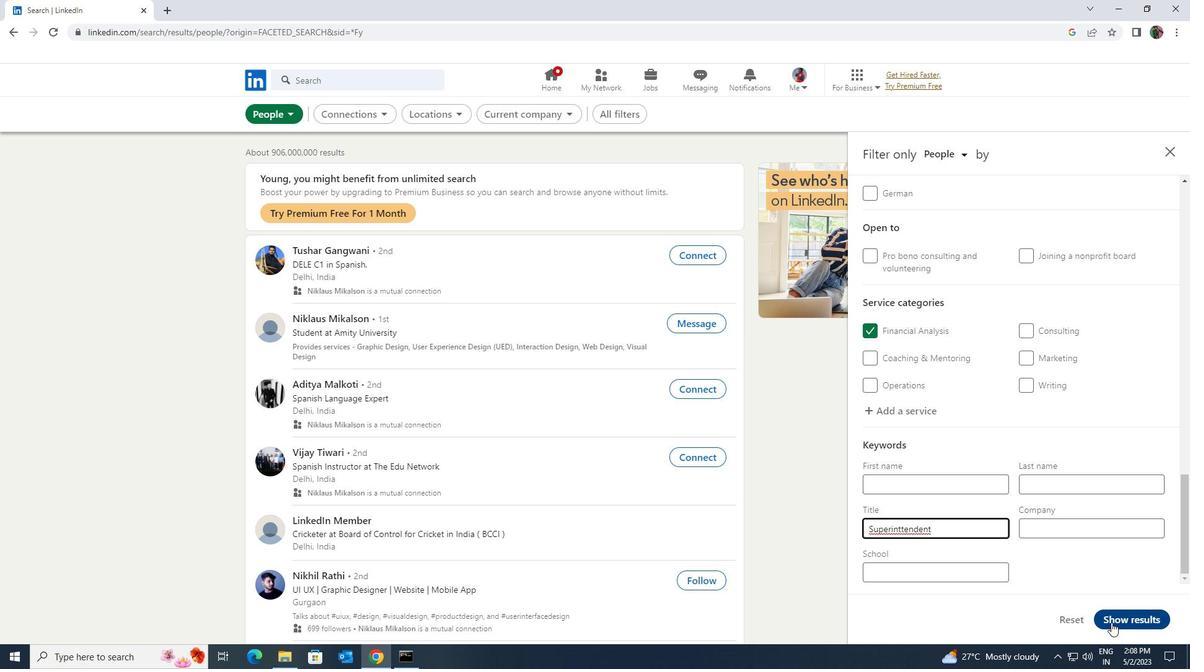 
